 Task: Look for space in Århus, Denmark from 5th September, 2023 to 13th September, 2023 for 6 adults in price range Rs.15000 to Rs.20000. Place can be entire place with 3 bedrooms having 3 beds and 3 bathrooms. Property type can be house, flat, guest house. Amenities needed are: washing machine. Booking option can be shelf check-in. Required host language is English.
Action: Mouse moved to (686, 97)
Screenshot: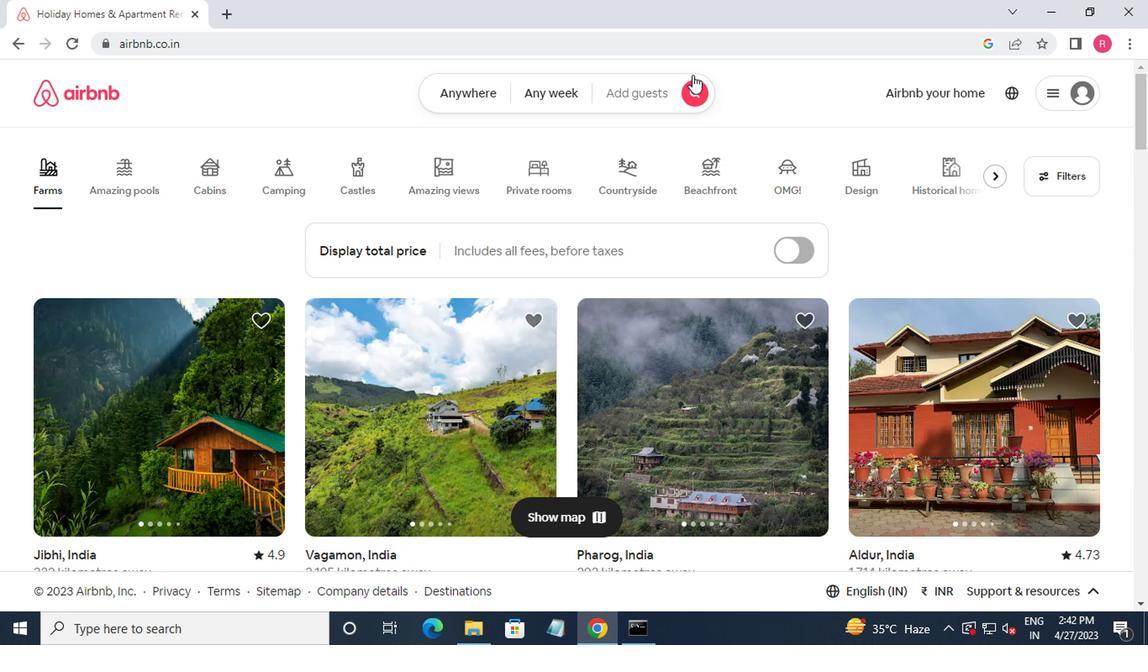 
Action: Mouse pressed left at (686, 97)
Screenshot: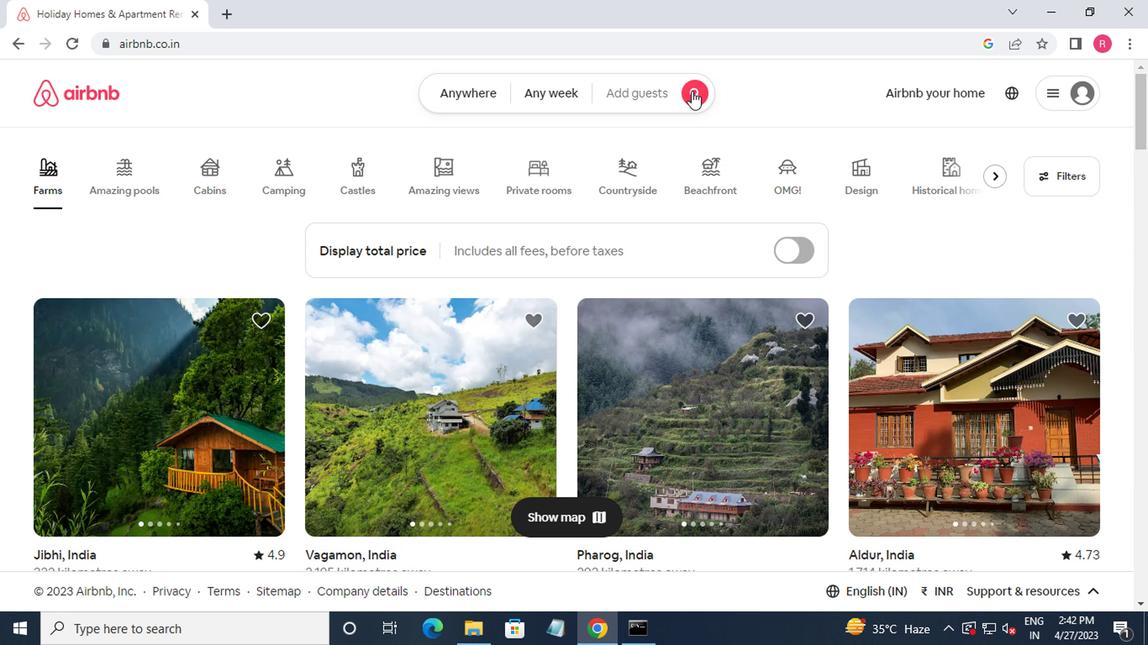 
Action: Mouse moved to (316, 166)
Screenshot: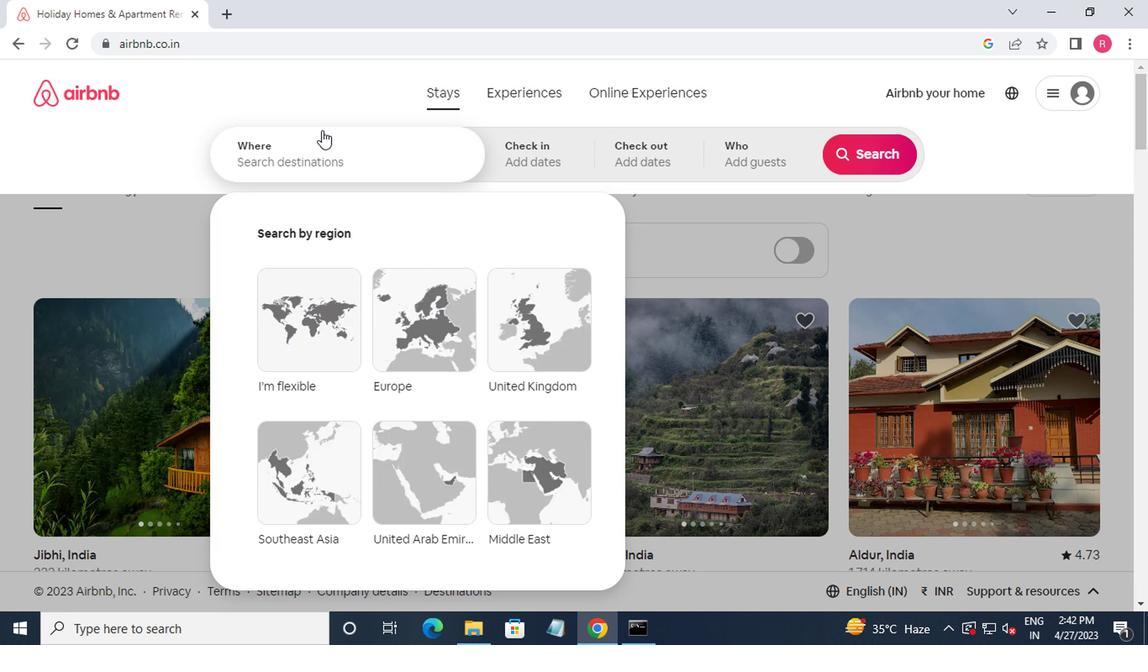 
Action: Mouse pressed left at (316, 166)
Screenshot: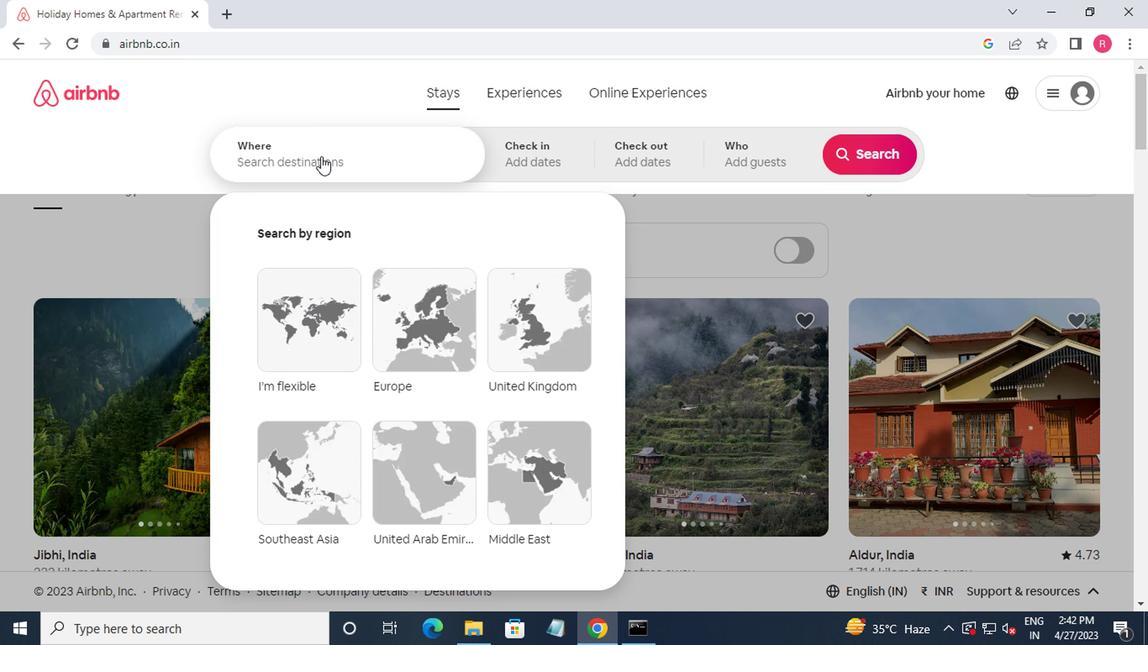 
Action: Mouse moved to (385, 120)
Screenshot: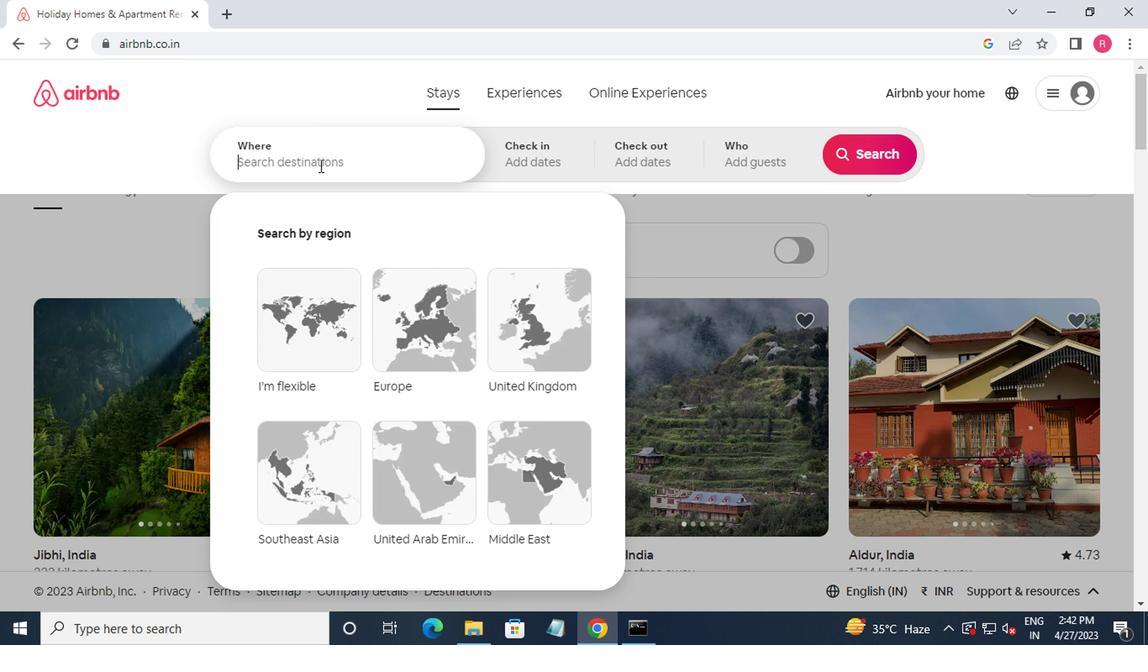 
Action: Key pressed arhus,da<Key.backspace>en<Key.down><Key.enter>
Screenshot: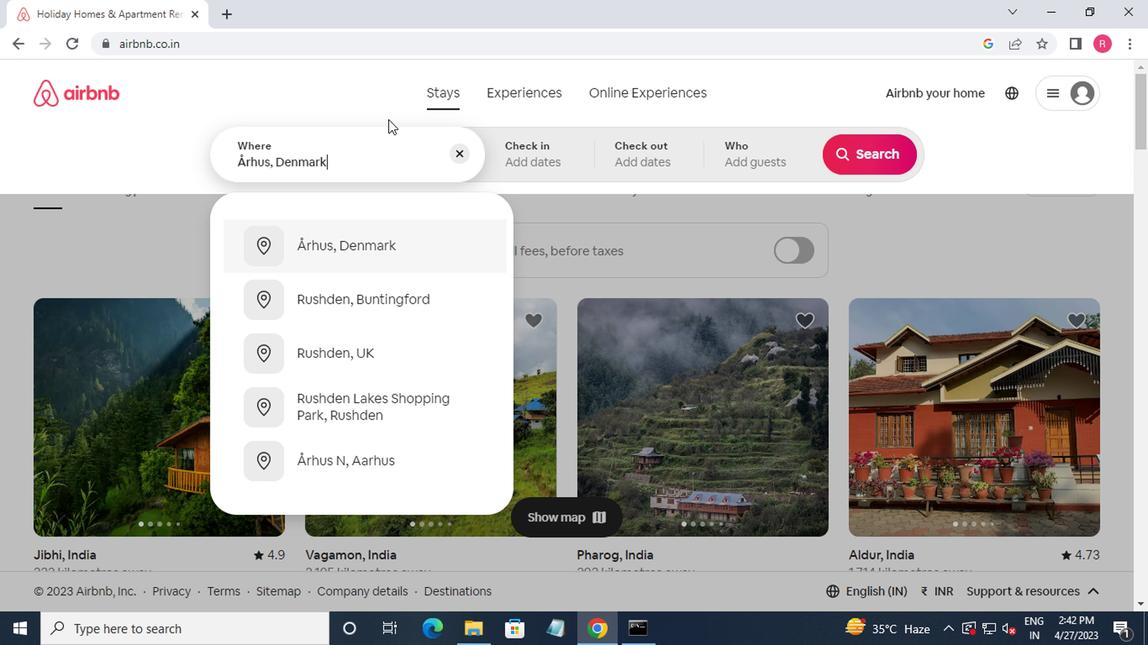 
Action: Mouse moved to (852, 290)
Screenshot: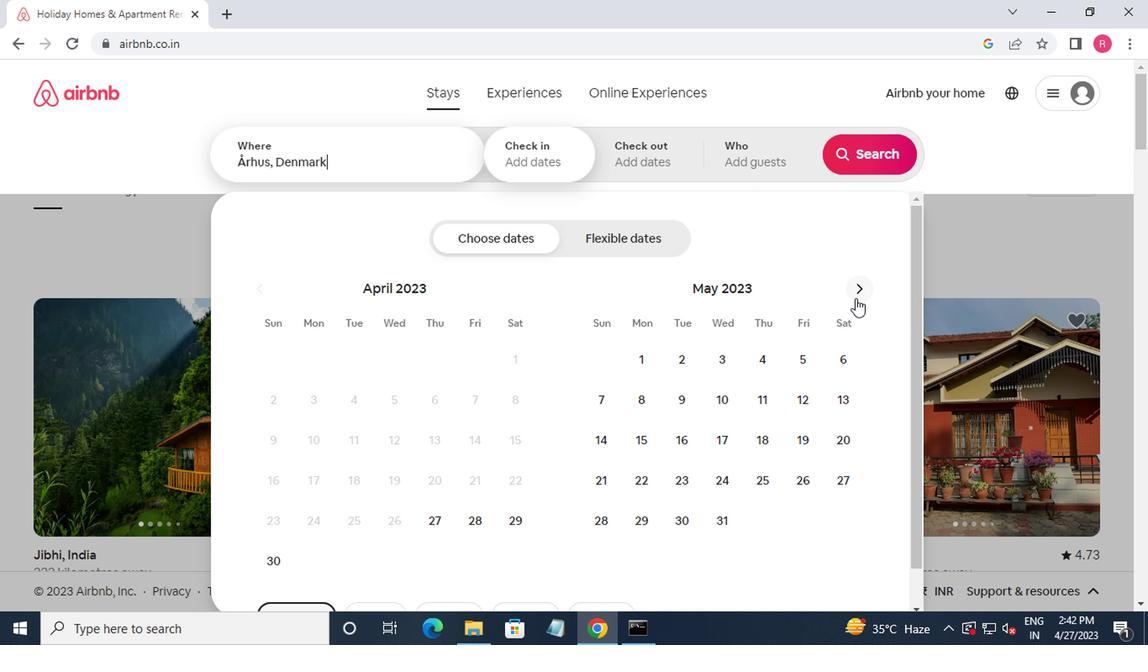 
Action: Mouse pressed left at (852, 290)
Screenshot: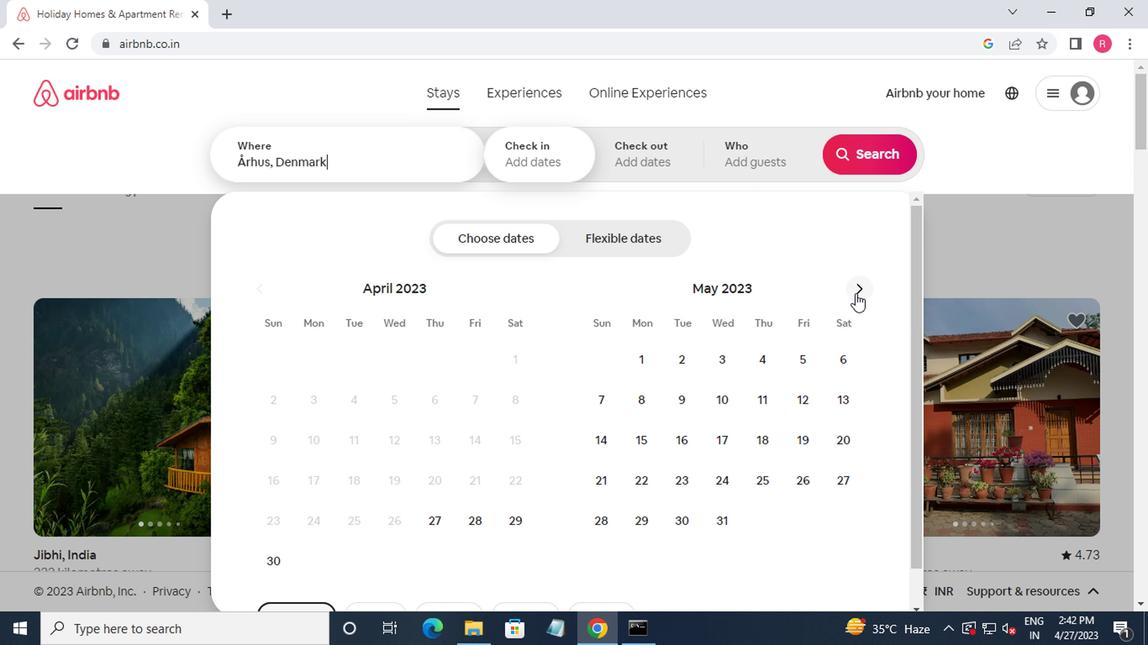 
Action: Mouse moved to (855, 279)
Screenshot: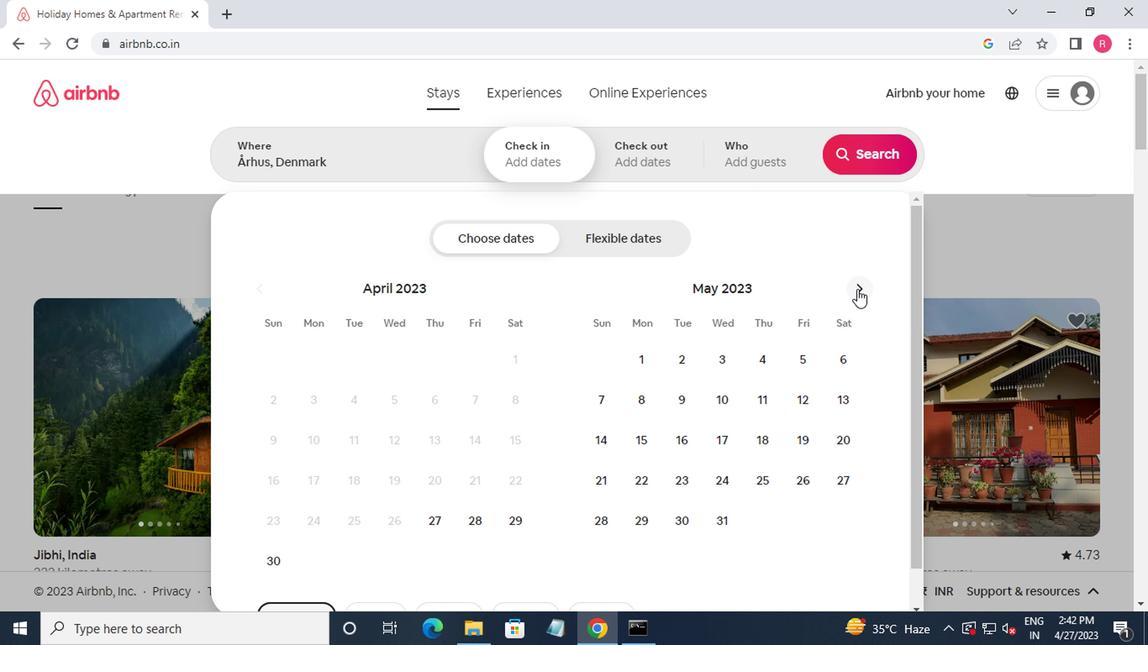 
Action: Mouse pressed left at (855, 279)
Screenshot: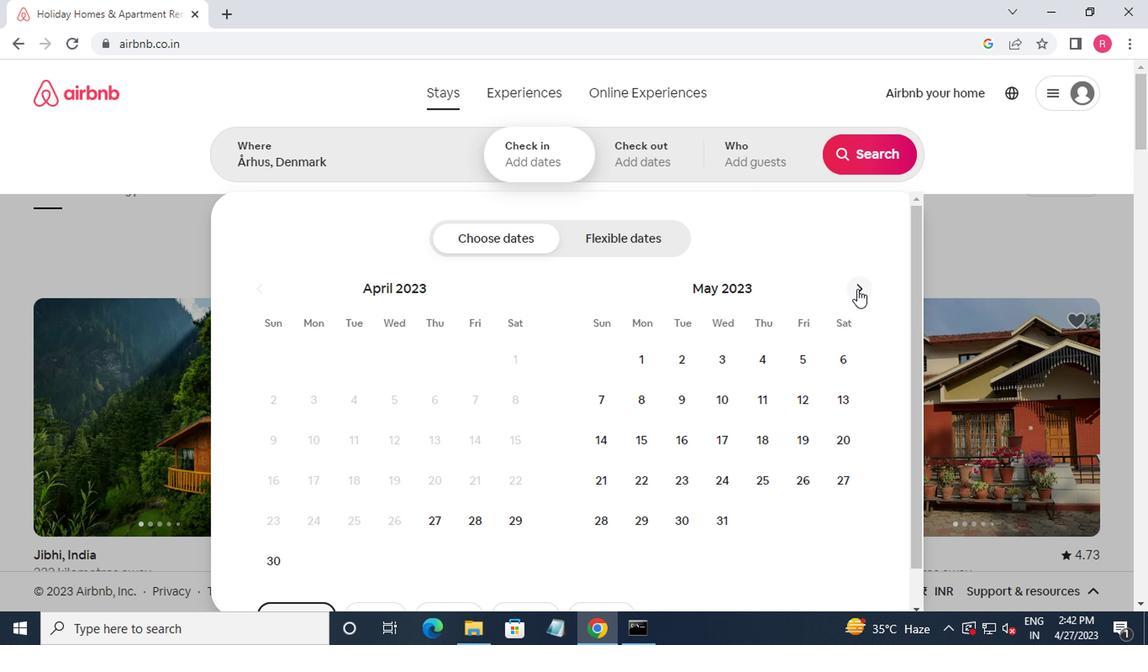 
Action: Mouse moved to (855, 279)
Screenshot: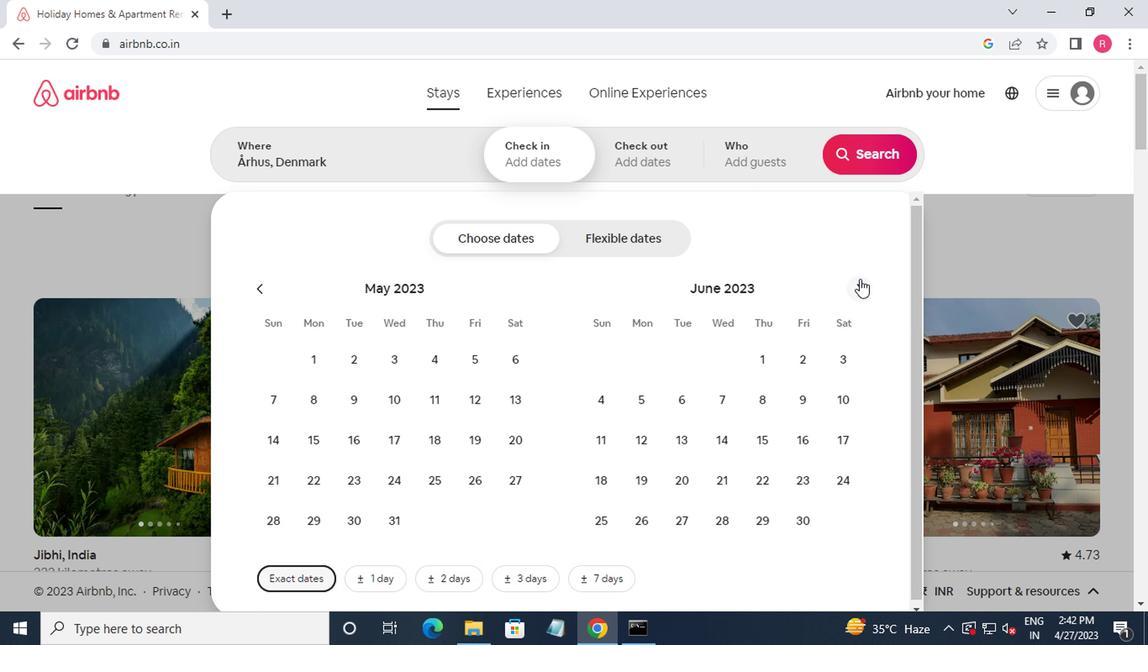 
Action: Mouse pressed left at (855, 279)
Screenshot: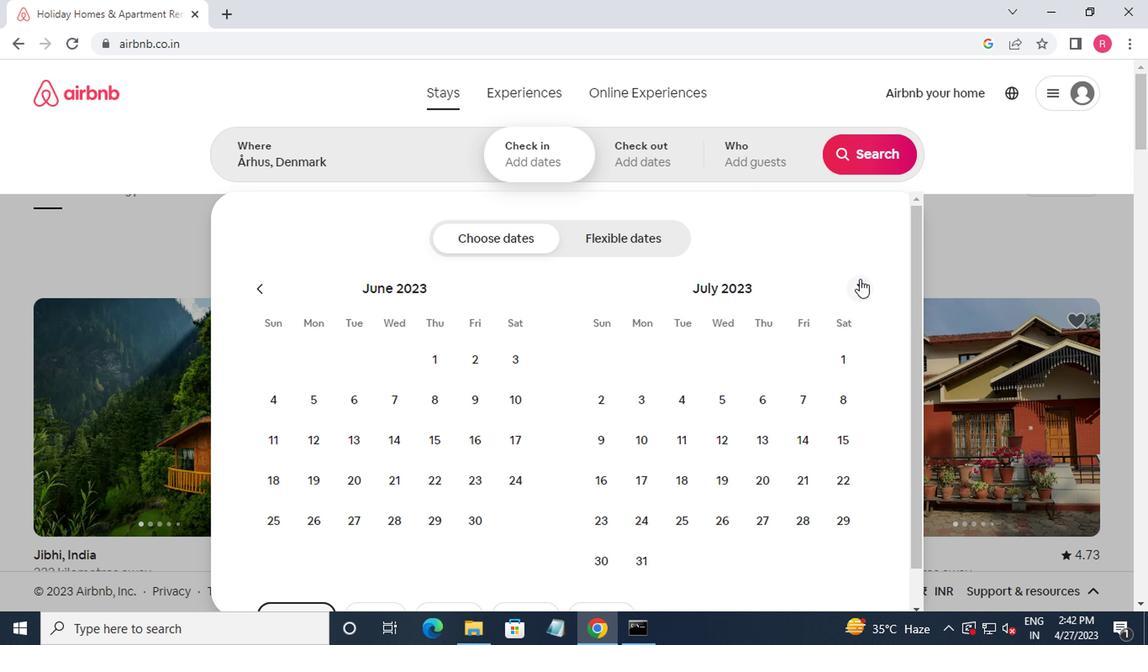 
Action: Mouse pressed left at (855, 279)
Screenshot: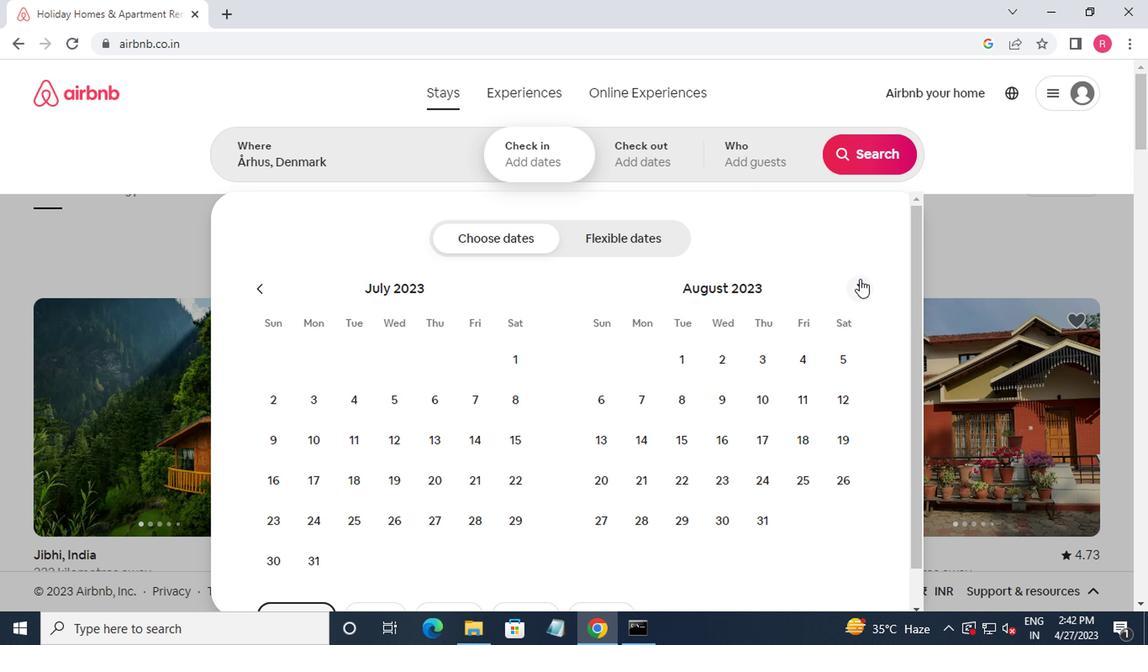 
Action: Mouse moved to (684, 403)
Screenshot: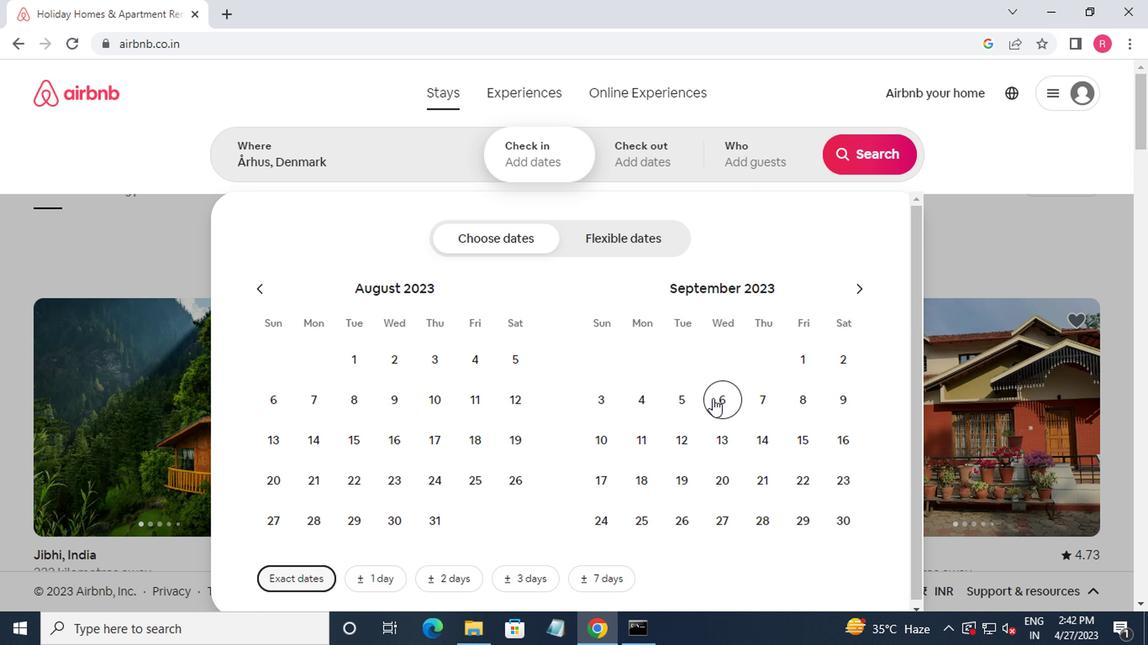 
Action: Mouse pressed left at (684, 403)
Screenshot: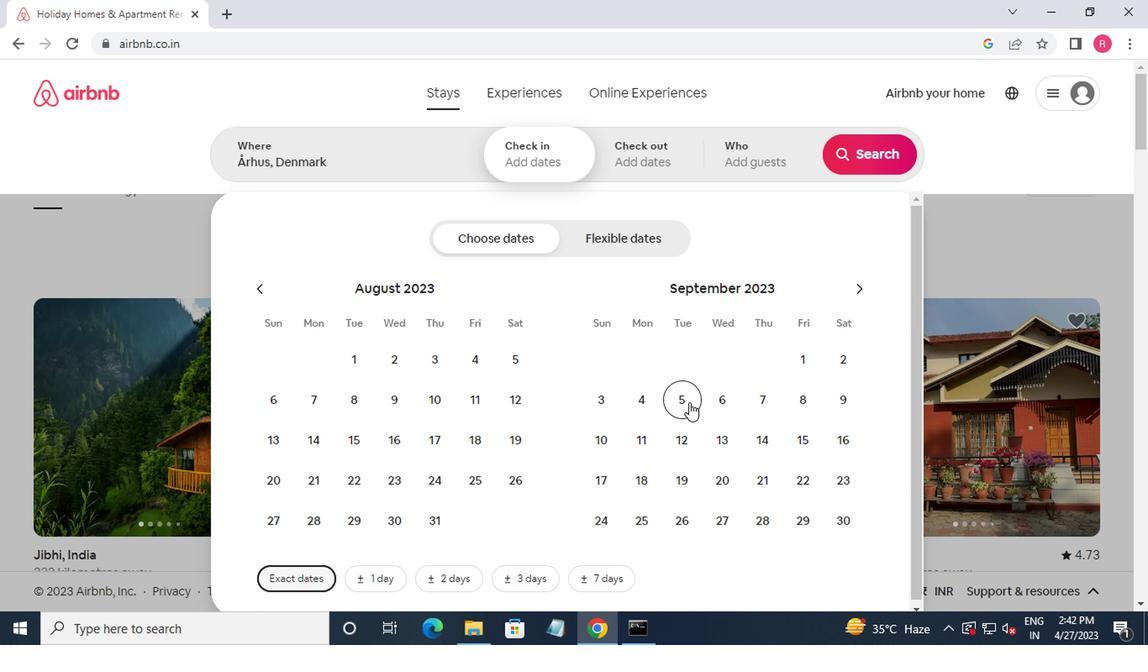 
Action: Mouse moved to (701, 431)
Screenshot: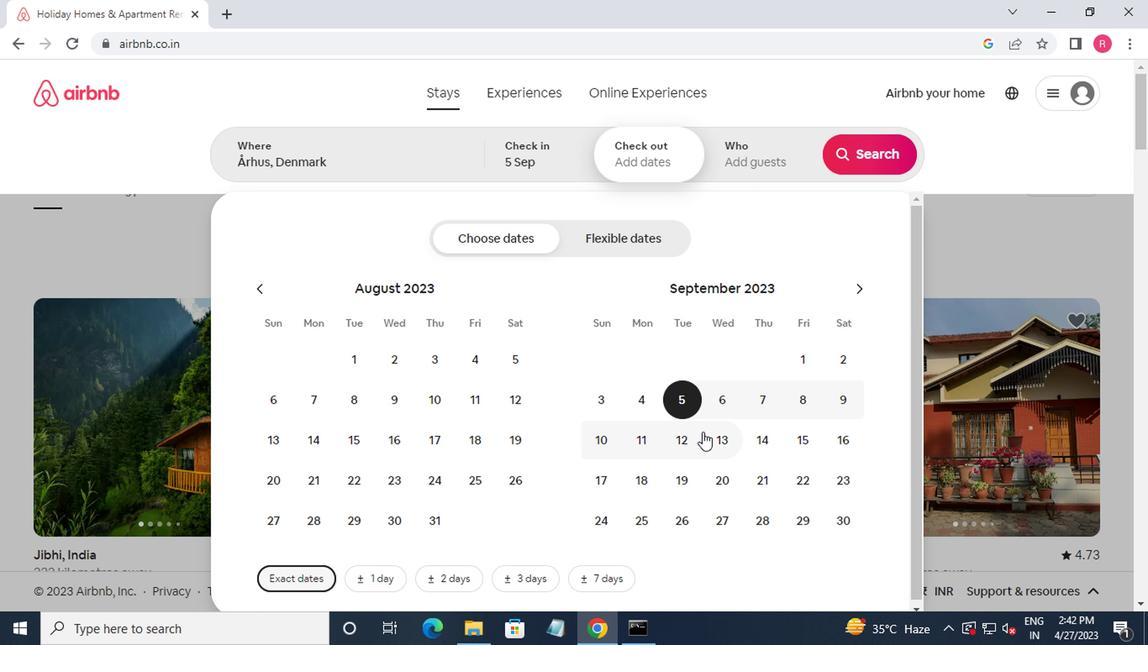 
Action: Mouse pressed left at (701, 431)
Screenshot: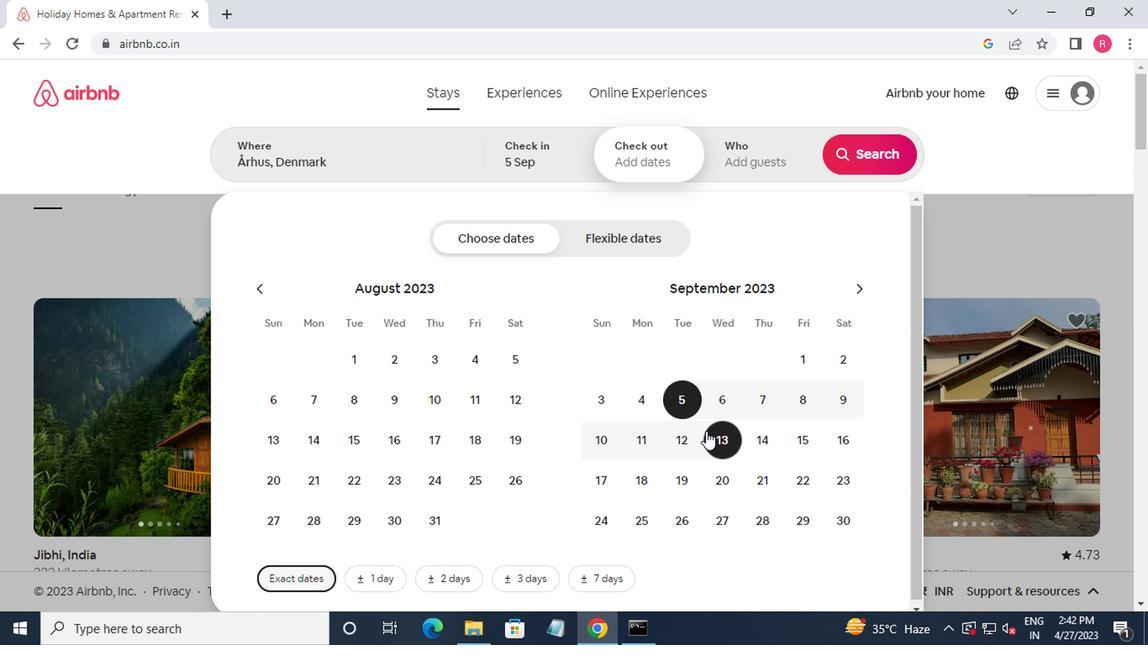 
Action: Mouse moved to (751, 172)
Screenshot: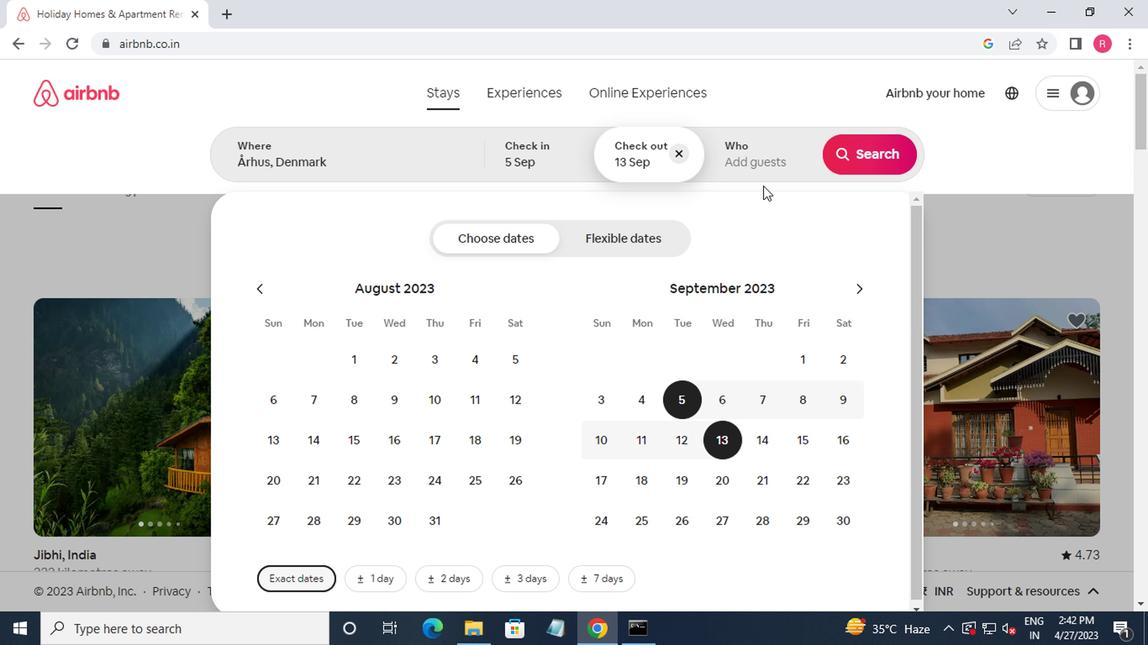 
Action: Mouse pressed left at (751, 172)
Screenshot: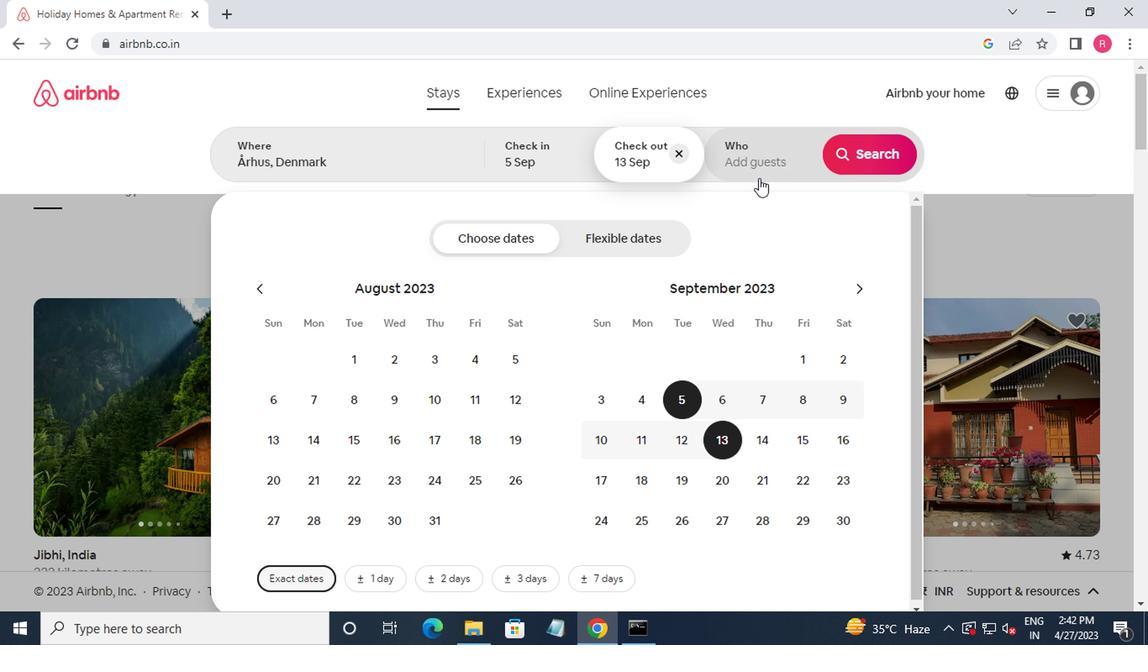 
Action: Mouse moved to (870, 235)
Screenshot: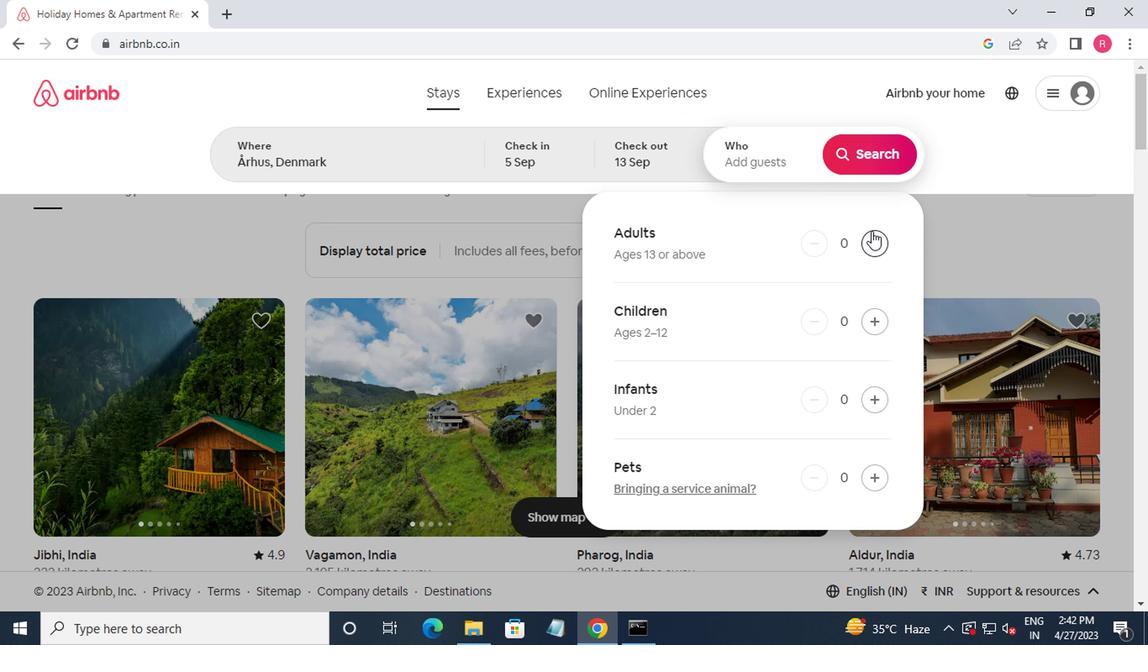 
Action: Mouse pressed left at (870, 235)
Screenshot: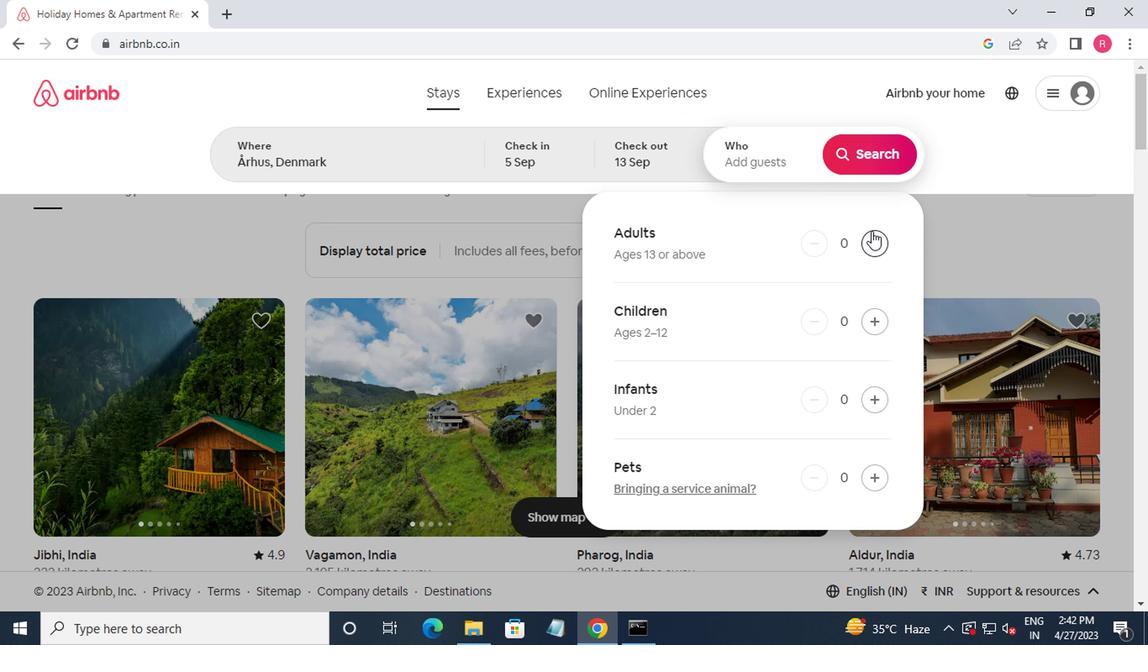 
Action: Mouse pressed left at (870, 235)
Screenshot: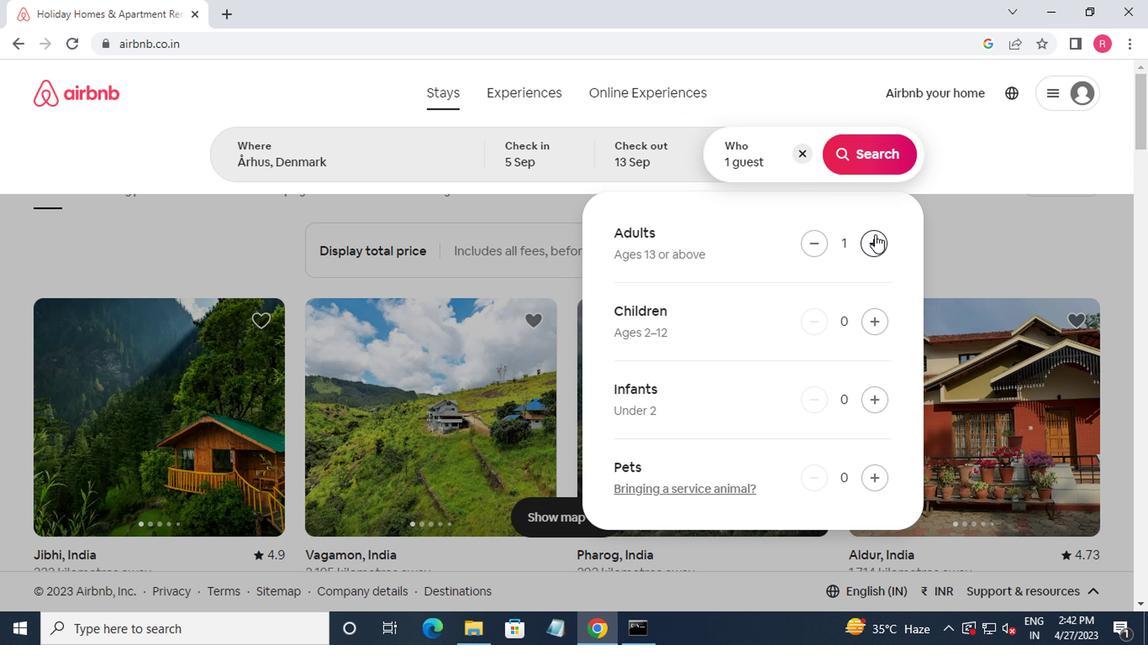 
Action: Mouse pressed left at (870, 235)
Screenshot: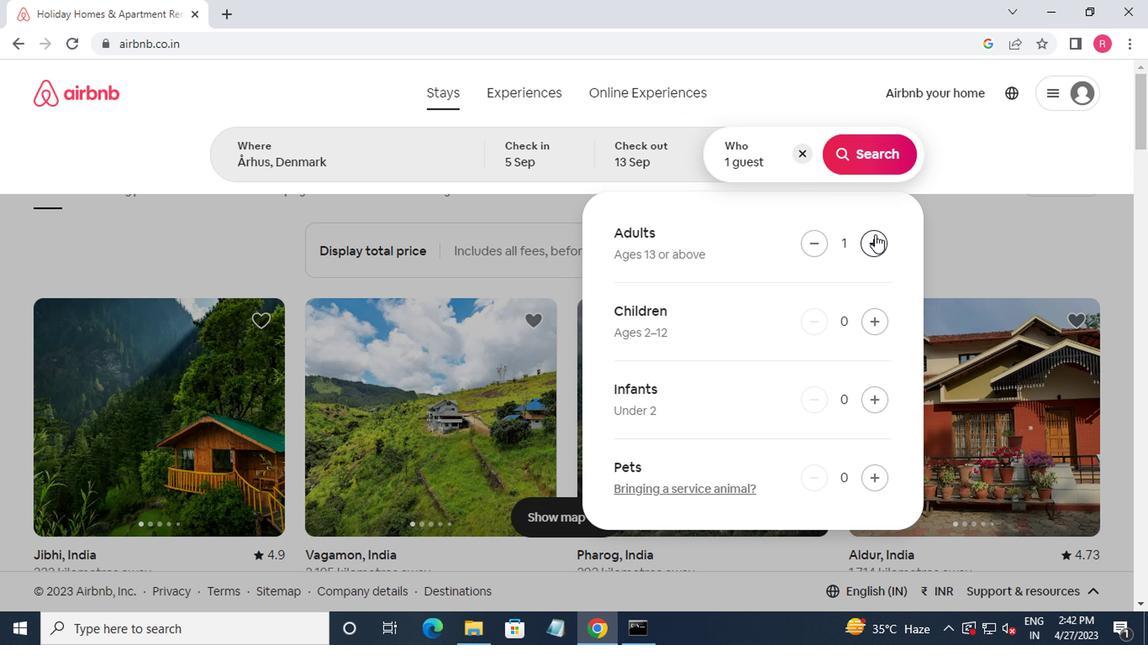 
Action: Mouse pressed left at (870, 235)
Screenshot: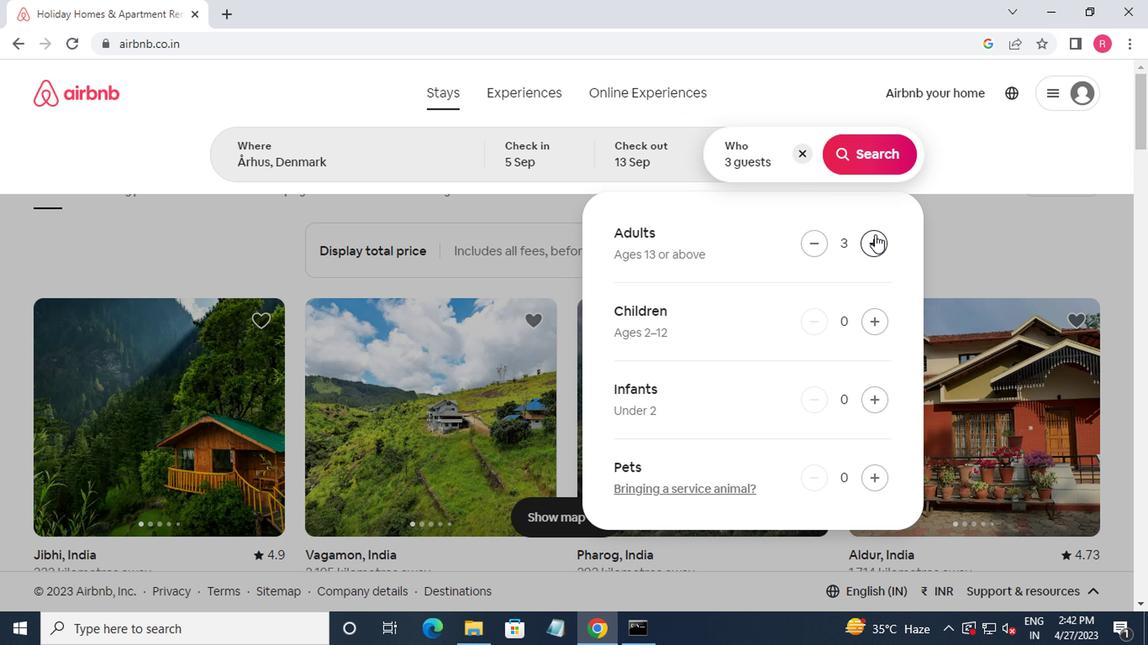
Action: Mouse pressed left at (870, 235)
Screenshot: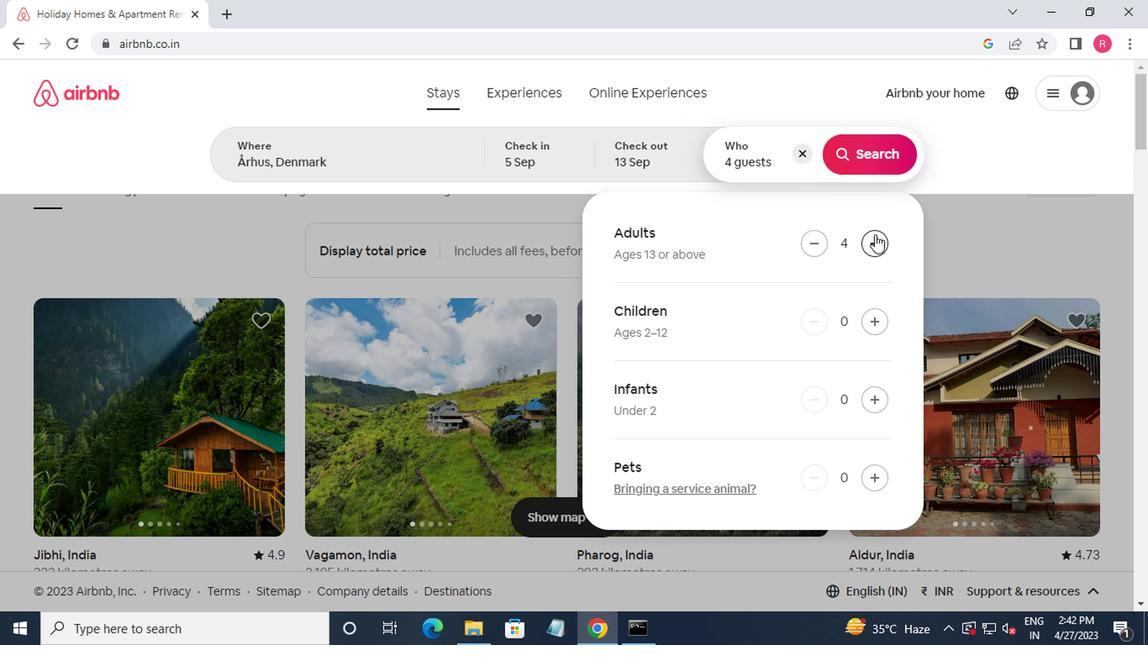 
Action: Mouse pressed left at (870, 235)
Screenshot: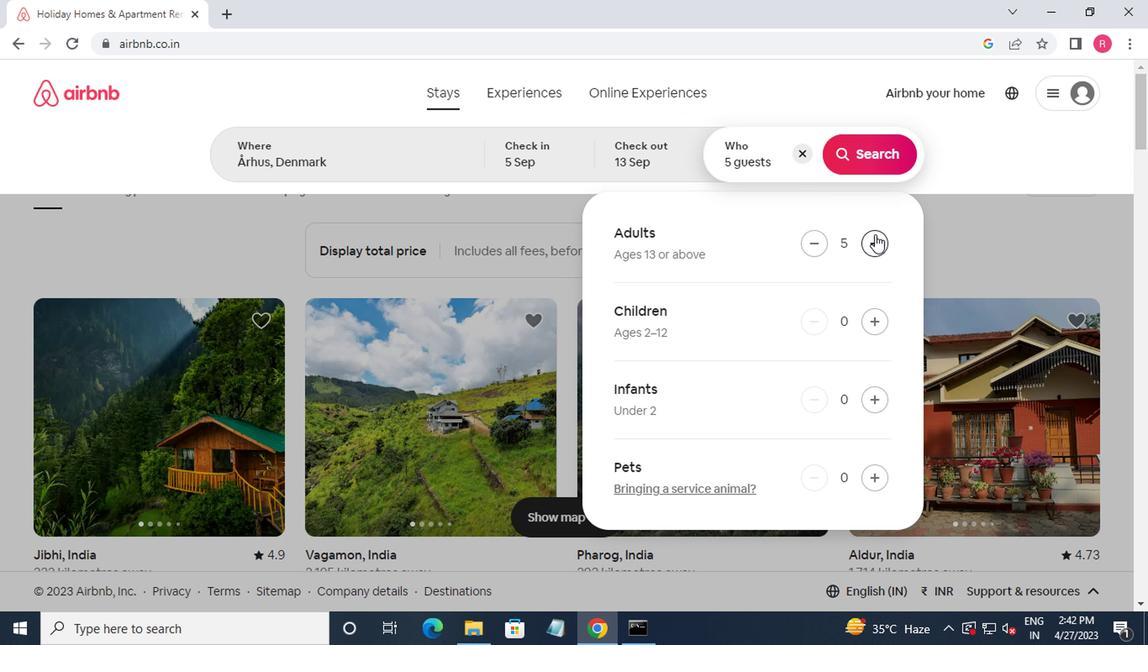 
Action: Mouse moved to (861, 177)
Screenshot: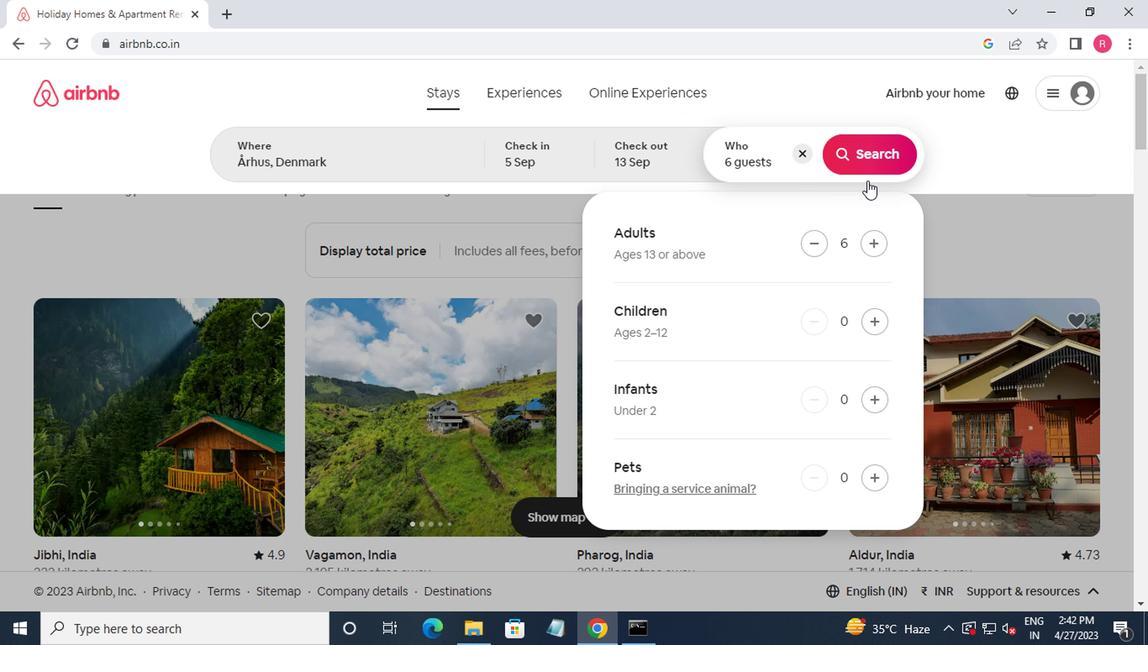 
Action: Mouse pressed left at (861, 177)
Screenshot: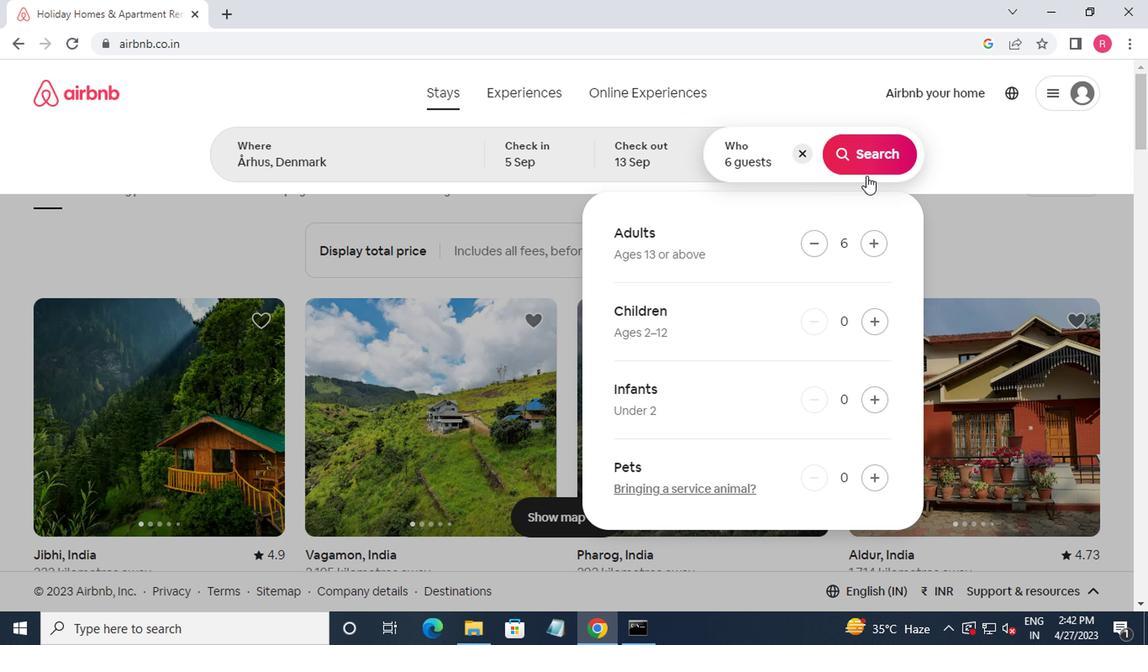 
Action: Mouse moved to (852, 158)
Screenshot: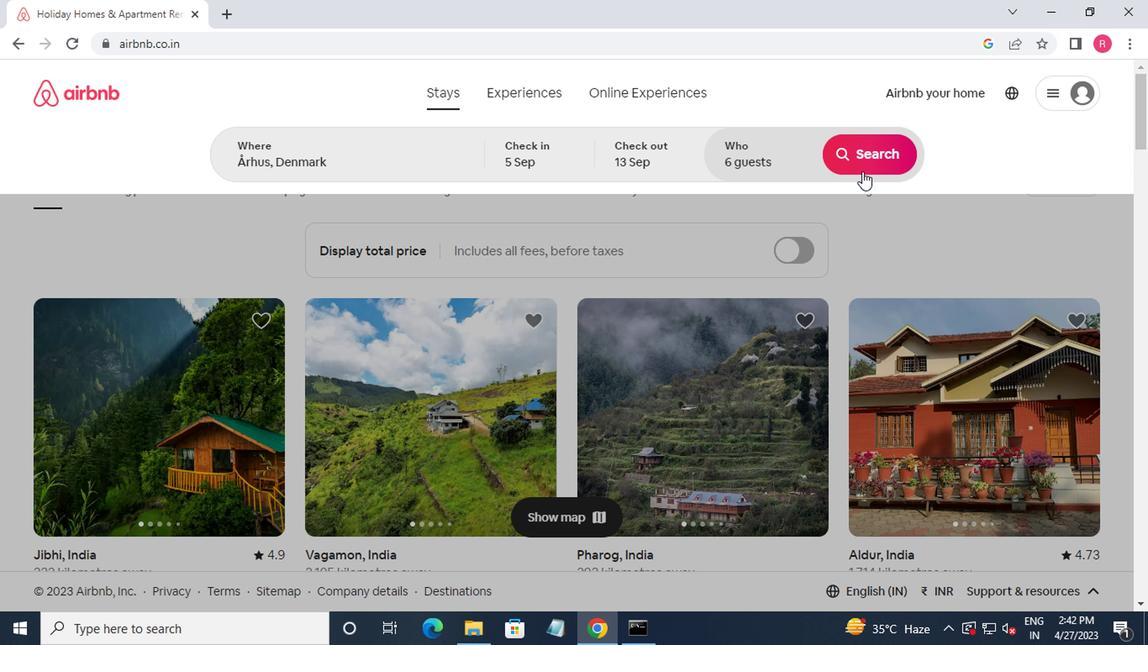 
Action: Mouse pressed left at (852, 158)
Screenshot: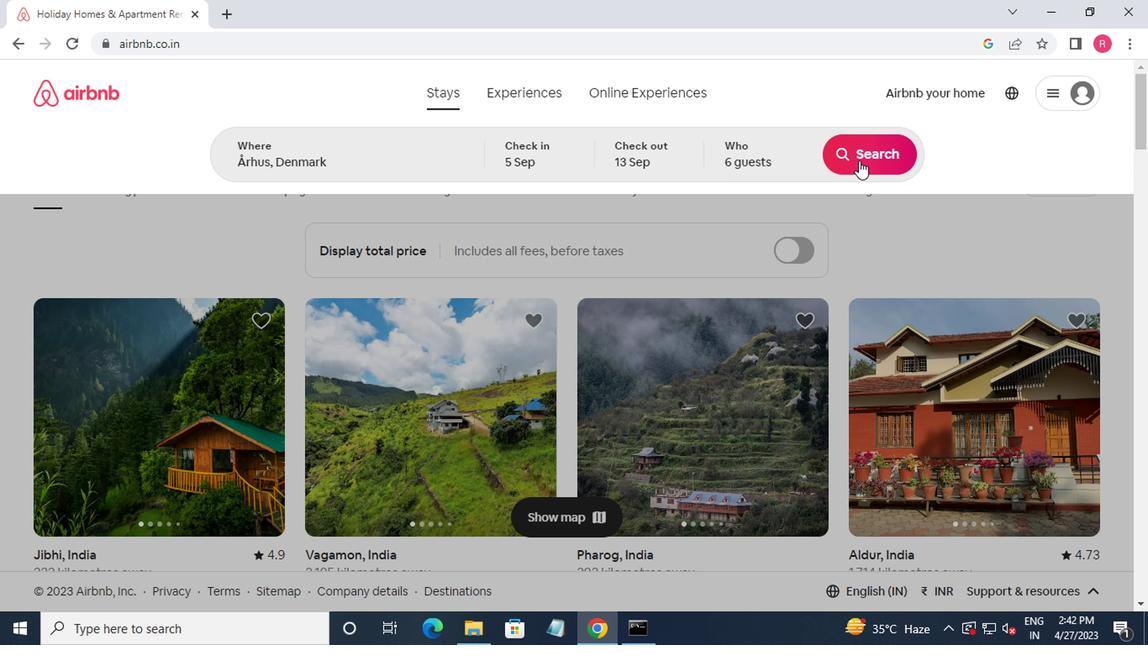 
Action: Mouse moved to (1077, 168)
Screenshot: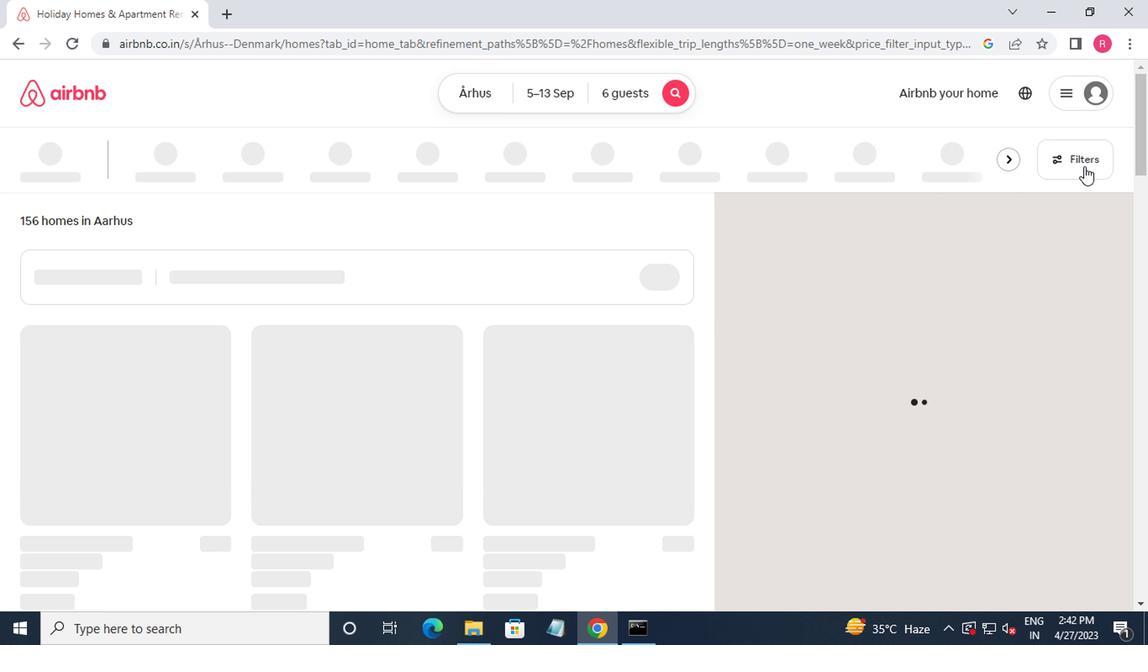 
Action: Mouse pressed left at (1077, 168)
Screenshot: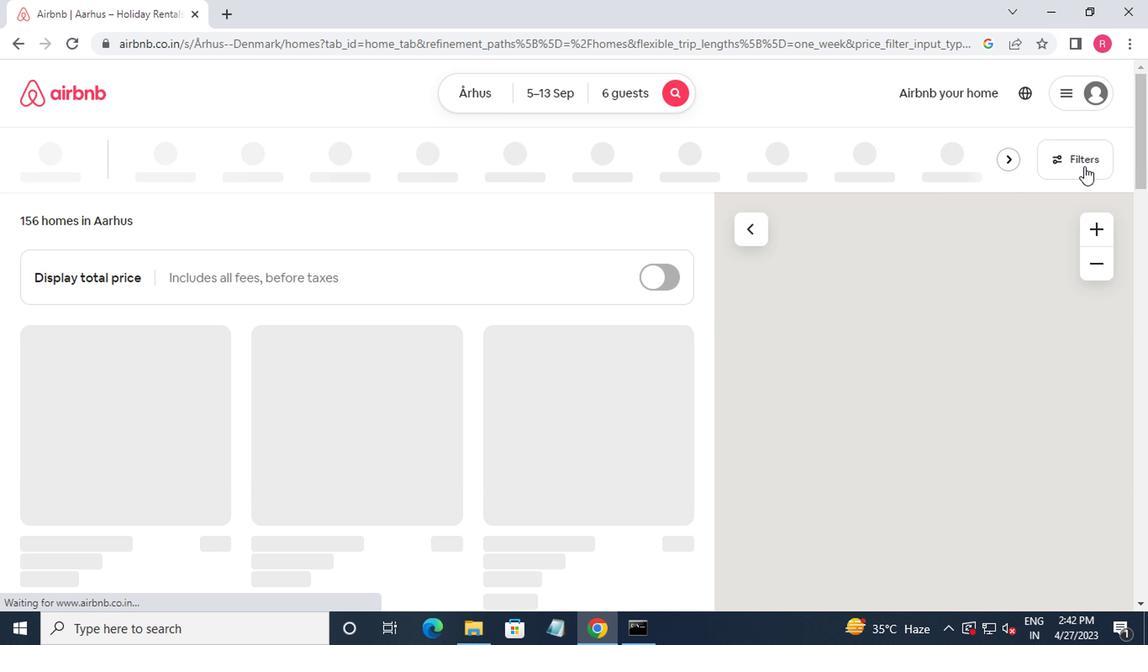 
Action: Mouse moved to (373, 367)
Screenshot: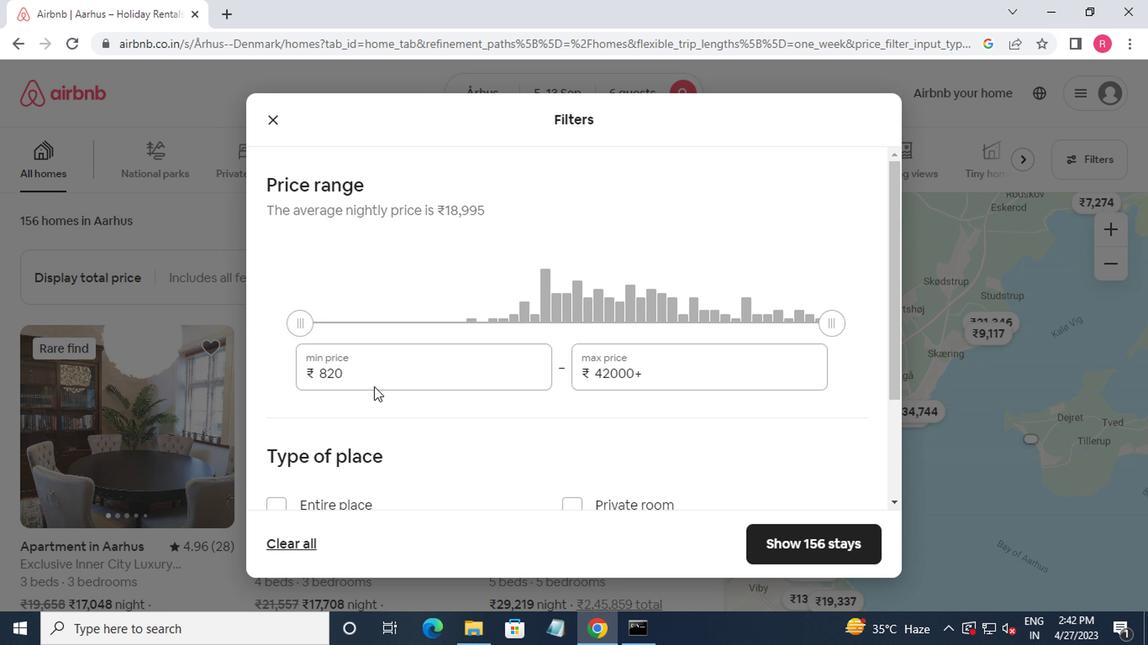 
Action: Mouse pressed left at (373, 367)
Screenshot: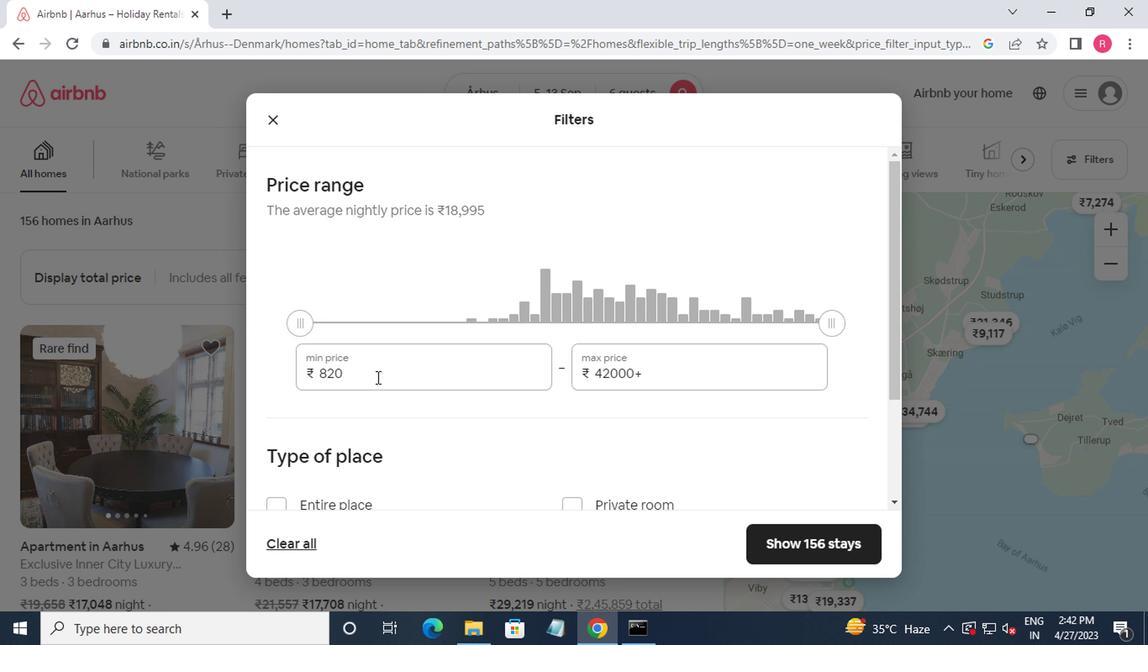 
Action: Mouse moved to (373, 372)
Screenshot: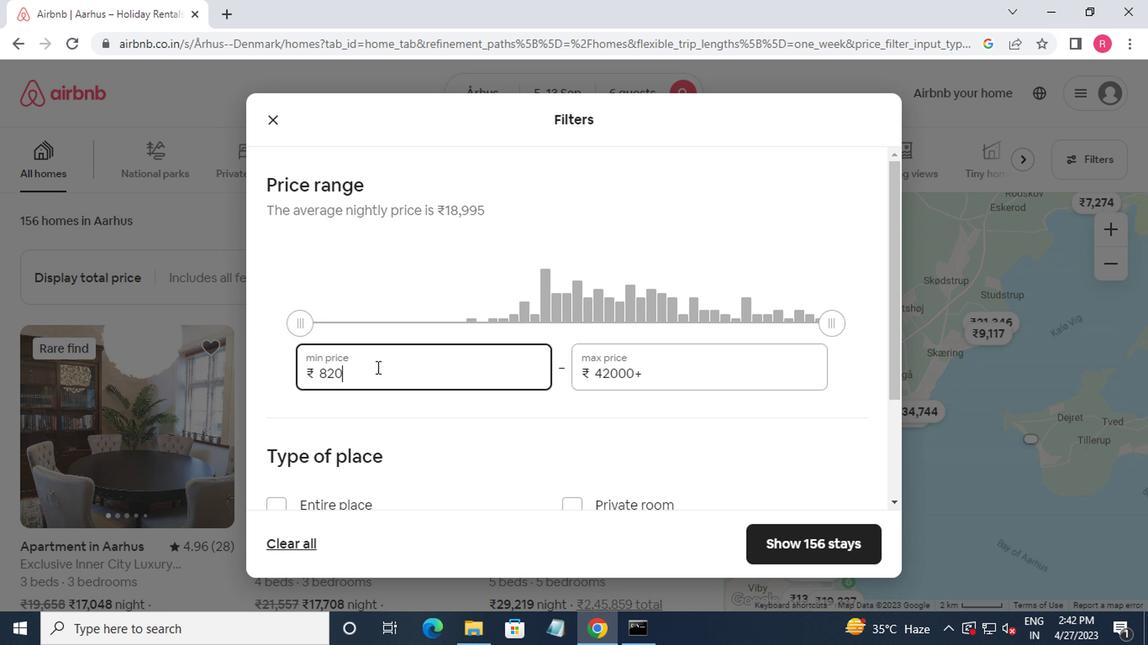 
Action: Key pressed <Key.backspace><Key.backspace><Key.backspace><Key.backspace>15000<Key.tab>20000
Screenshot: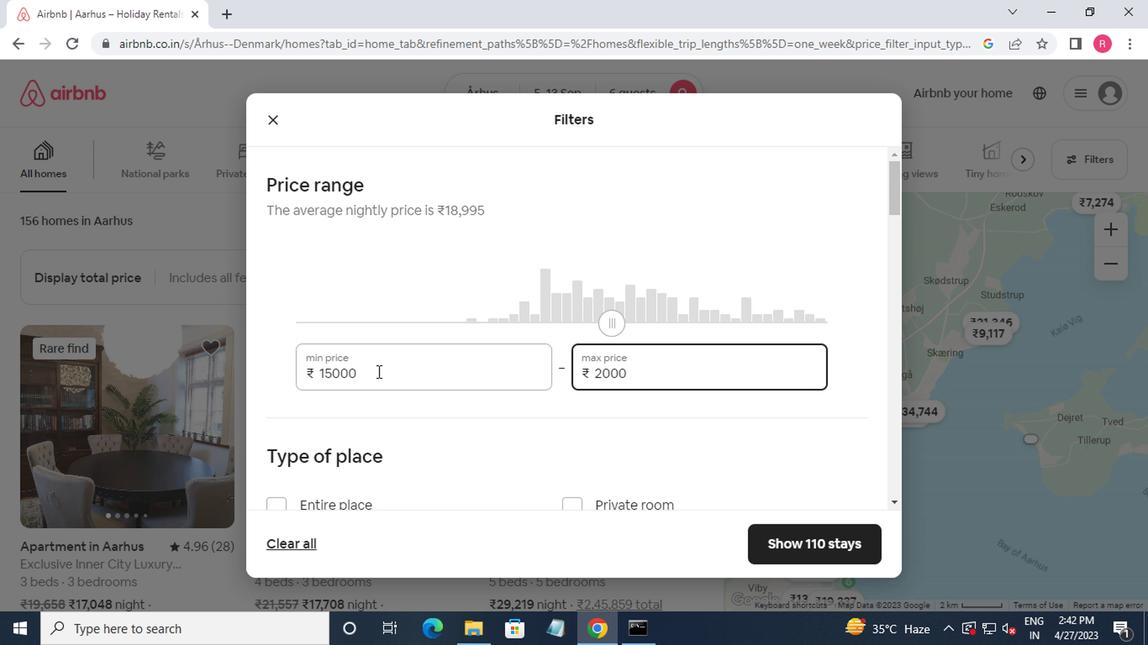 
Action: Mouse moved to (339, 357)
Screenshot: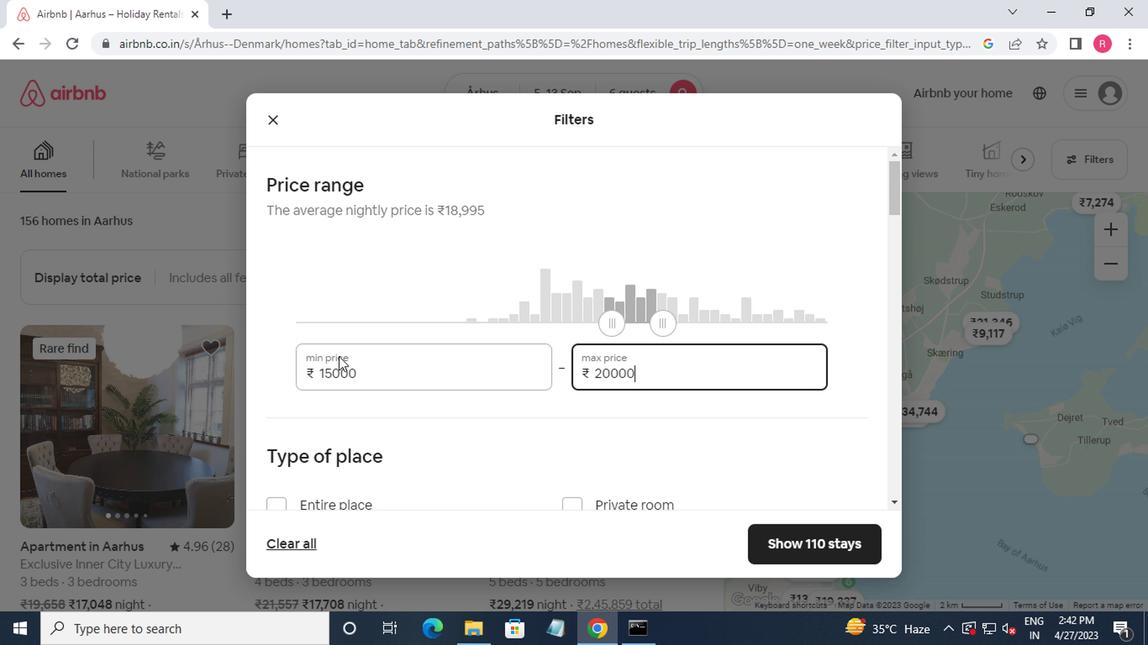 
Action: Mouse scrolled (339, 355) with delta (0, -1)
Screenshot: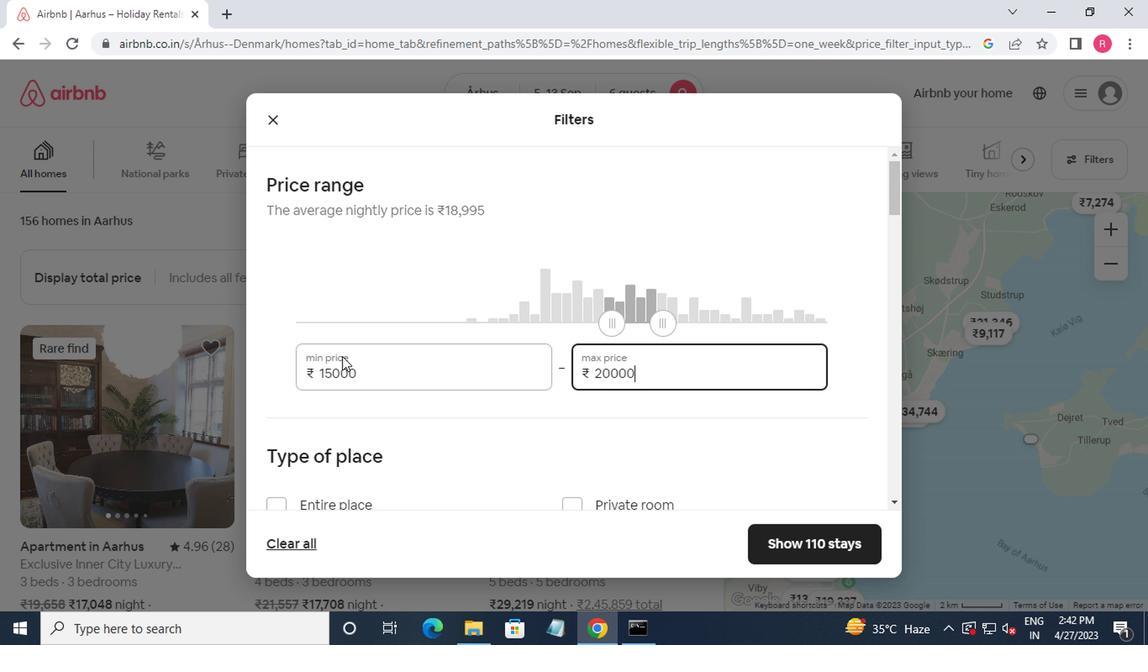 
Action: Mouse moved to (276, 424)
Screenshot: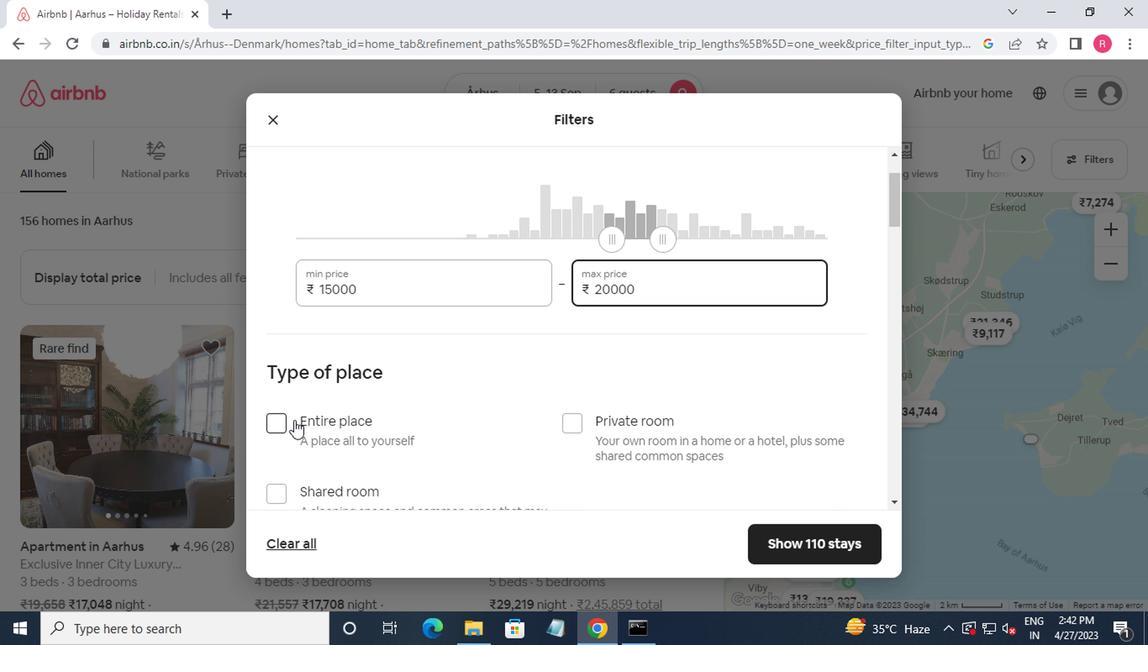 
Action: Mouse pressed left at (276, 424)
Screenshot: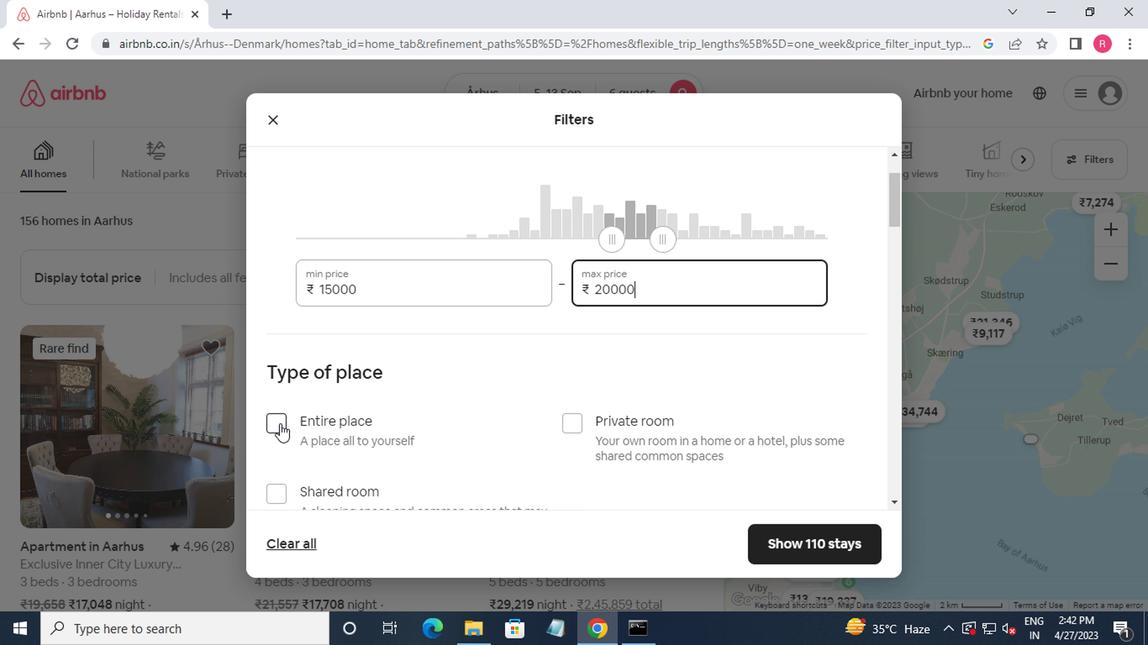 
Action: Mouse moved to (281, 407)
Screenshot: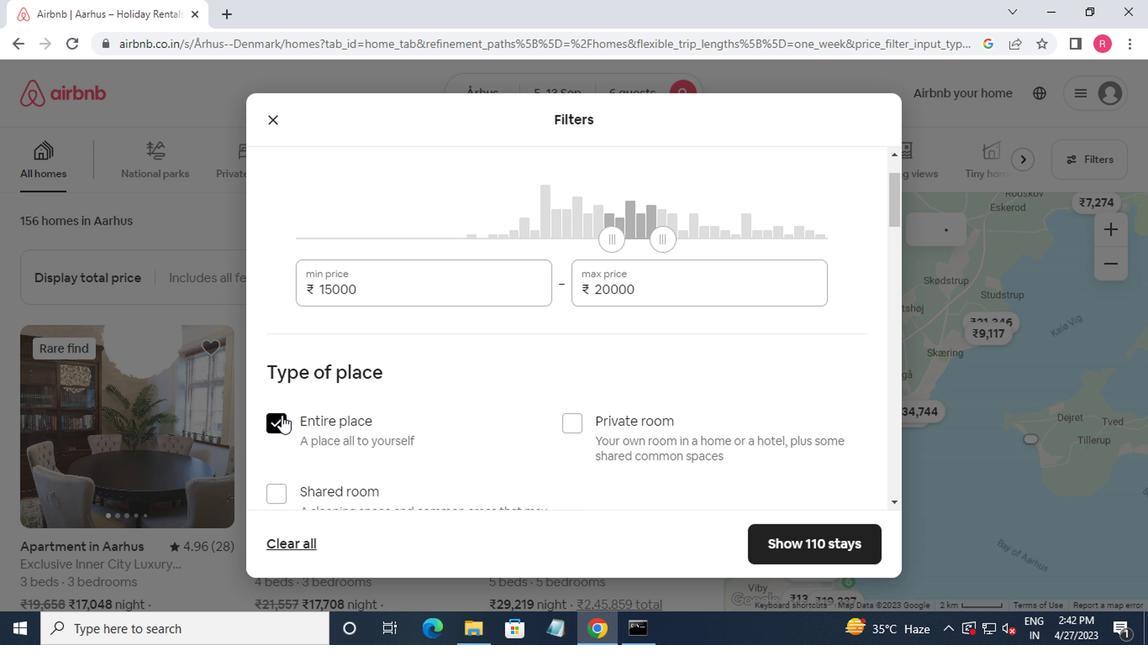 
Action: Mouse scrolled (281, 406) with delta (0, -1)
Screenshot: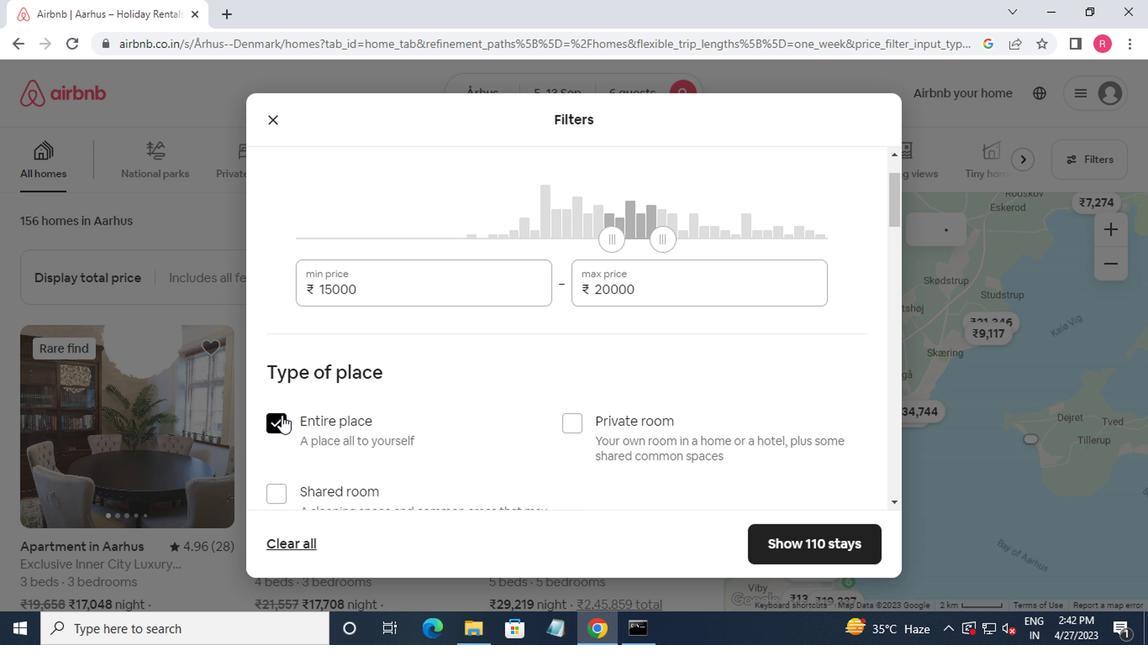 
Action: Mouse moved to (289, 397)
Screenshot: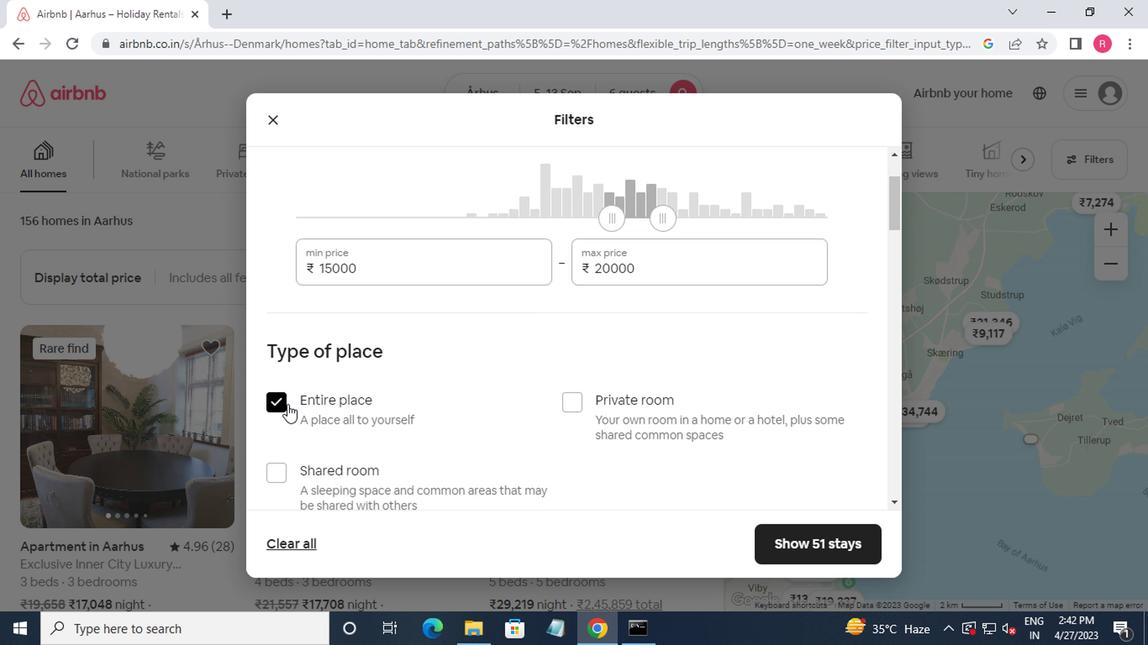 
Action: Mouse scrolled (289, 397) with delta (0, 0)
Screenshot: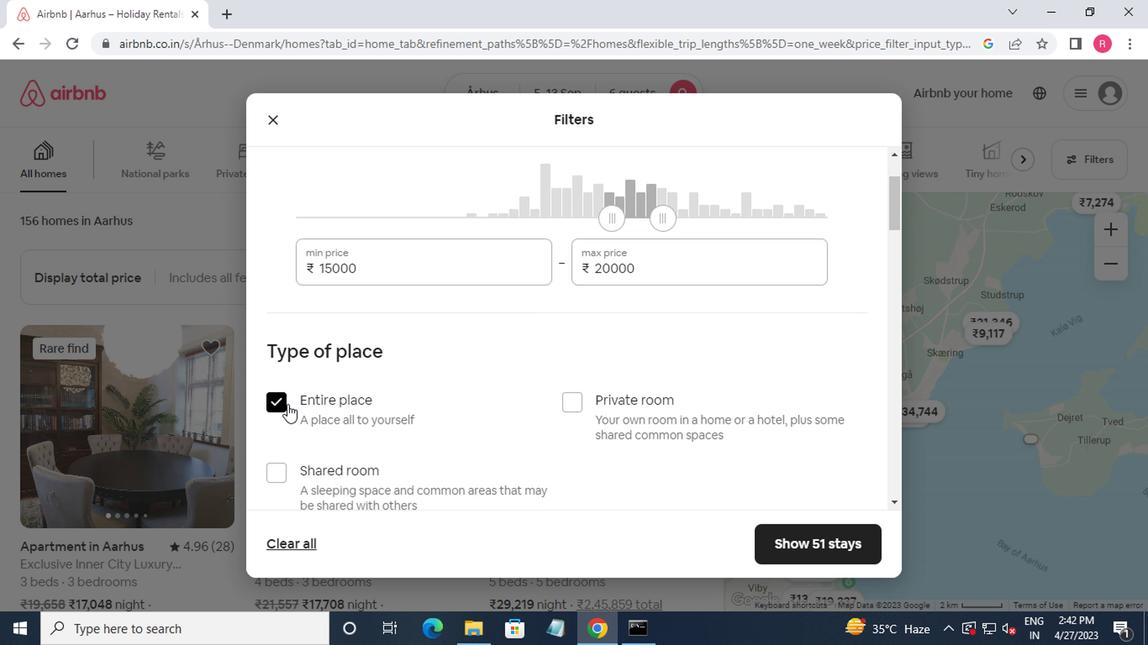 
Action: Mouse moved to (290, 395)
Screenshot: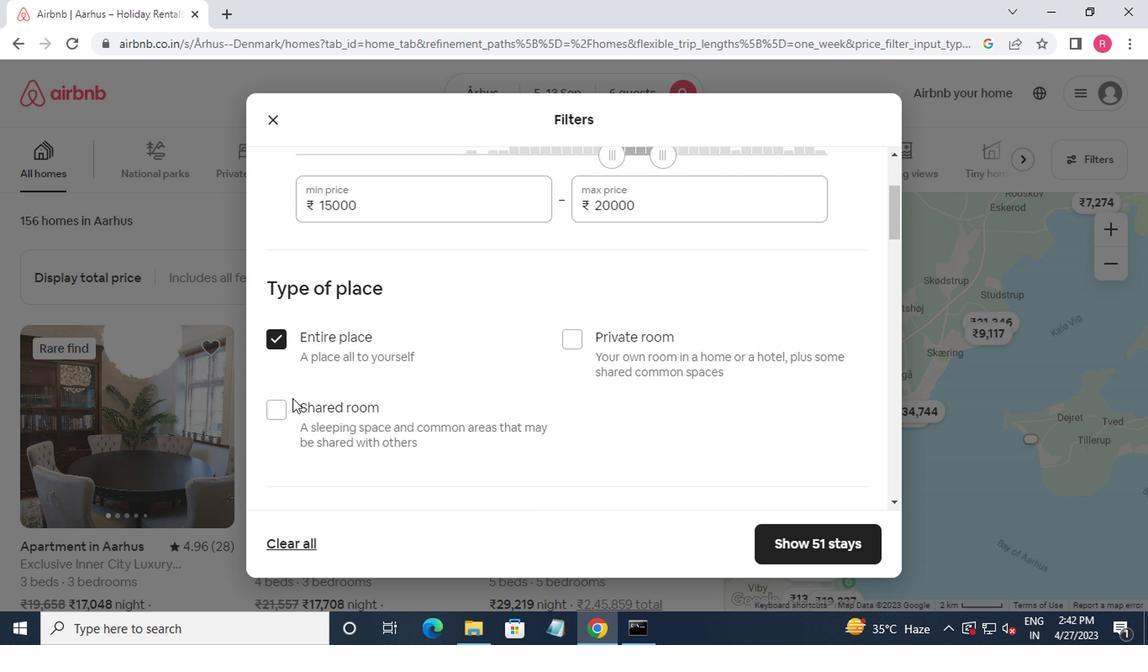 
Action: Mouse scrolled (290, 394) with delta (0, 0)
Screenshot: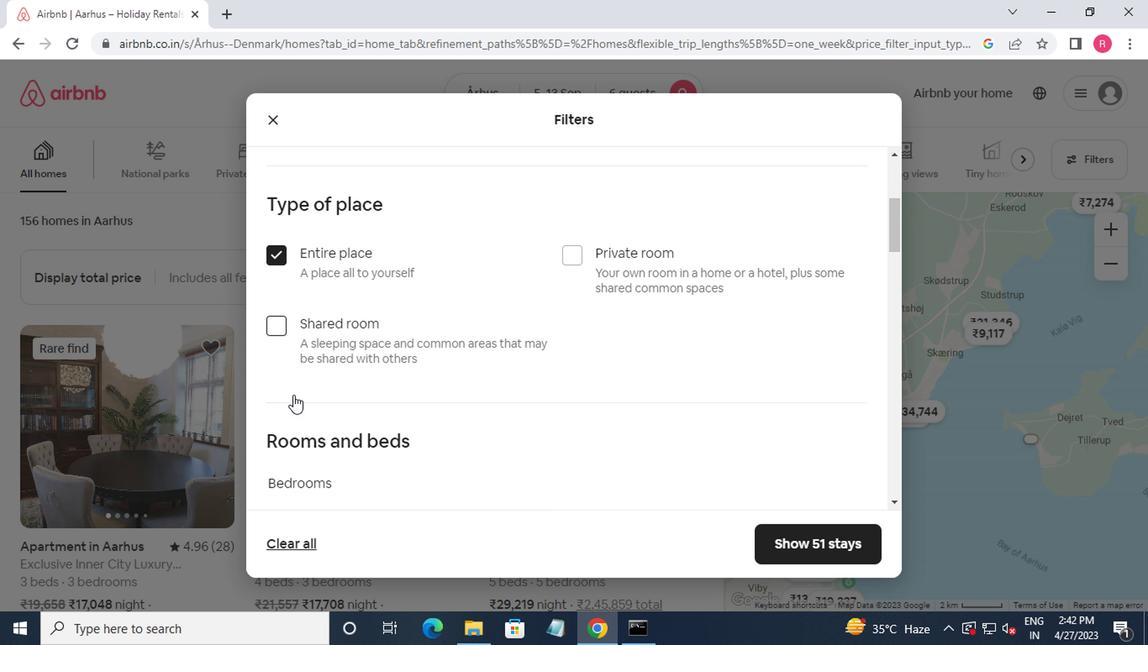 
Action: Mouse moved to (393, 400)
Screenshot: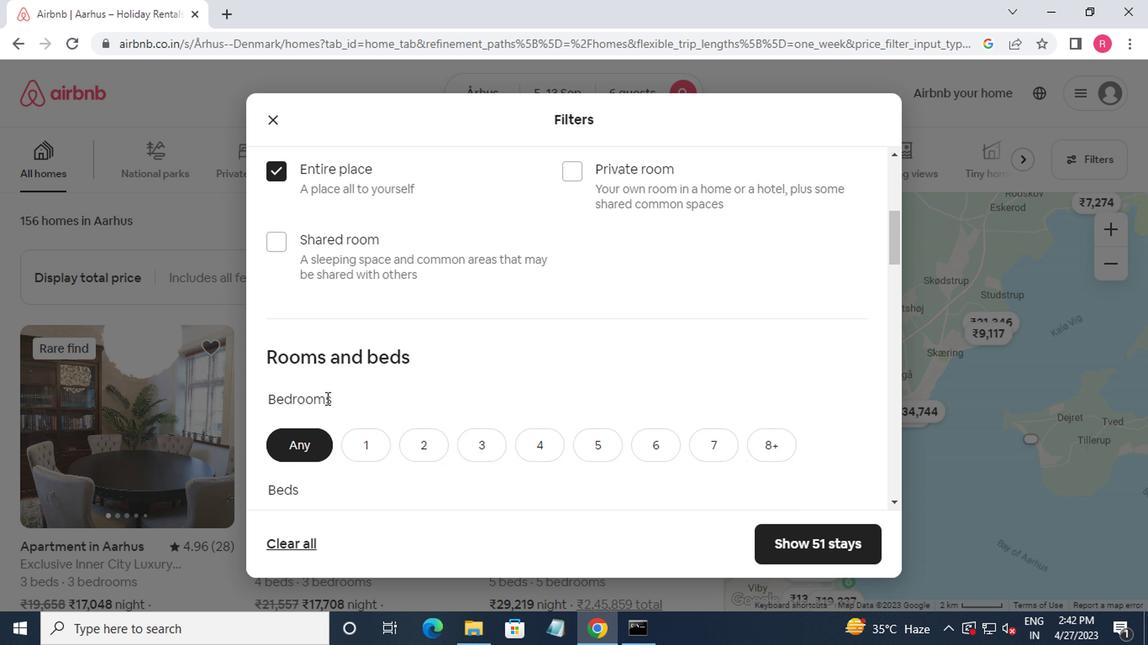 
Action: Mouse scrolled (393, 399) with delta (0, -1)
Screenshot: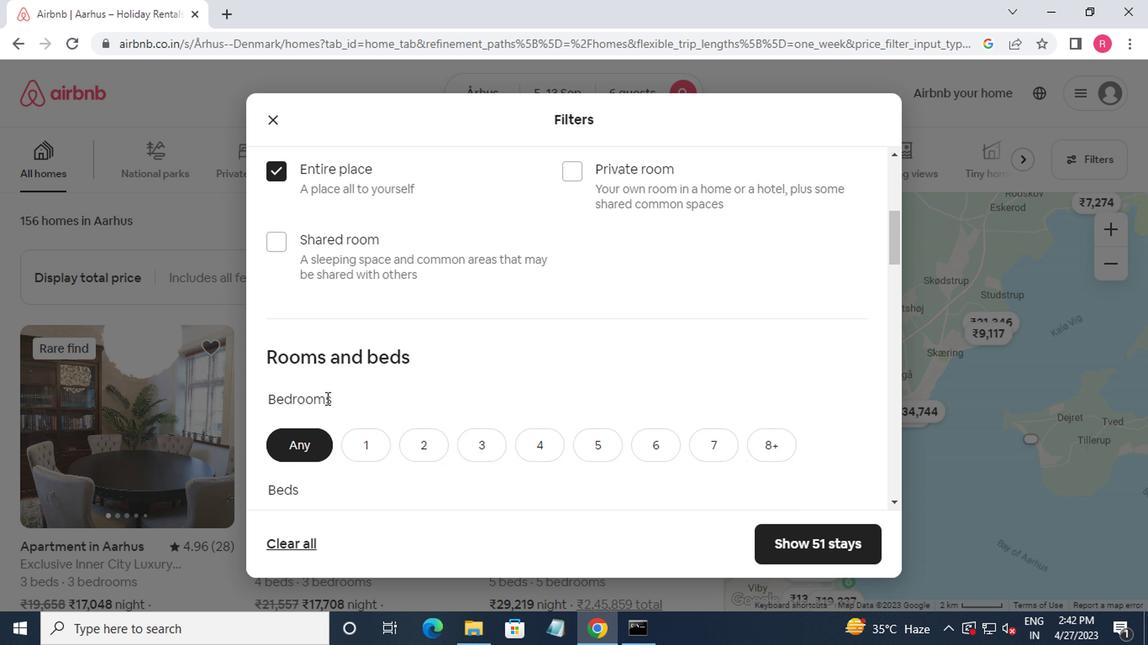
Action: Mouse moved to (468, 353)
Screenshot: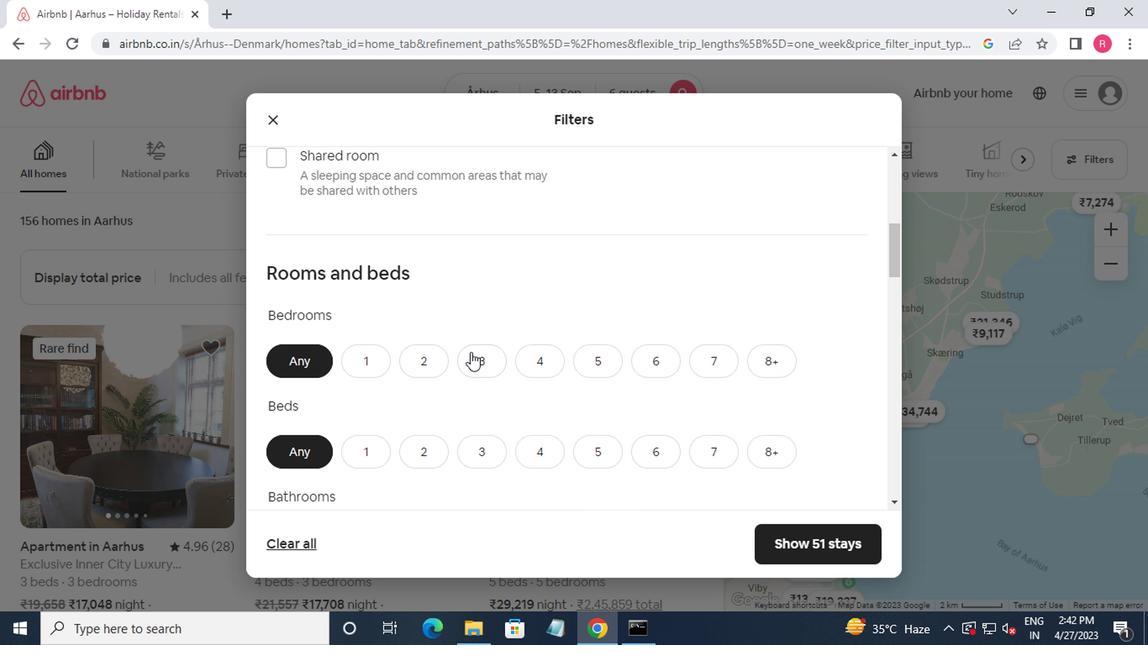 
Action: Mouse pressed left at (468, 353)
Screenshot: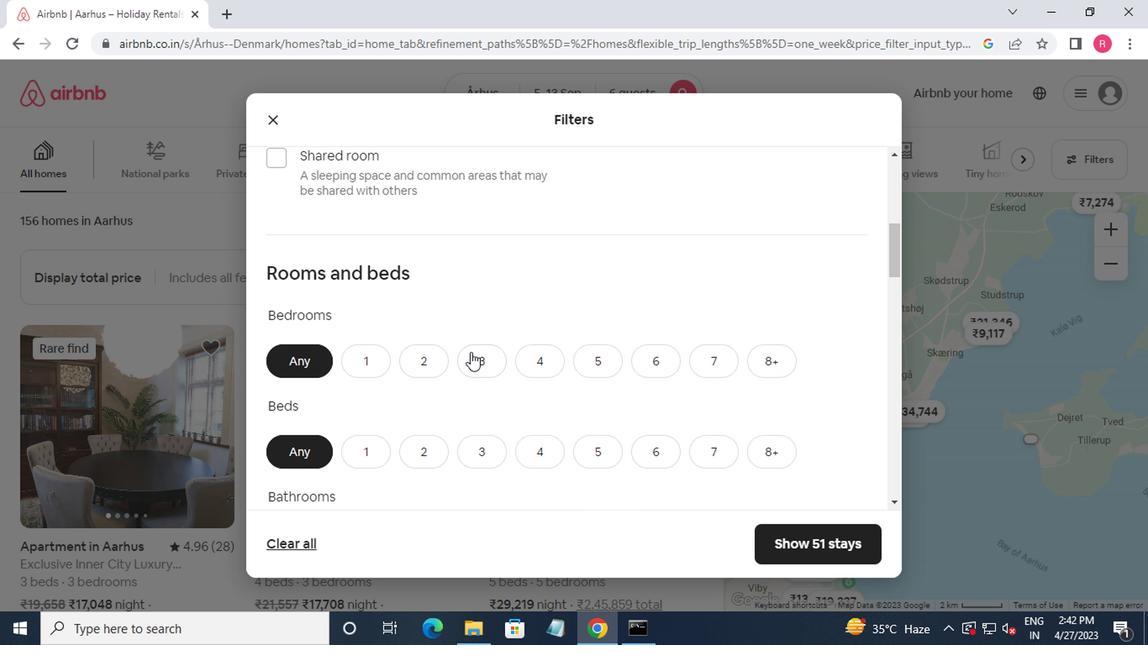 
Action: Mouse moved to (386, 264)
Screenshot: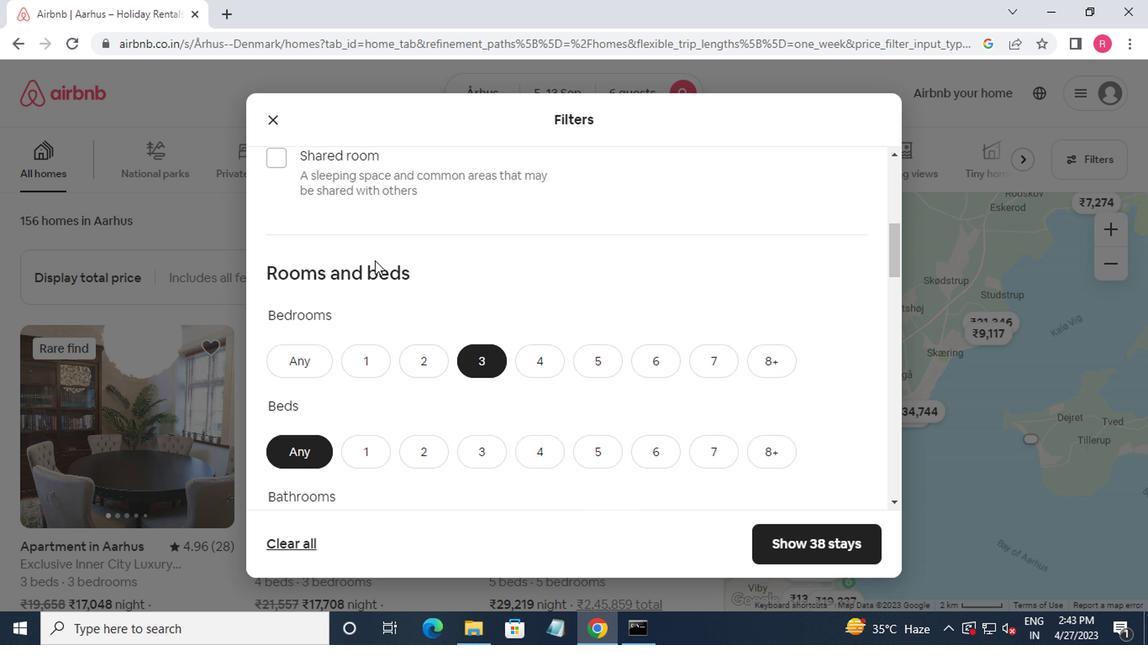 
Action: Mouse scrolled (386, 264) with delta (0, 0)
Screenshot: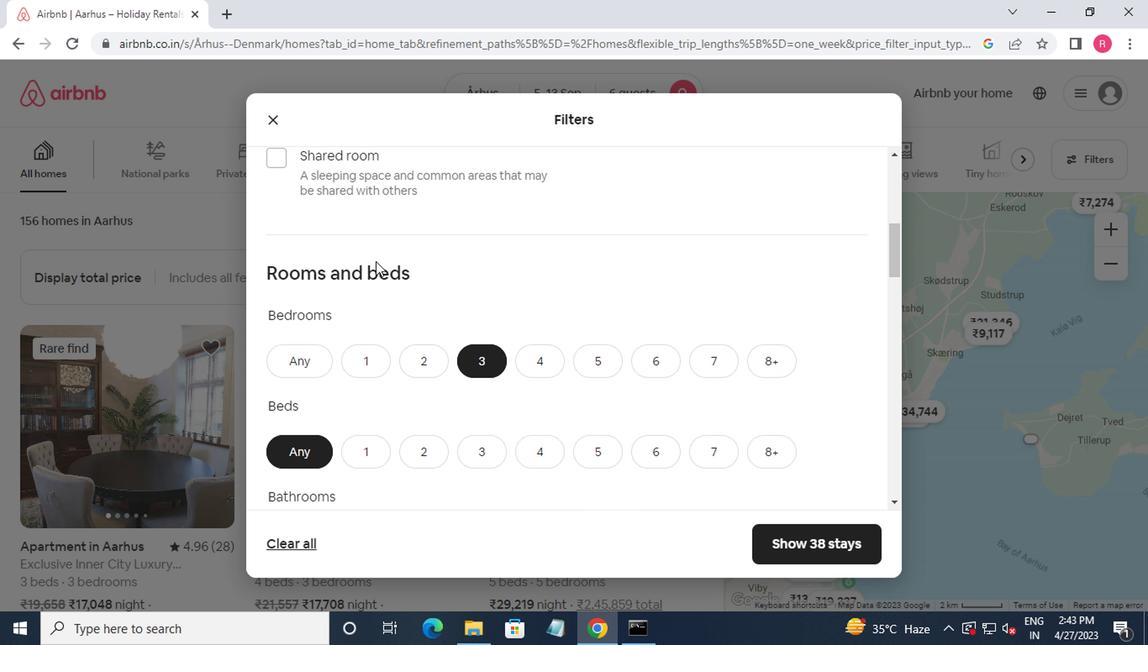 
Action: Mouse moved to (387, 264)
Screenshot: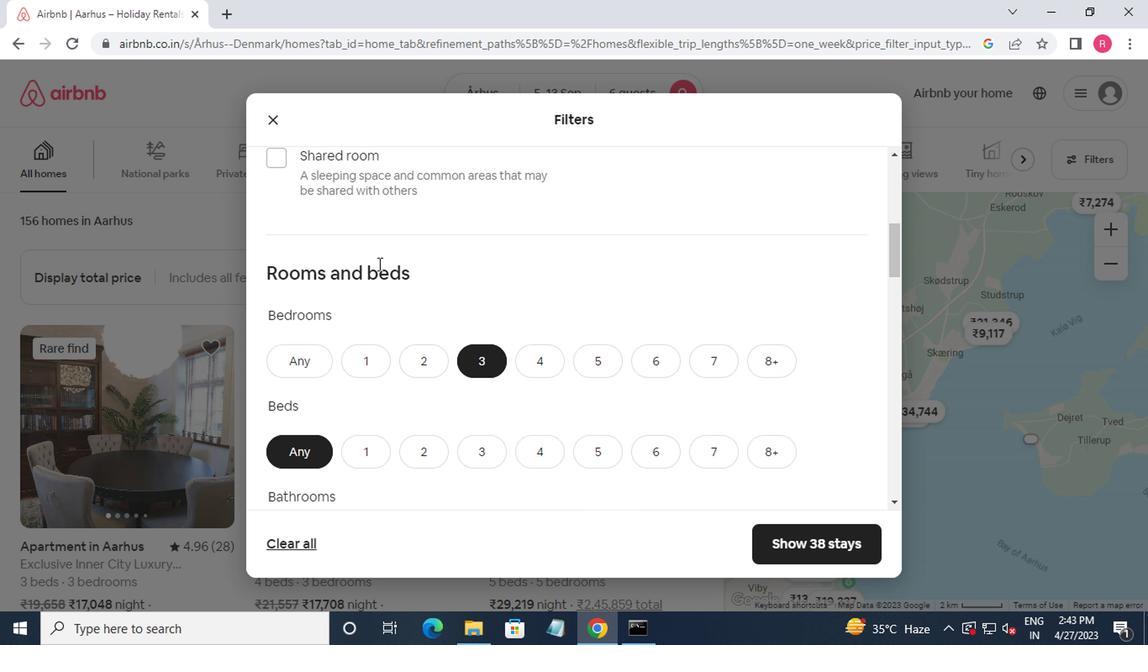 
Action: Mouse scrolled (387, 264) with delta (0, 0)
Screenshot: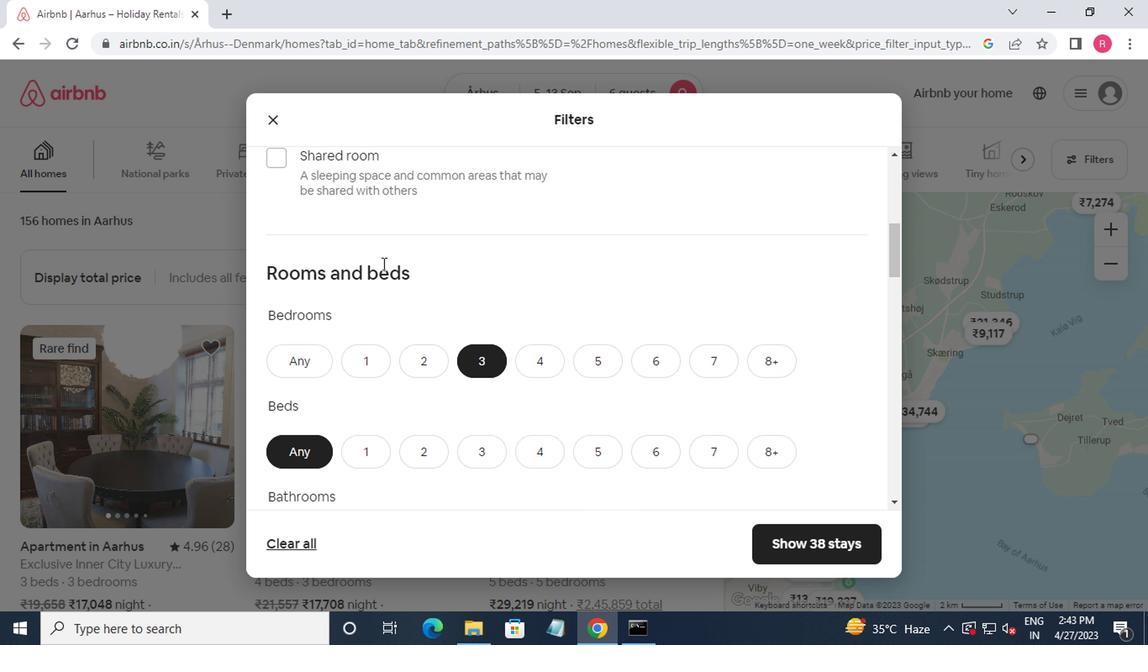 
Action: Mouse moved to (485, 273)
Screenshot: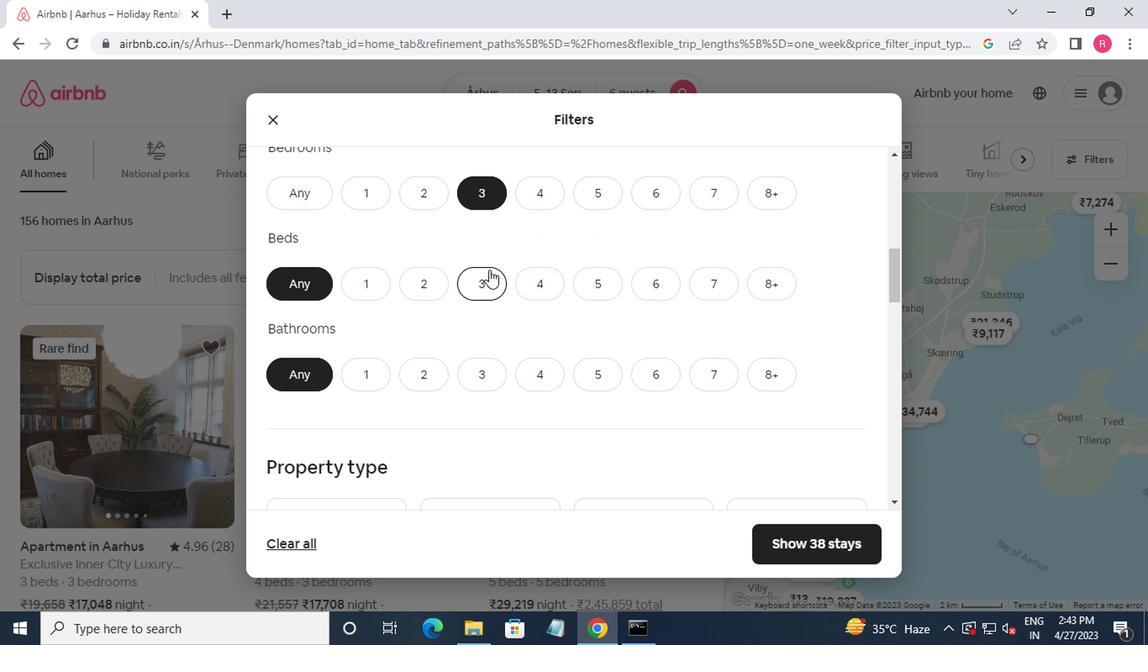 
Action: Mouse pressed left at (485, 273)
Screenshot: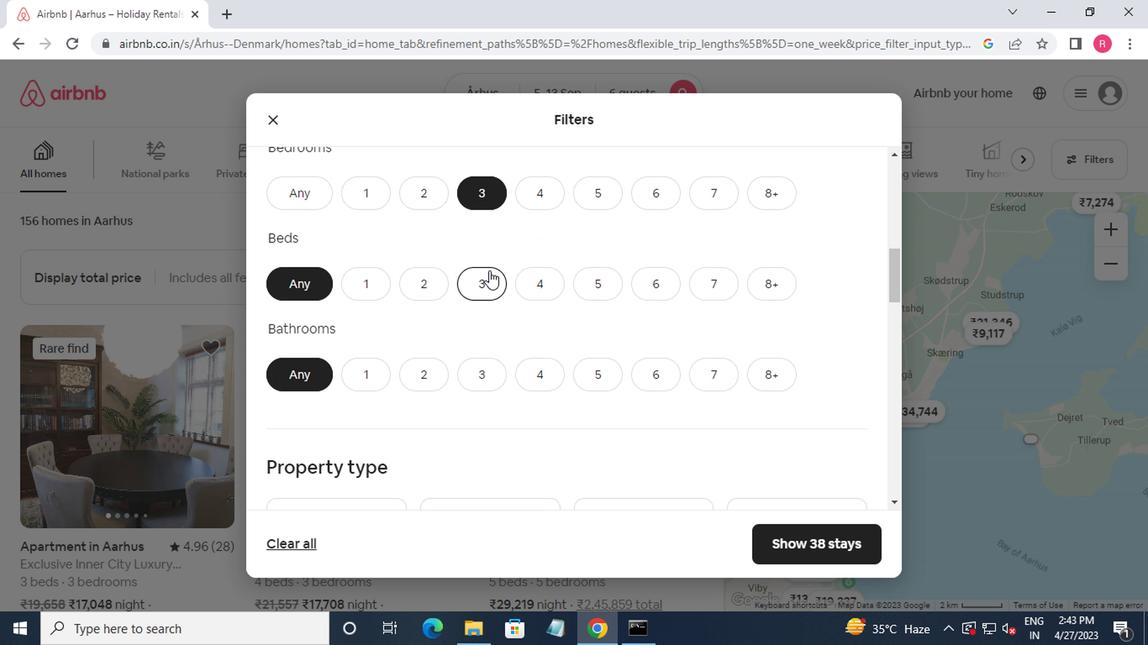 
Action: Mouse moved to (467, 300)
Screenshot: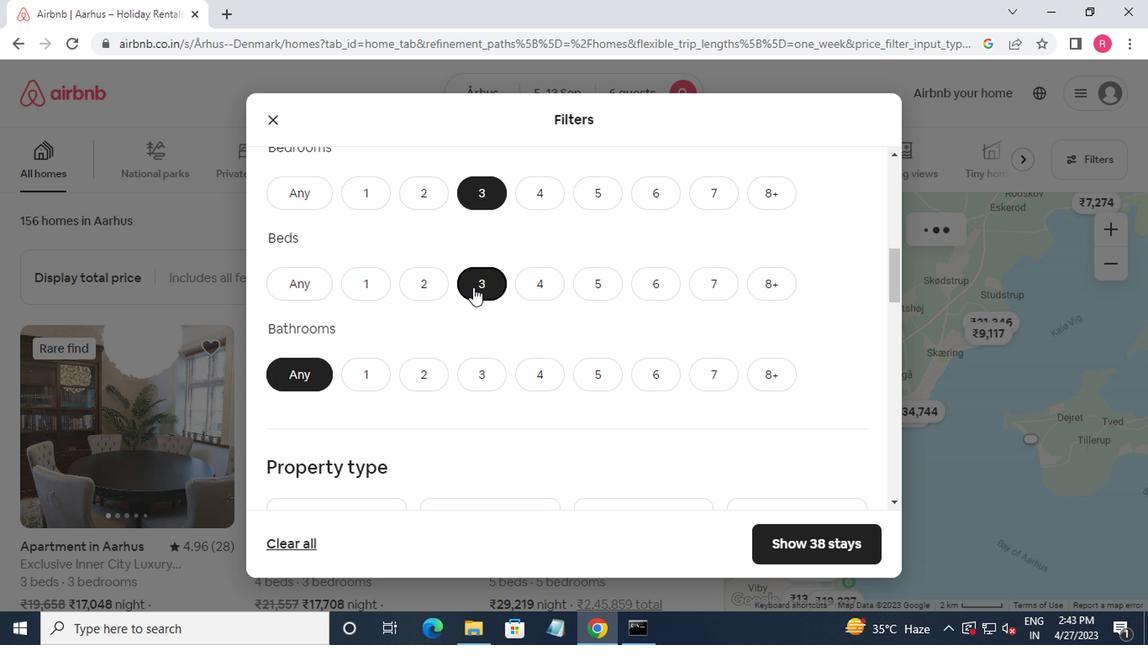 
Action: Mouse scrolled (467, 299) with delta (0, -1)
Screenshot: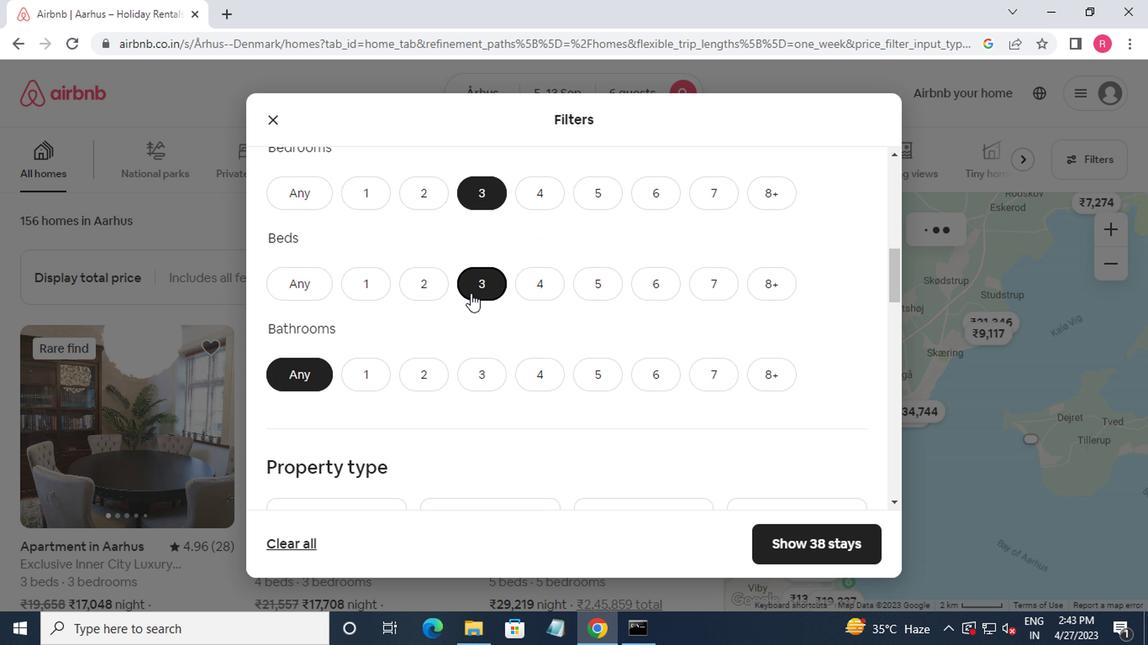 
Action: Mouse moved to (471, 300)
Screenshot: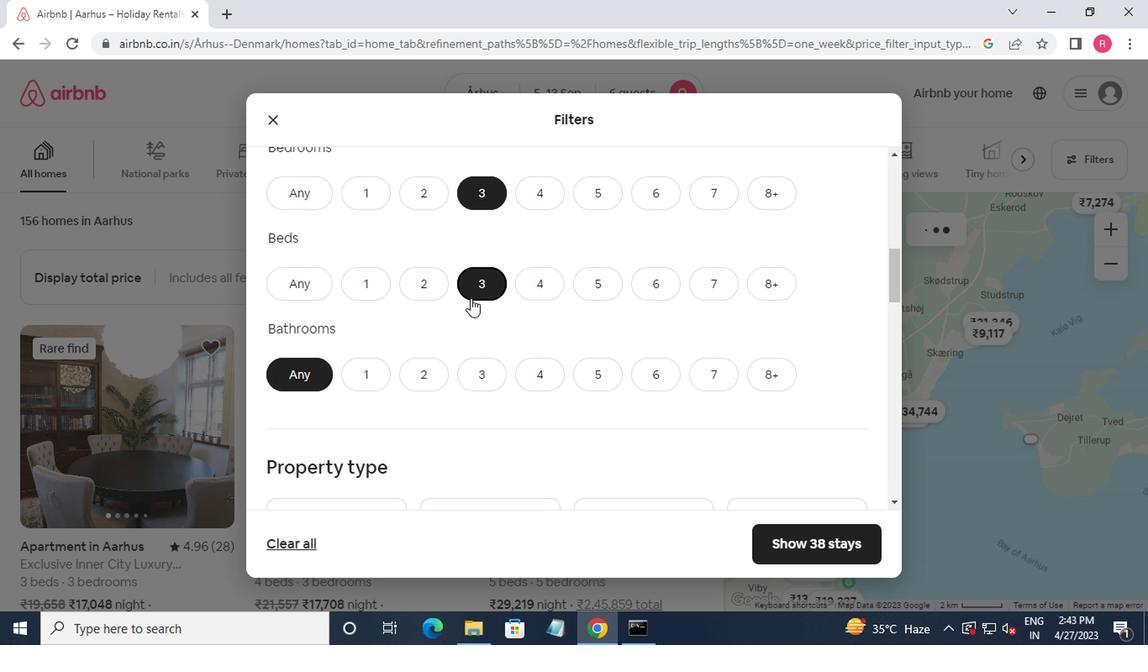 
Action: Mouse scrolled (471, 299) with delta (0, -1)
Screenshot: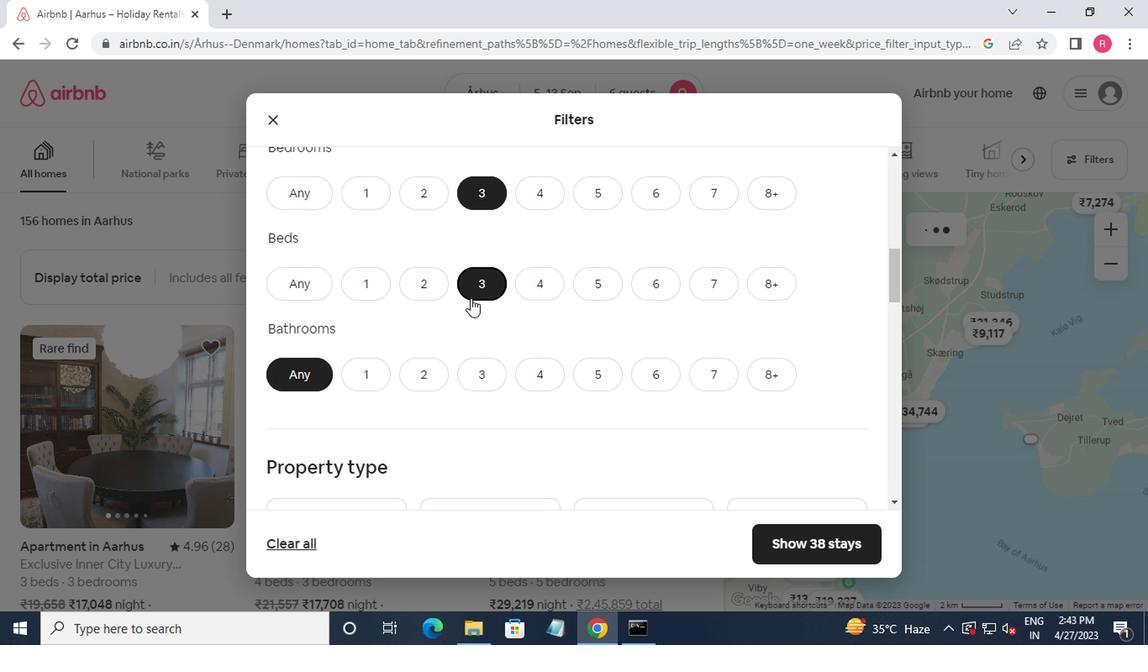 
Action: Mouse moved to (473, 208)
Screenshot: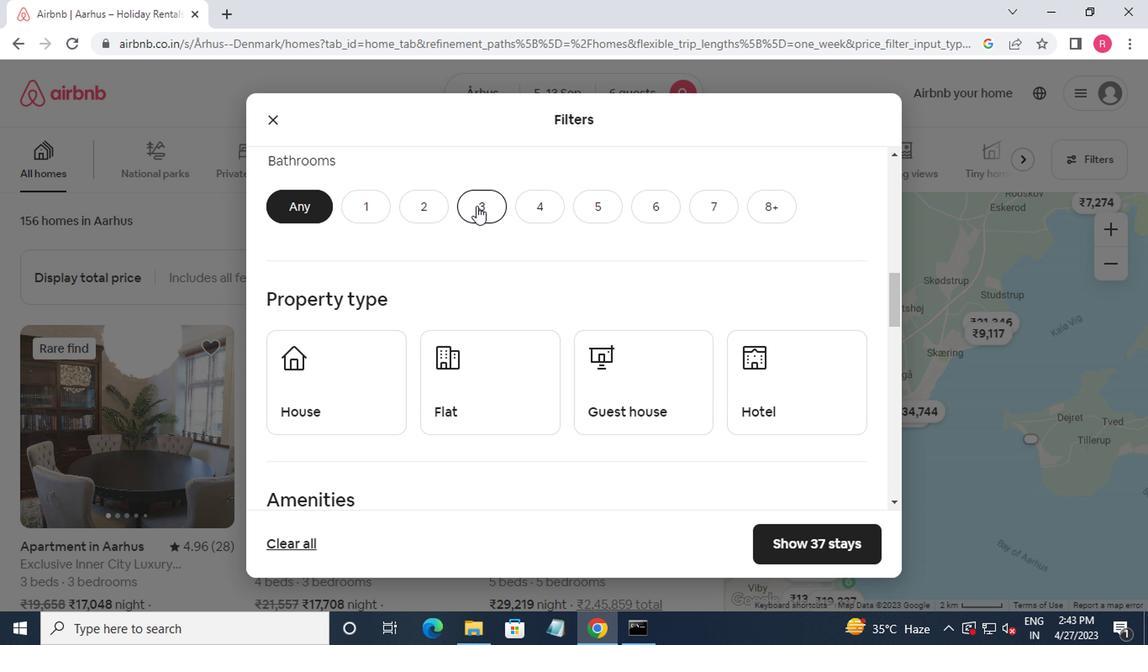 
Action: Mouse pressed left at (473, 208)
Screenshot: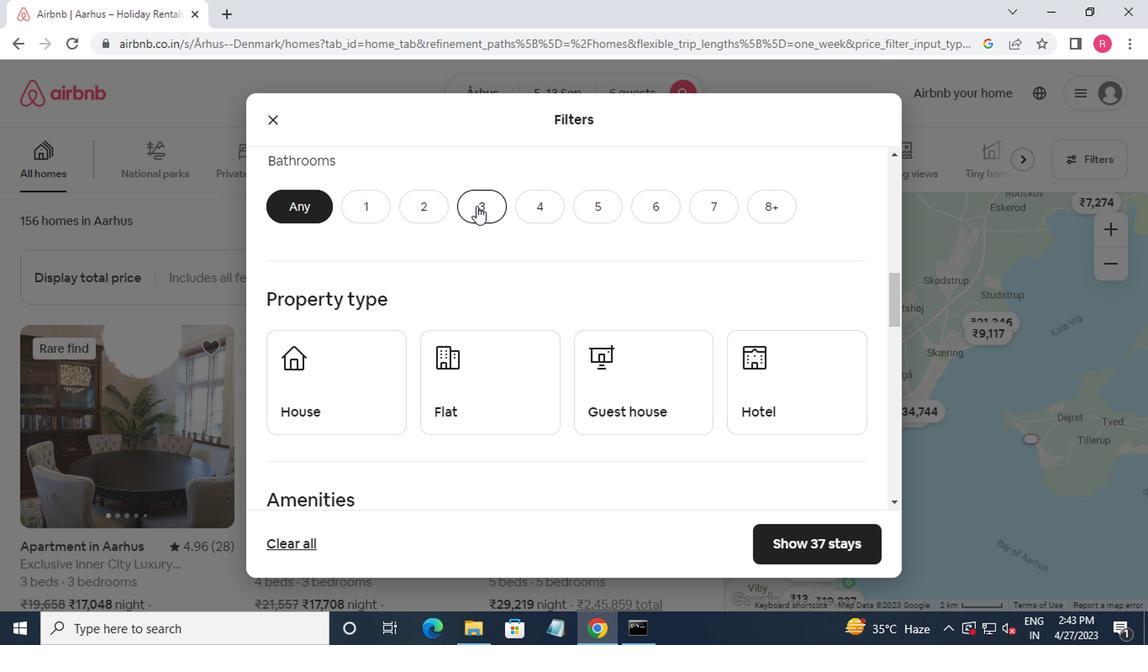 
Action: Mouse moved to (490, 212)
Screenshot: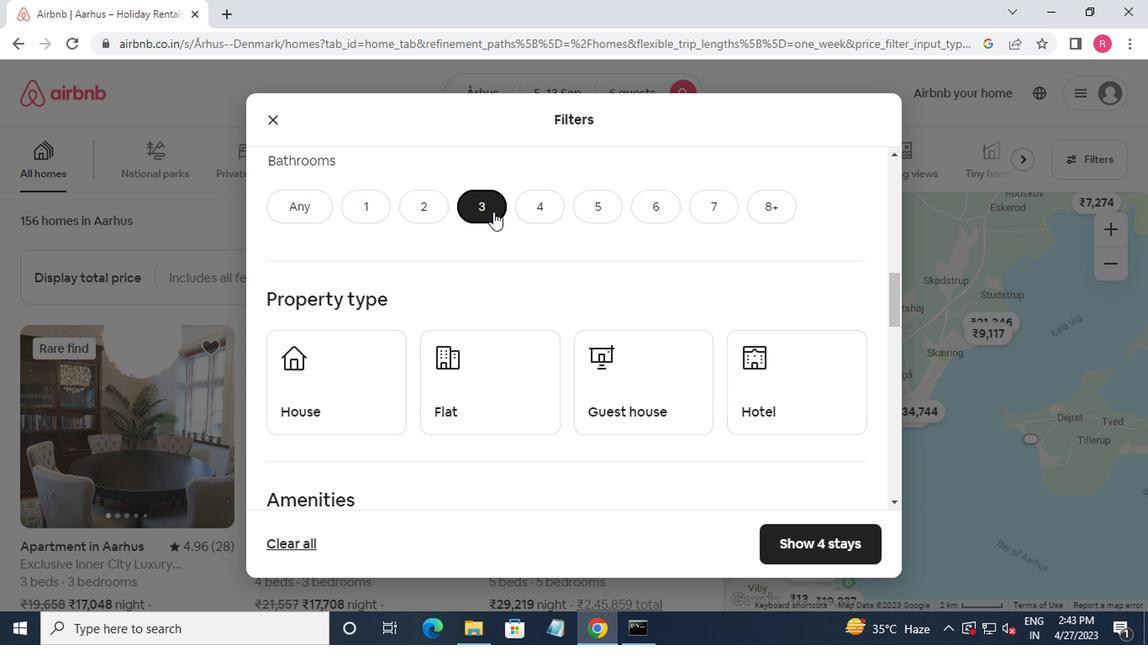 
Action: Mouse scrolled (490, 212) with delta (0, 0)
Screenshot: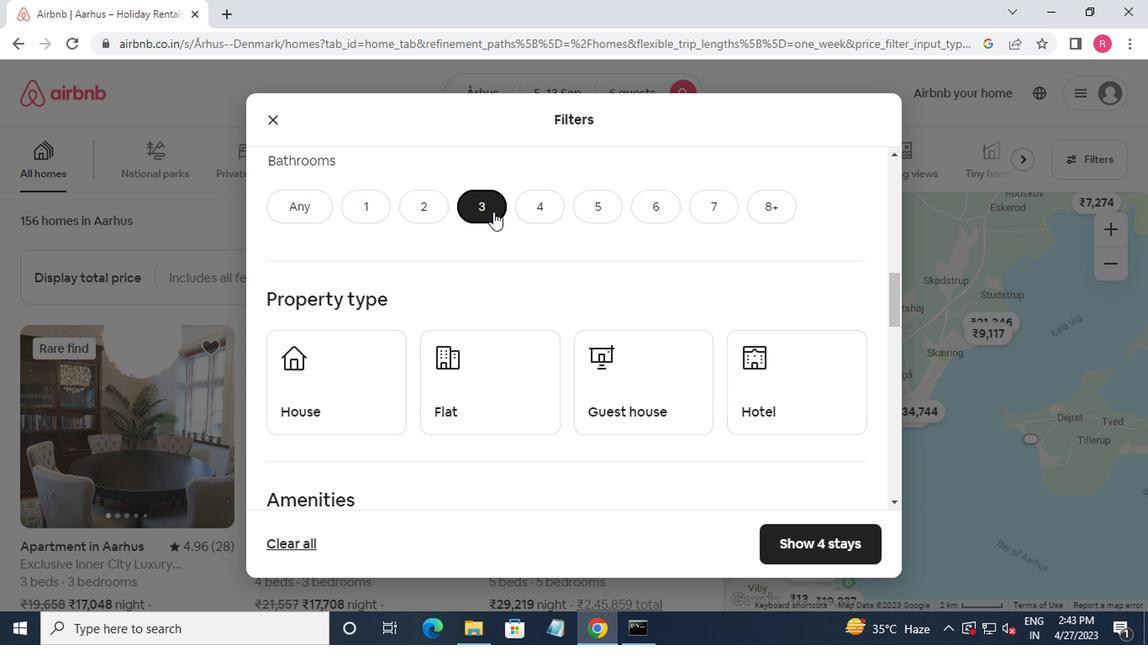 
Action: Mouse moved to (491, 214)
Screenshot: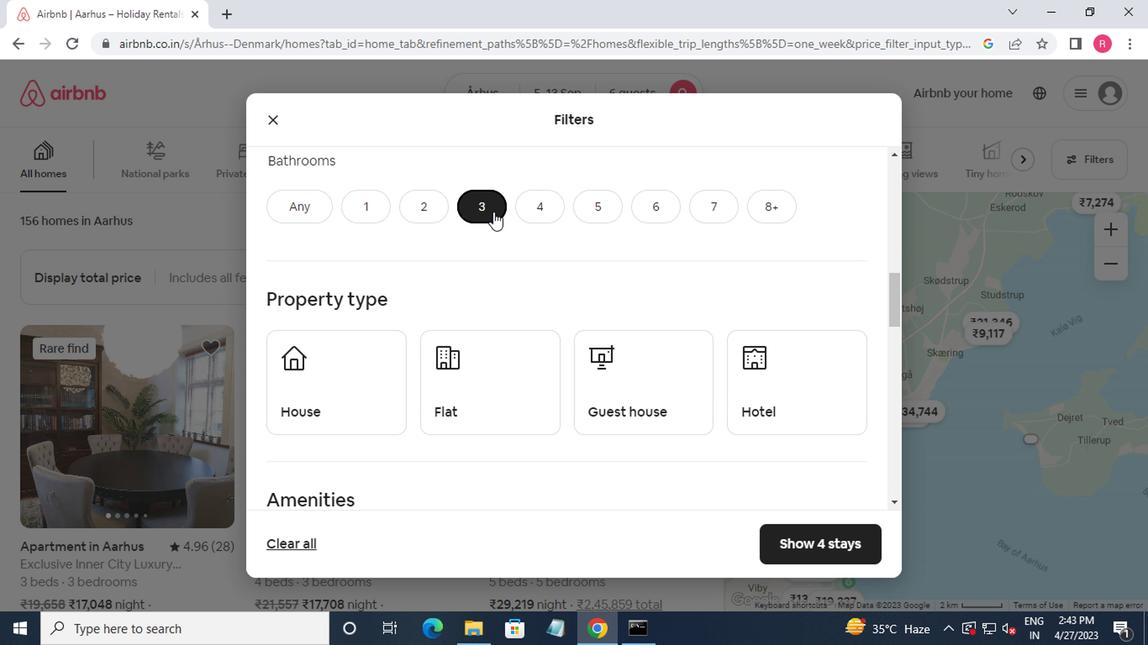 
Action: Mouse scrolled (491, 212) with delta (0, -1)
Screenshot: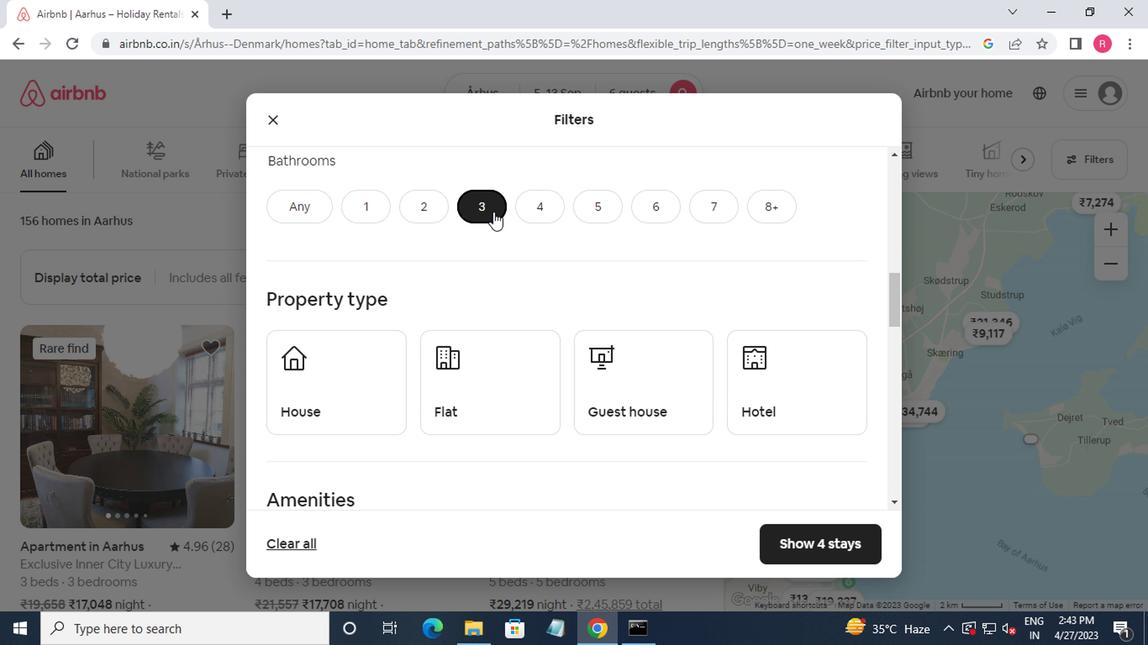 
Action: Mouse moved to (366, 205)
Screenshot: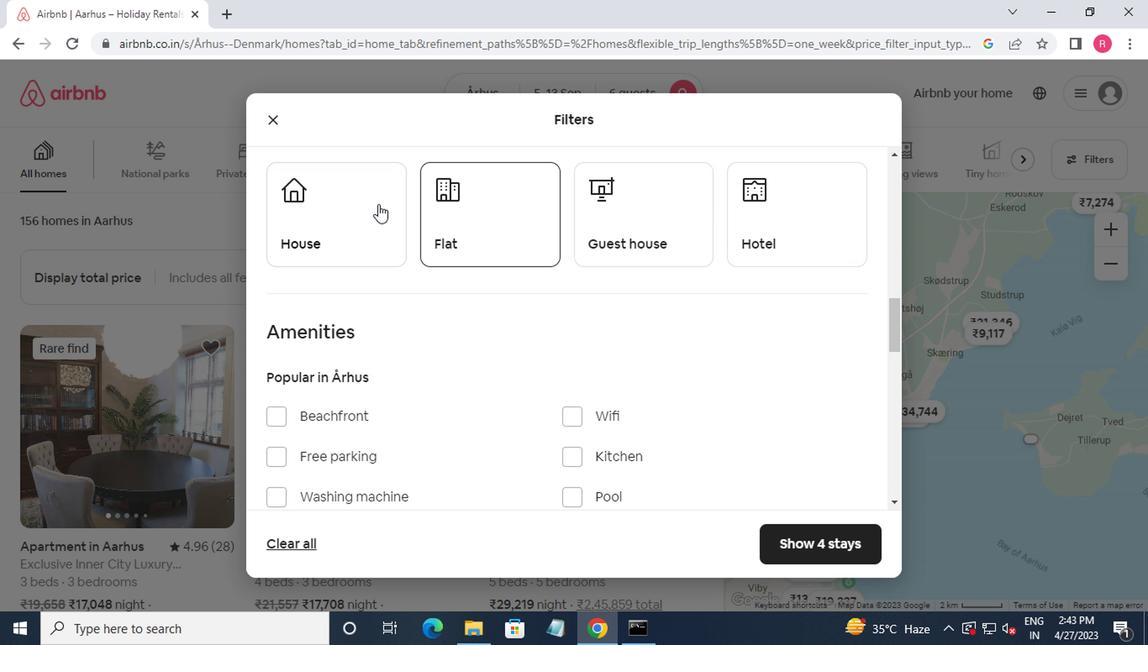 
Action: Mouse pressed left at (366, 205)
Screenshot: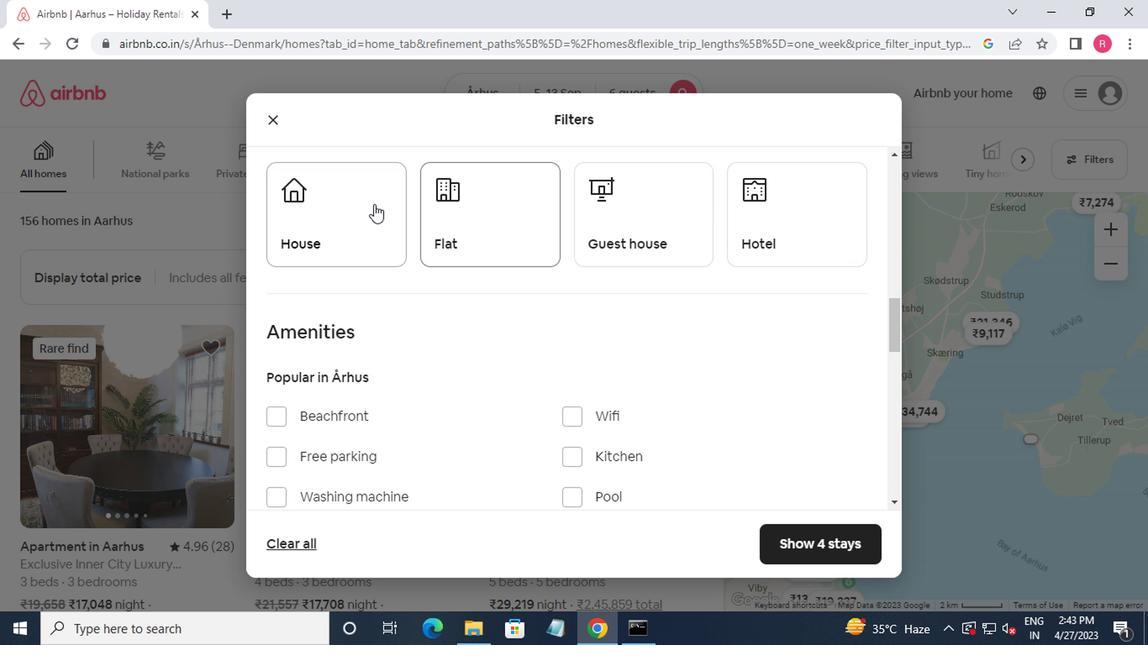 
Action: Mouse moved to (470, 217)
Screenshot: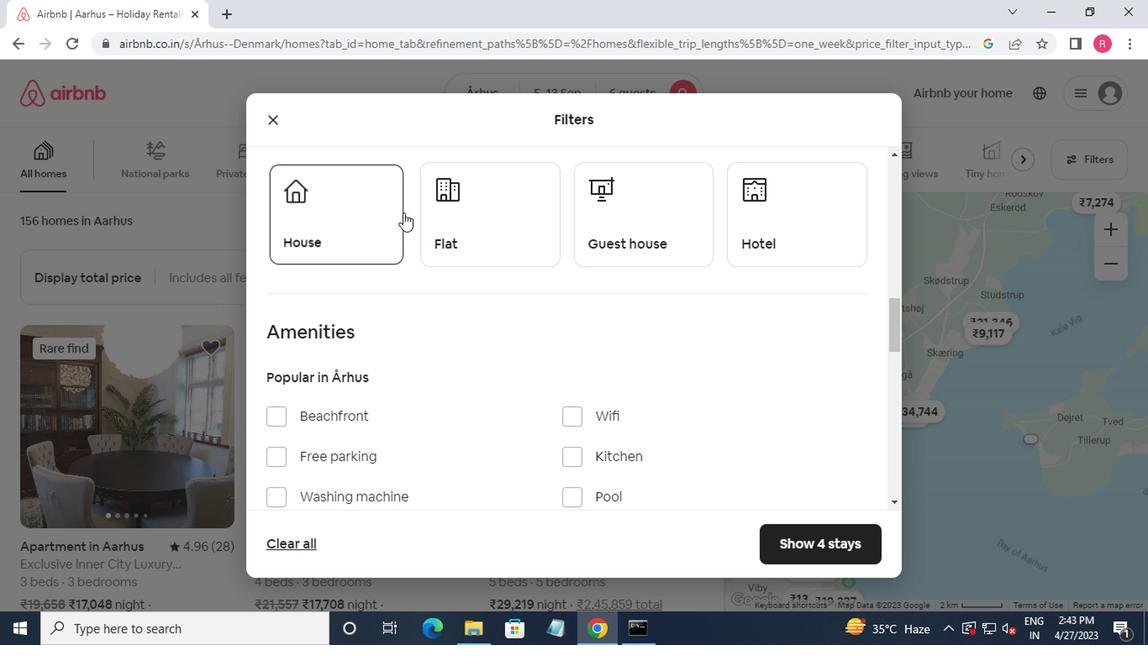 
Action: Mouse pressed left at (470, 217)
Screenshot: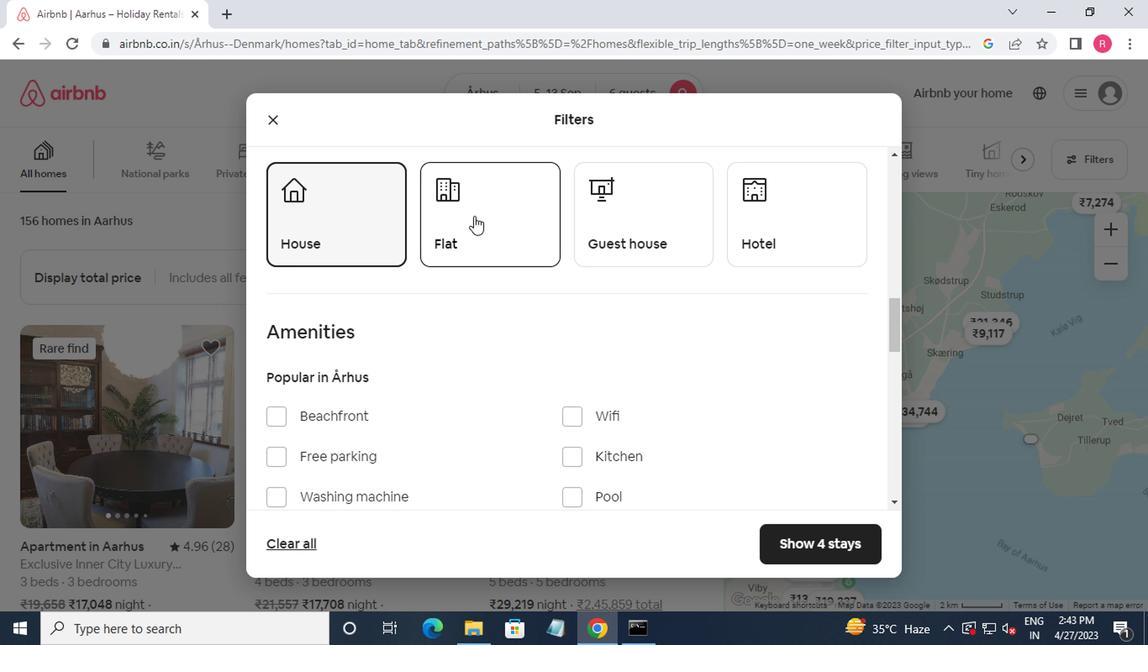 
Action: Mouse moved to (614, 238)
Screenshot: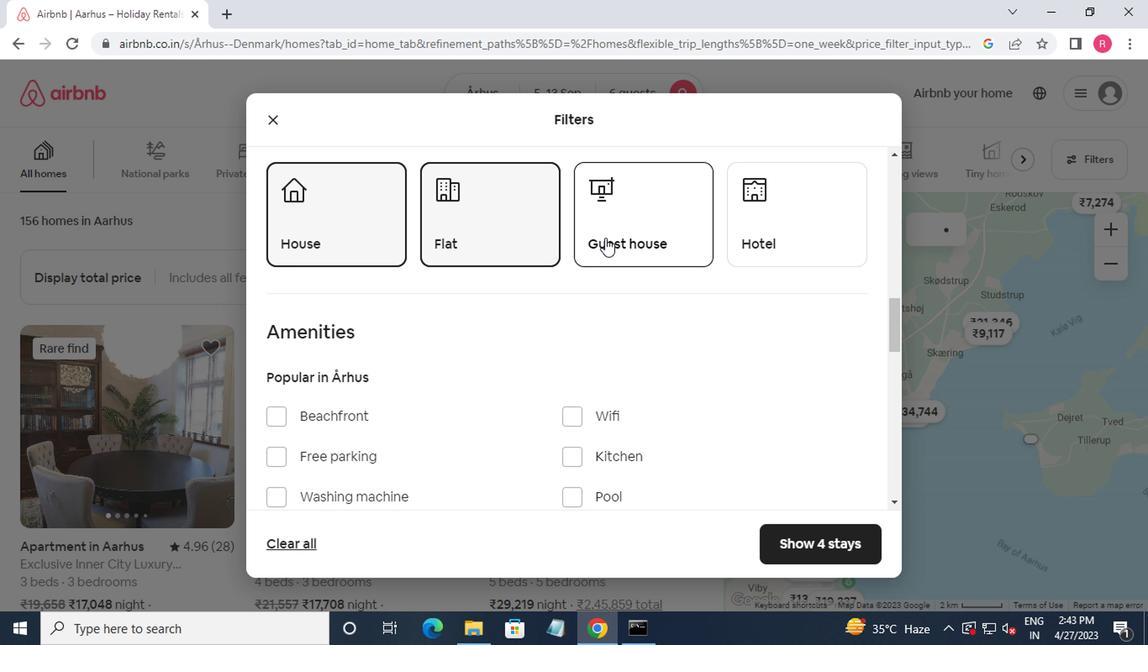 
Action: Mouse pressed left at (614, 238)
Screenshot: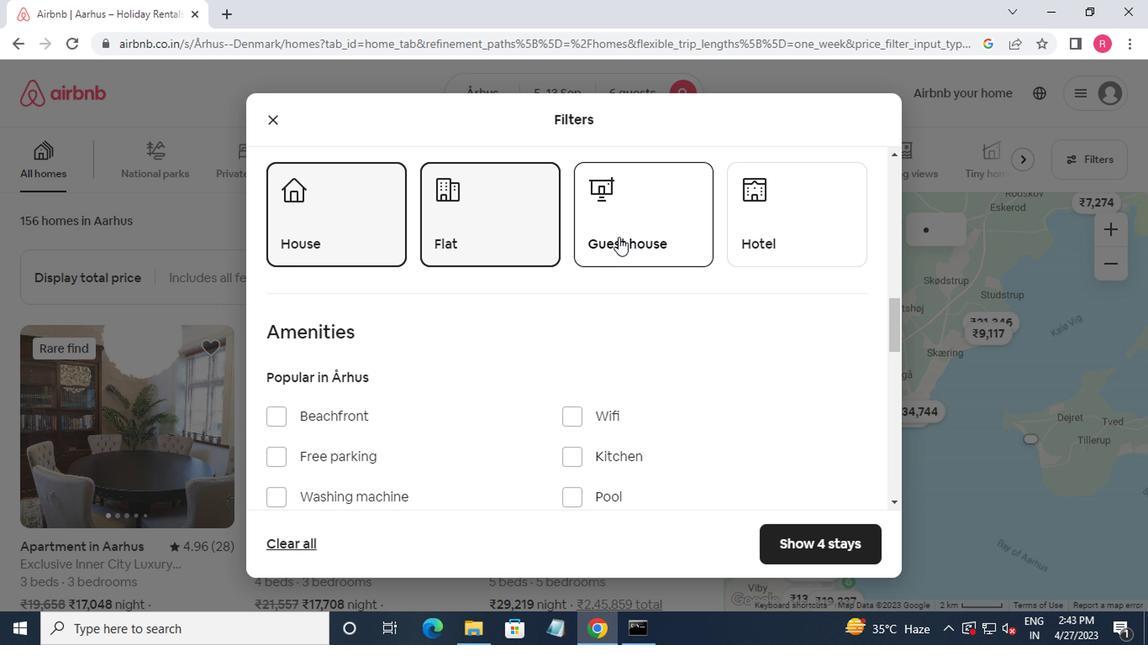 
Action: Mouse moved to (617, 237)
Screenshot: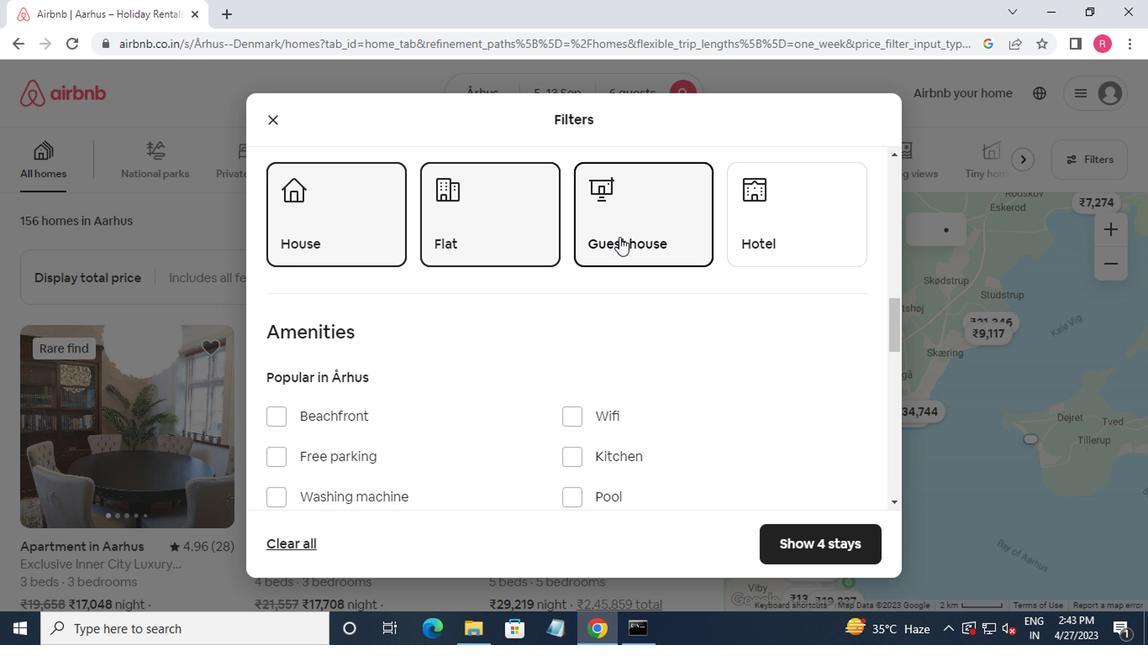 
Action: Mouse scrolled (617, 236) with delta (0, -1)
Screenshot: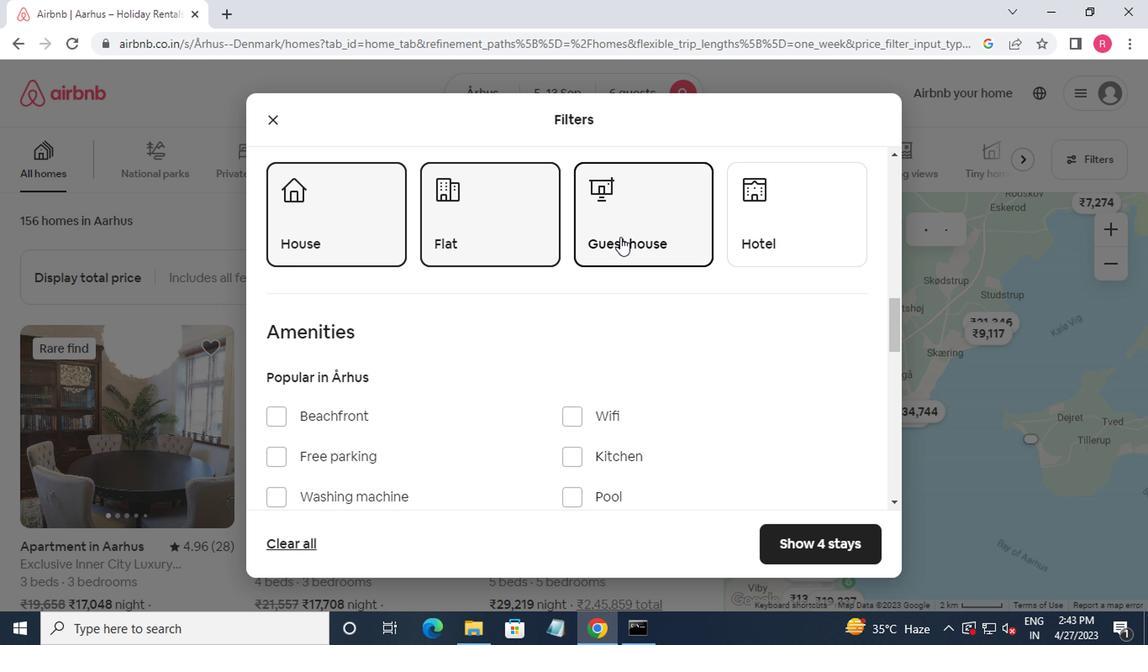 
Action: Mouse scrolled (617, 236) with delta (0, -1)
Screenshot: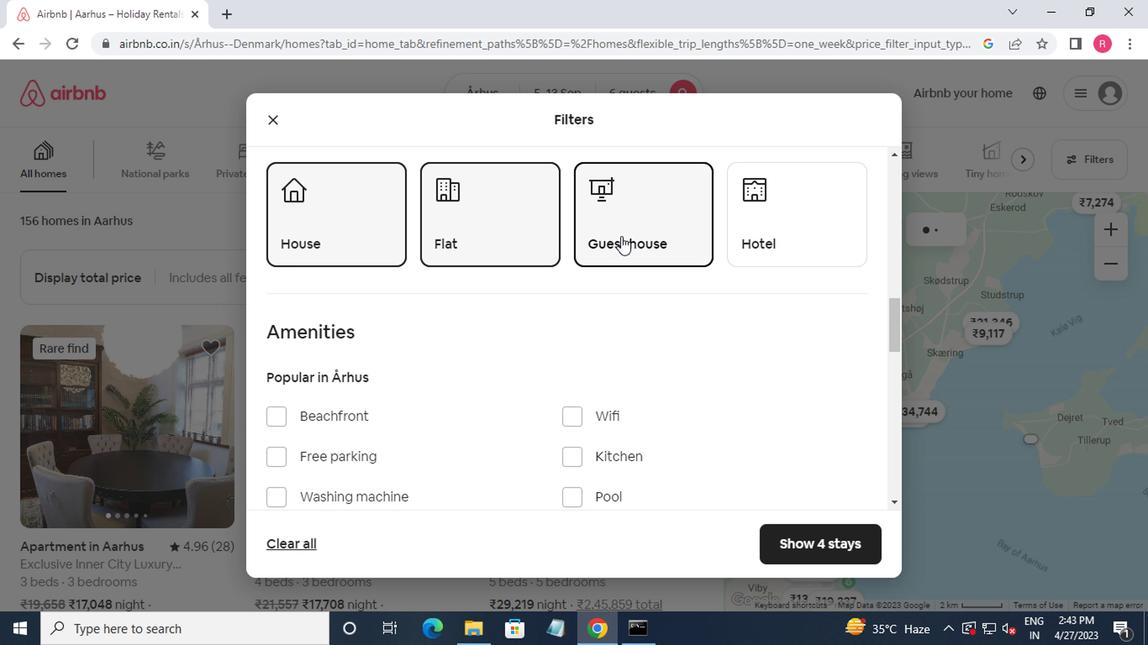 
Action: Mouse scrolled (617, 236) with delta (0, -1)
Screenshot: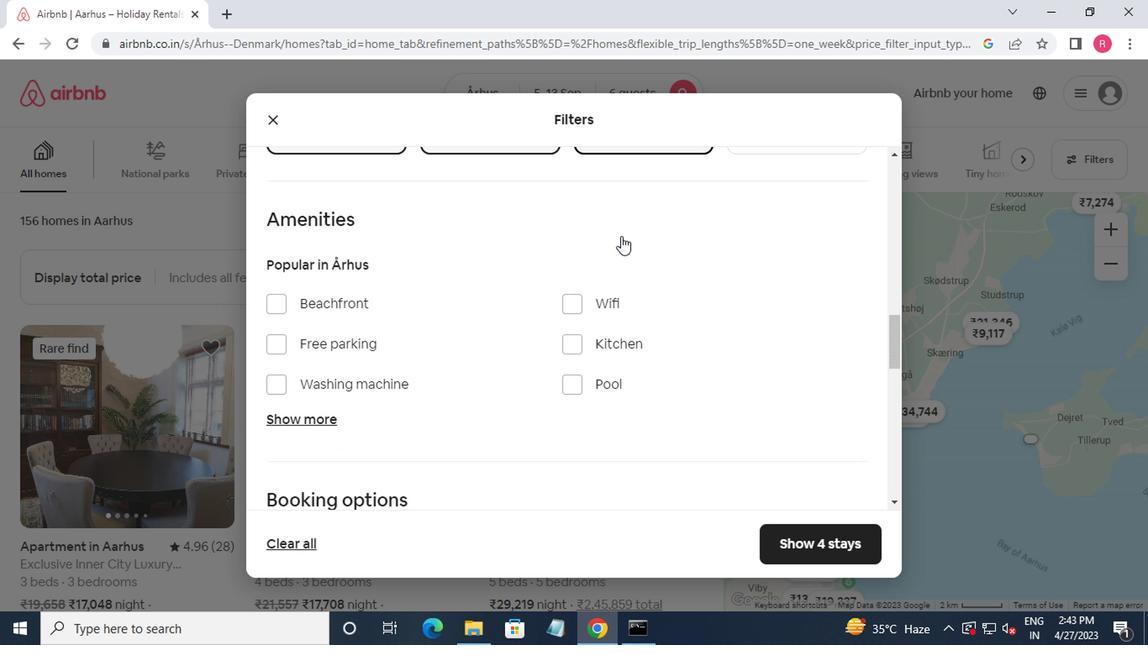 
Action: Mouse scrolled (617, 236) with delta (0, -1)
Screenshot: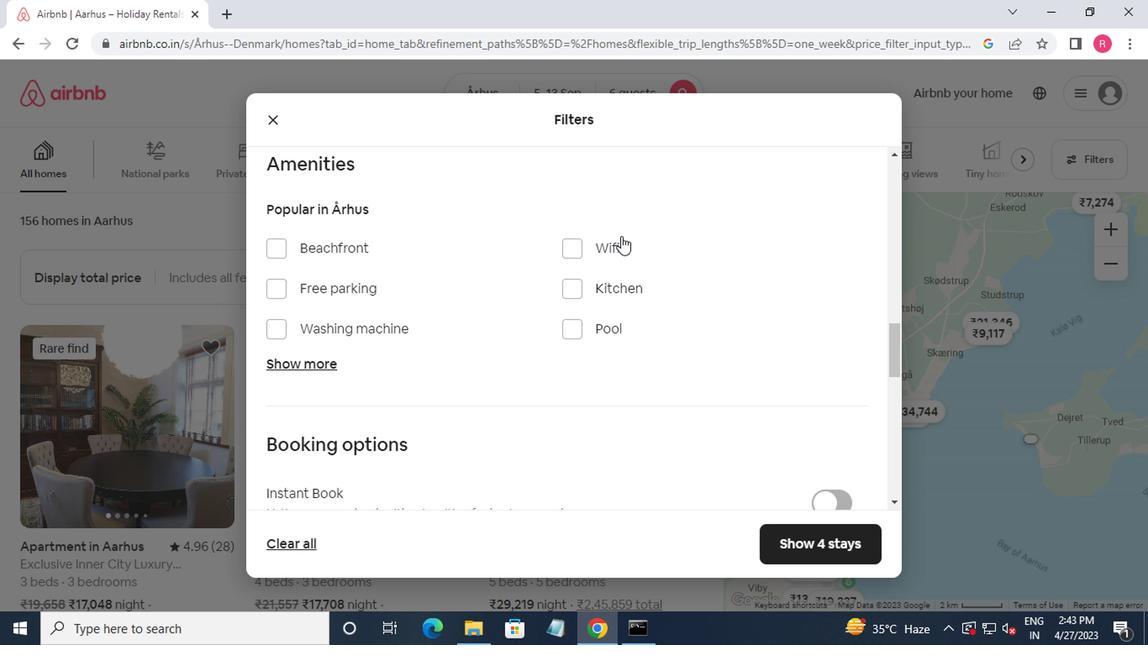 
Action: Mouse scrolled (617, 236) with delta (0, -1)
Screenshot: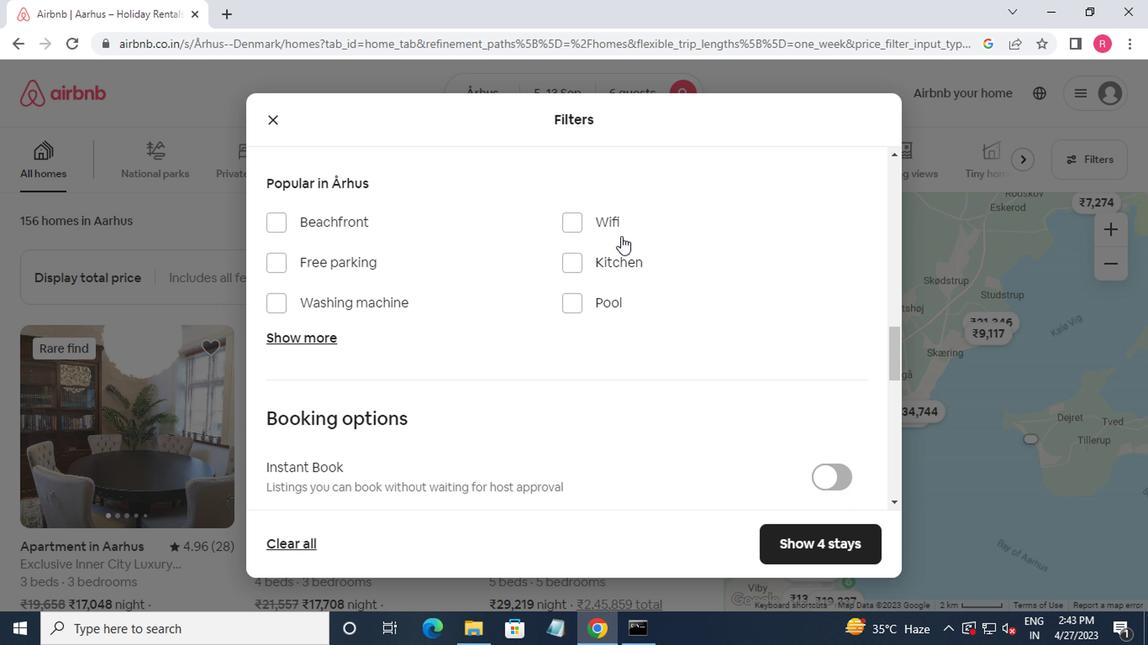 
Action: Mouse moved to (575, 237)
Screenshot: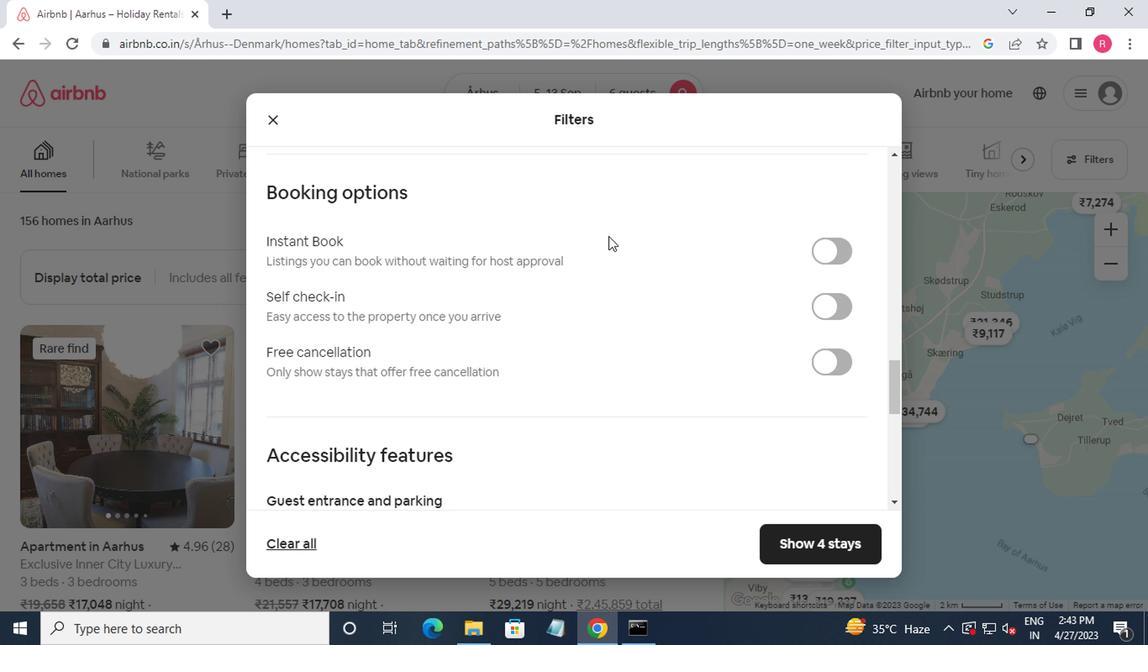 
Action: Mouse scrolled (575, 236) with delta (0, -1)
Screenshot: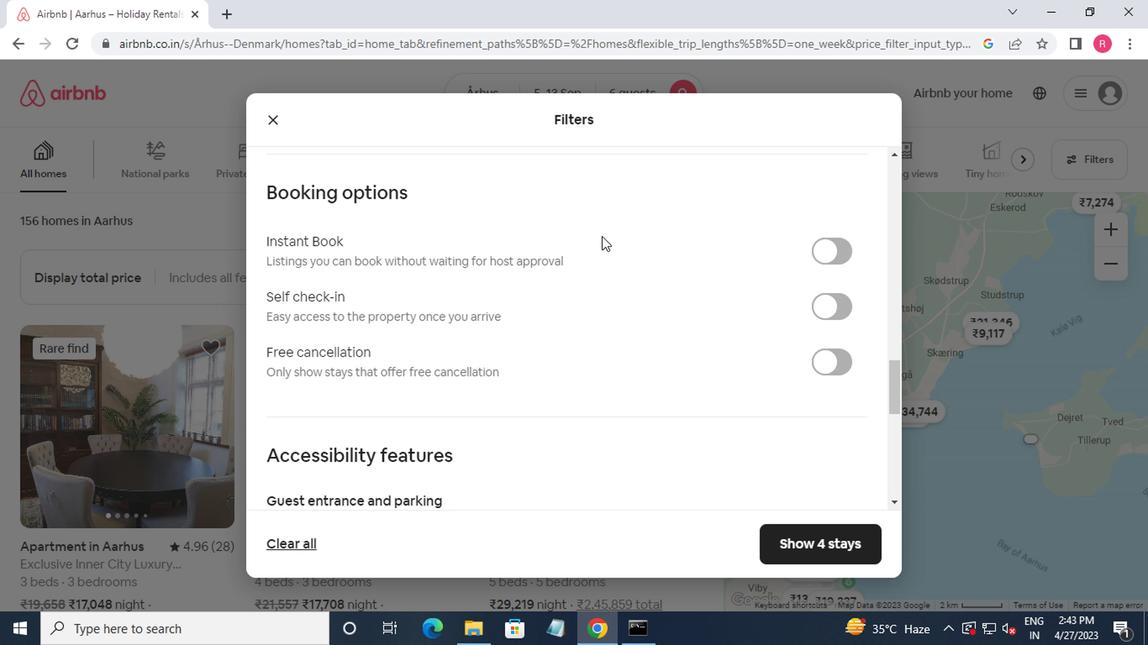 
Action: Mouse moved to (572, 238)
Screenshot: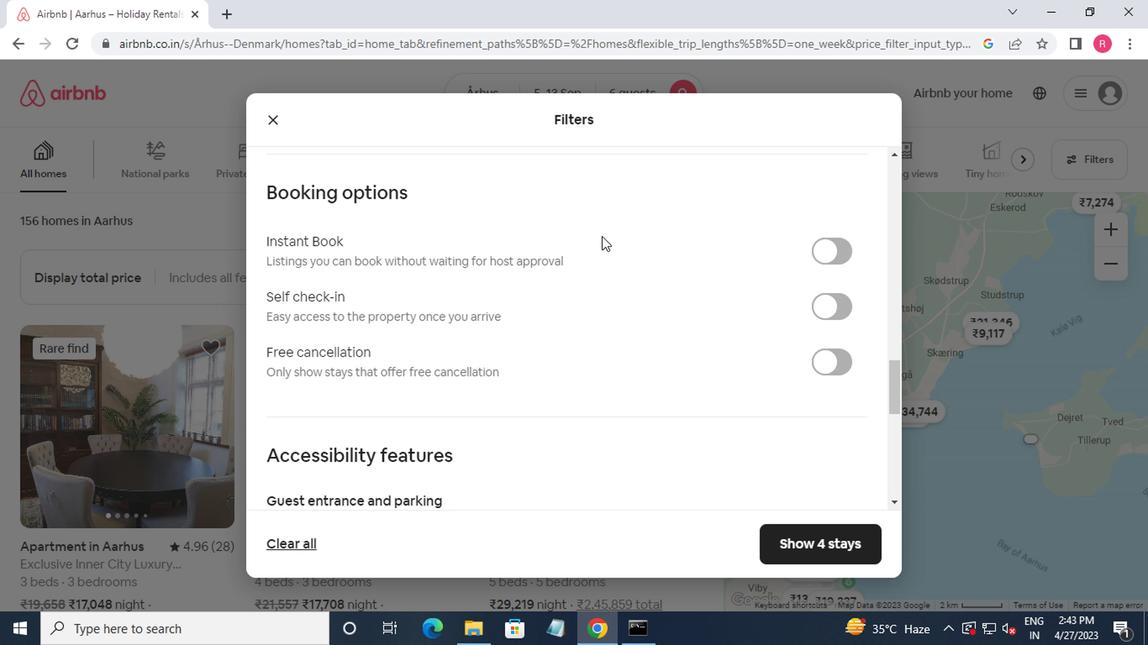 
Action: Mouse scrolled (572, 237) with delta (0, 0)
Screenshot: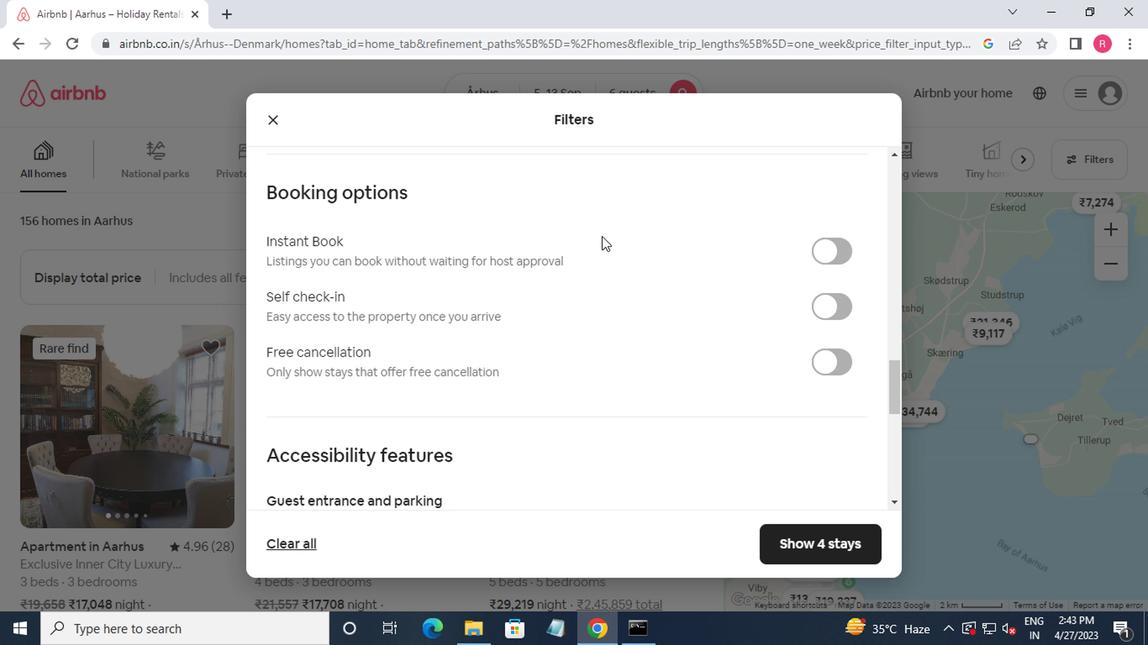 
Action: Mouse moved to (572, 238)
Screenshot: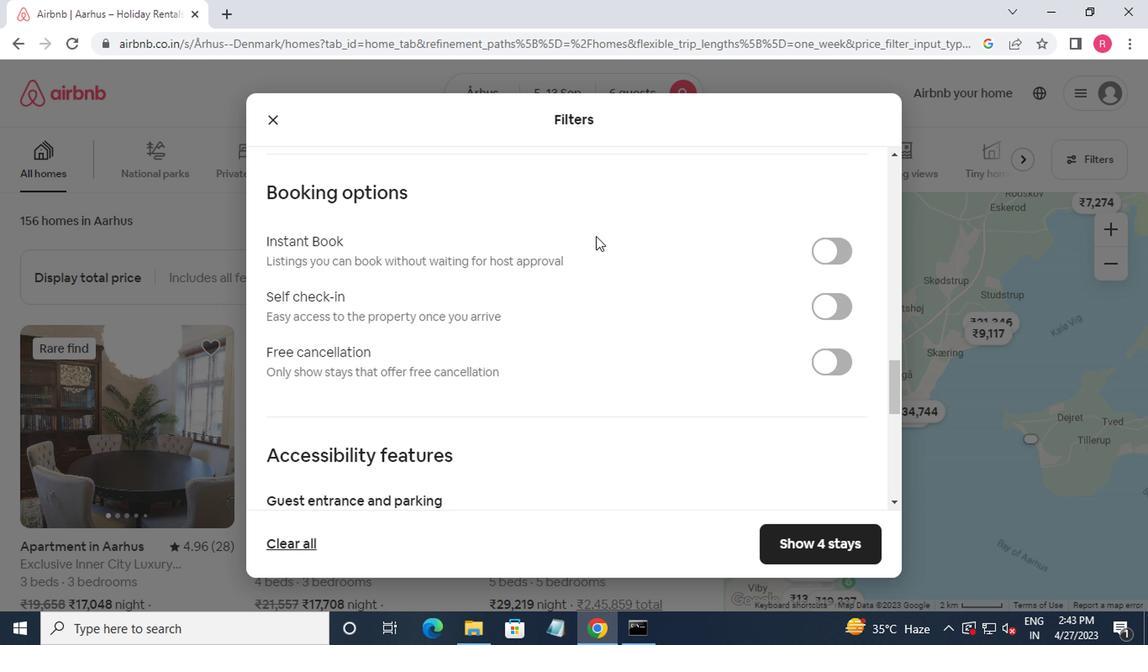 
Action: Mouse scrolled (572, 237) with delta (0, 0)
Screenshot: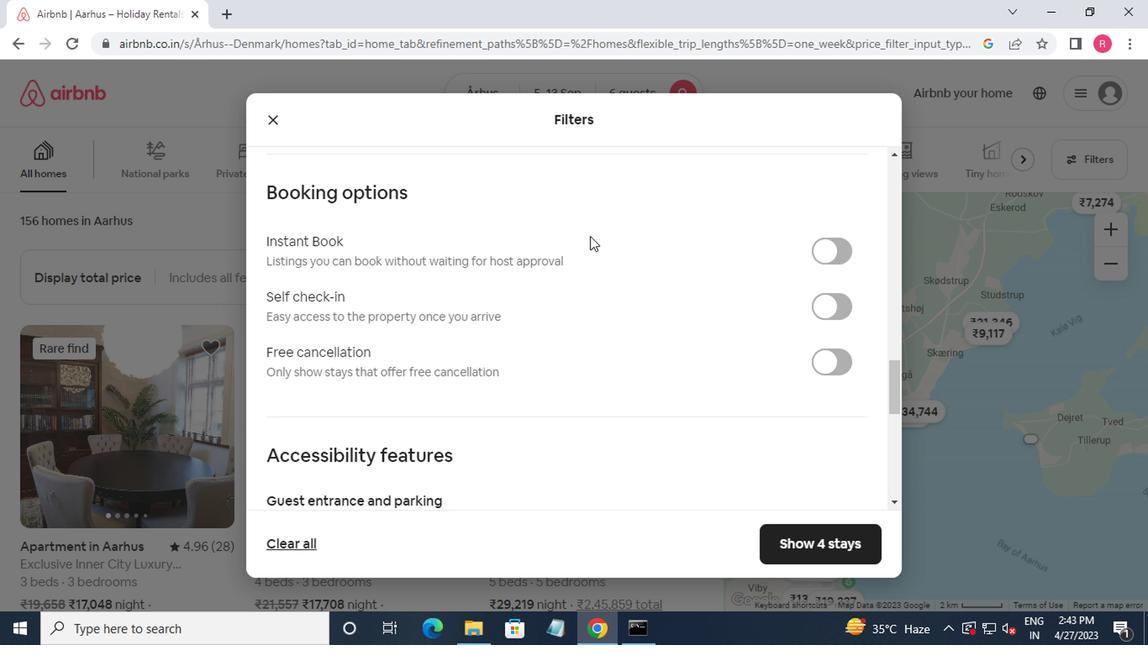 
Action: Mouse moved to (529, 240)
Screenshot: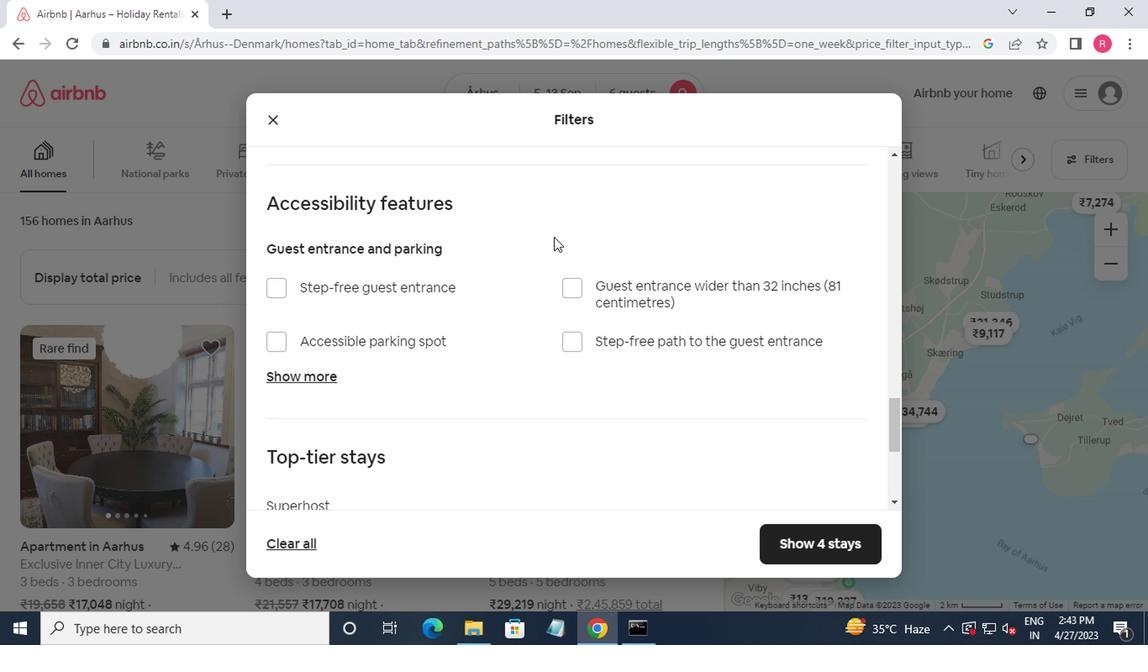 
Action: Mouse scrolled (529, 239) with delta (0, 0)
Screenshot: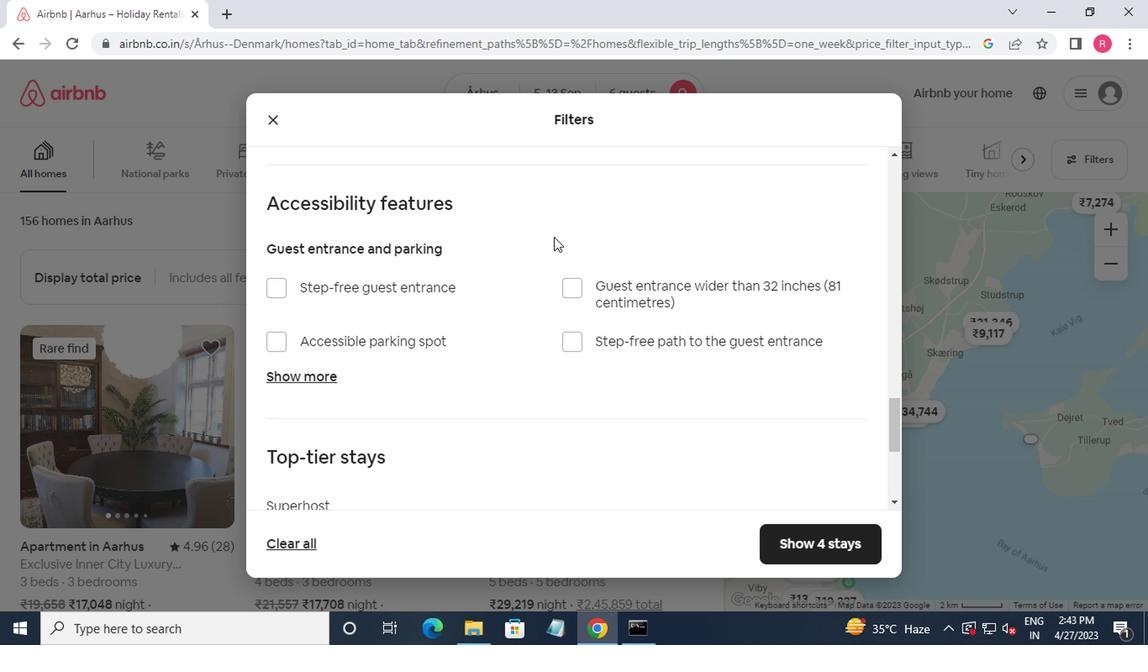 
Action: Mouse moved to (525, 241)
Screenshot: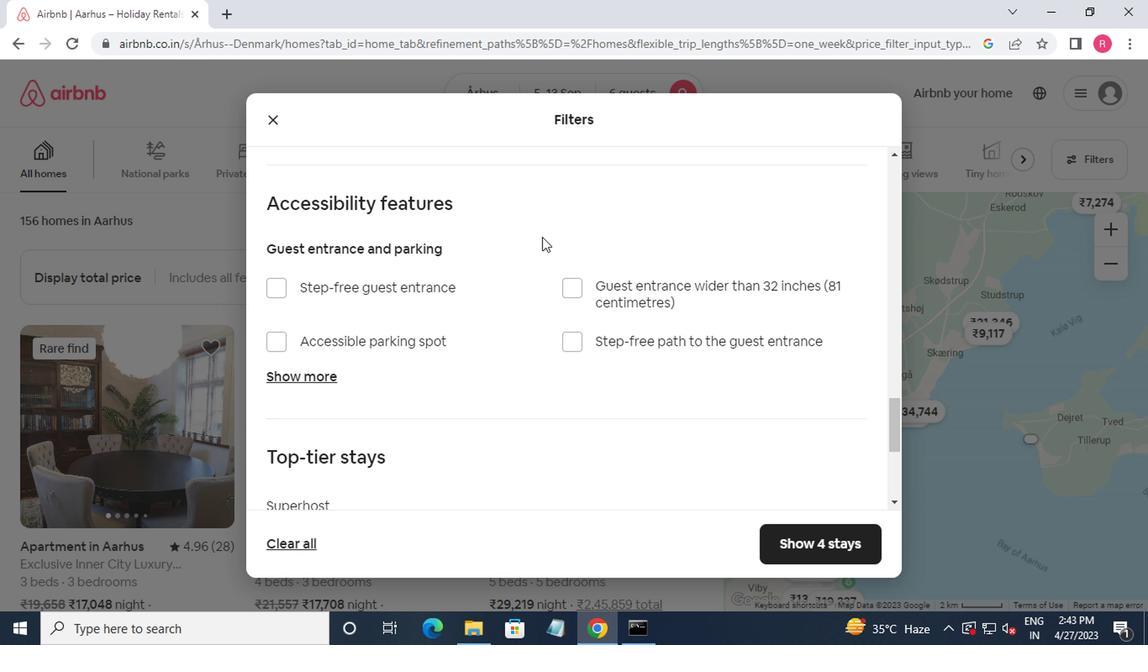 
Action: Mouse scrolled (525, 240) with delta (0, -1)
Screenshot: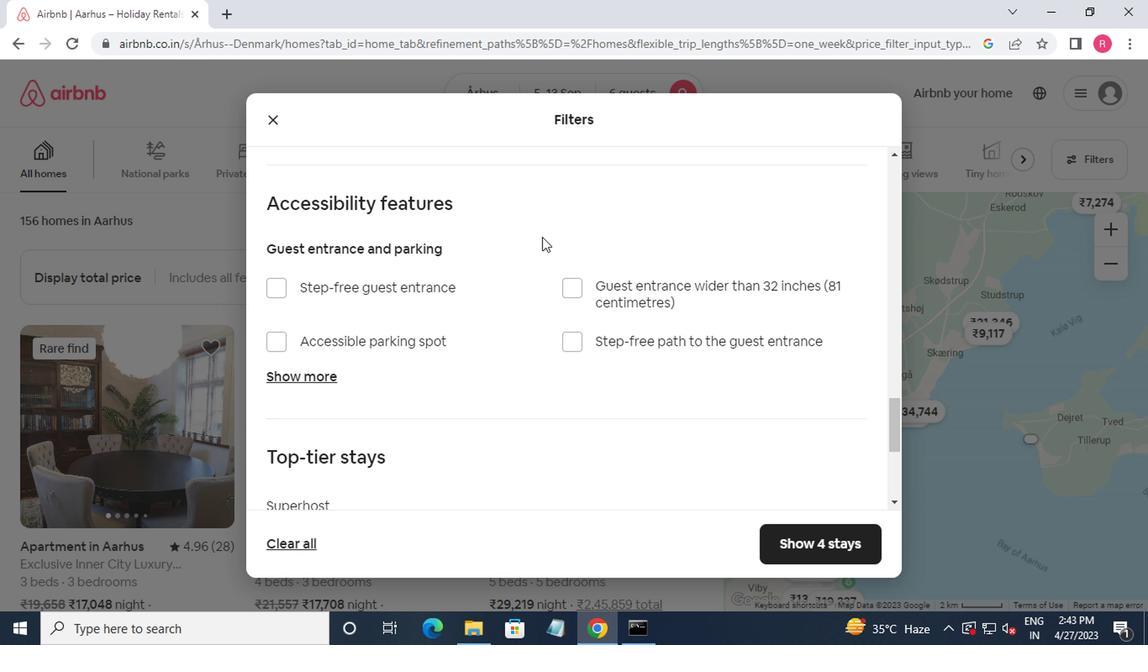 
Action: Mouse moved to (522, 241)
Screenshot: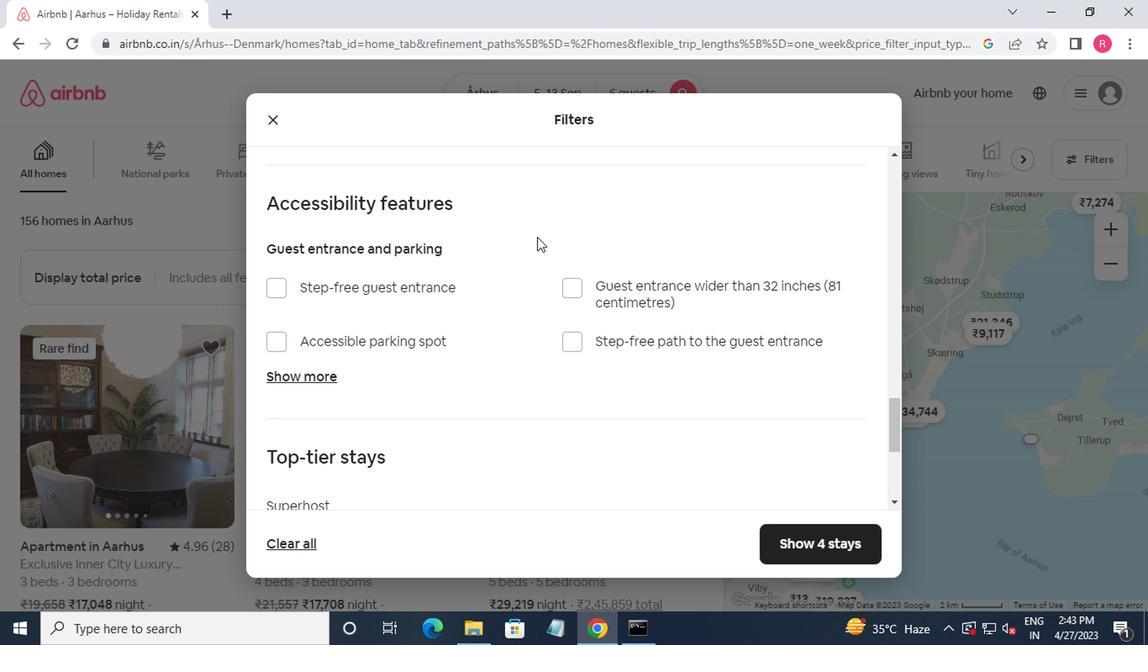 
Action: Mouse scrolled (522, 240) with delta (0, -1)
Screenshot: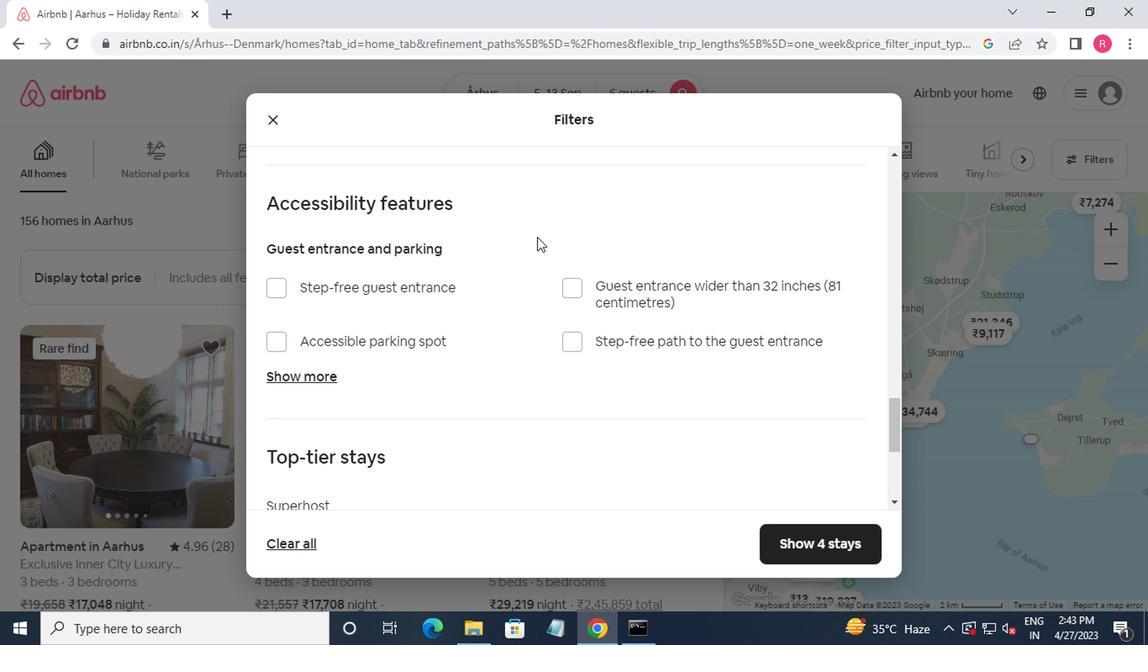 
Action: Mouse moved to (513, 235)
Screenshot: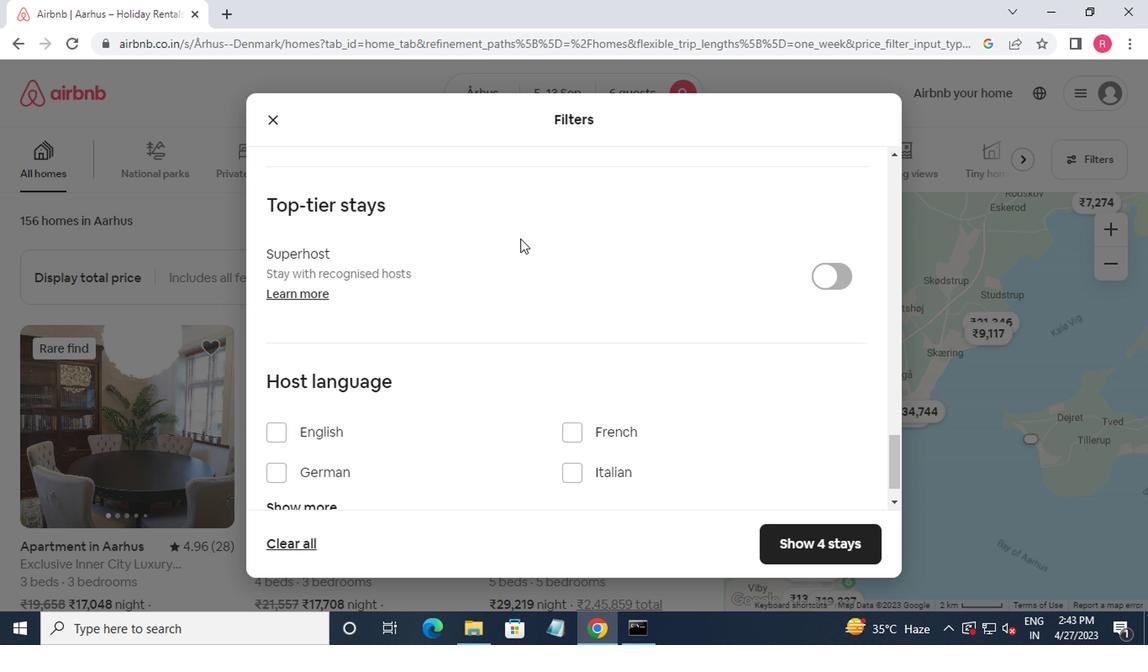 
Action: Mouse scrolled (513, 236) with delta (0, 0)
Screenshot: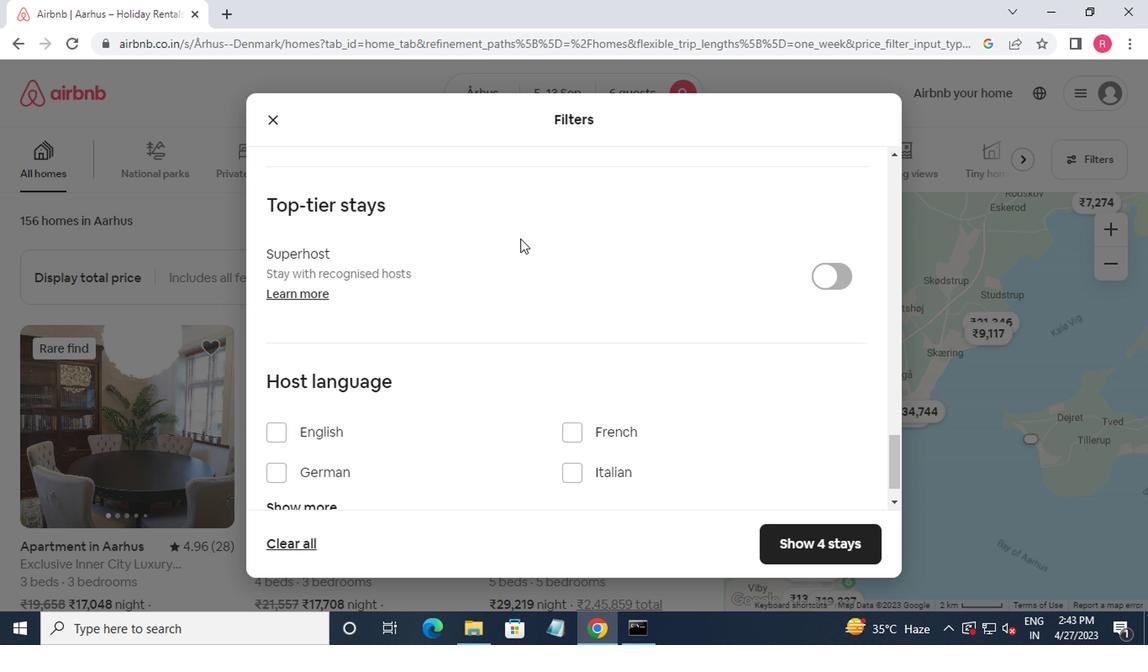 
Action: Mouse moved to (511, 233)
Screenshot: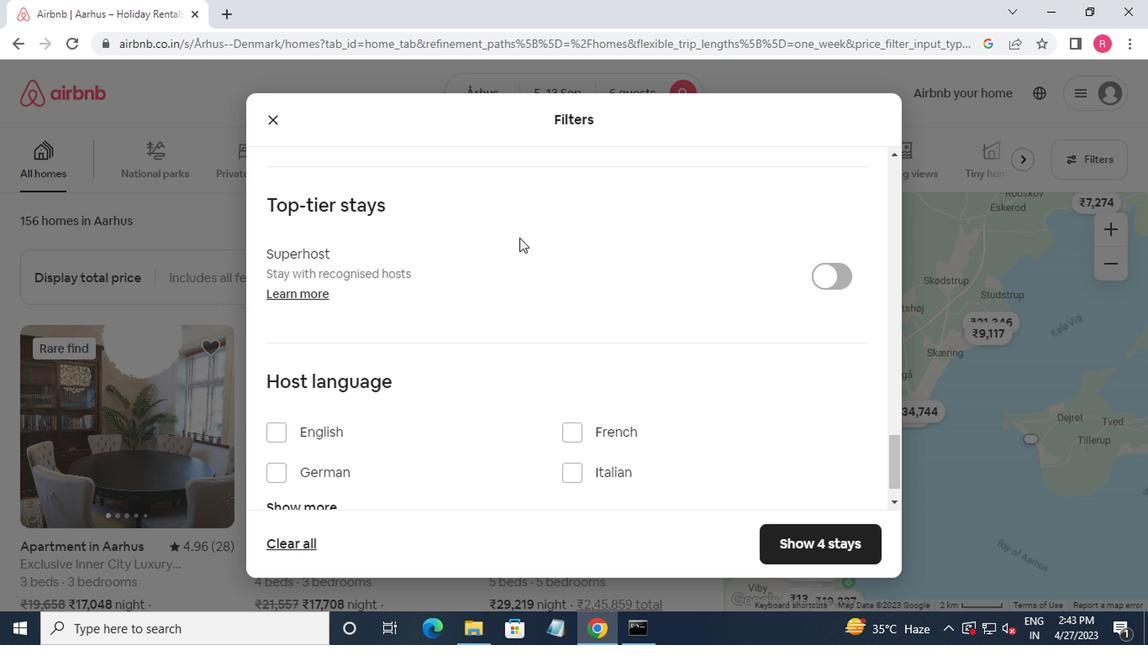 
Action: Mouse scrolled (511, 233) with delta (0, 0)
Screenshot: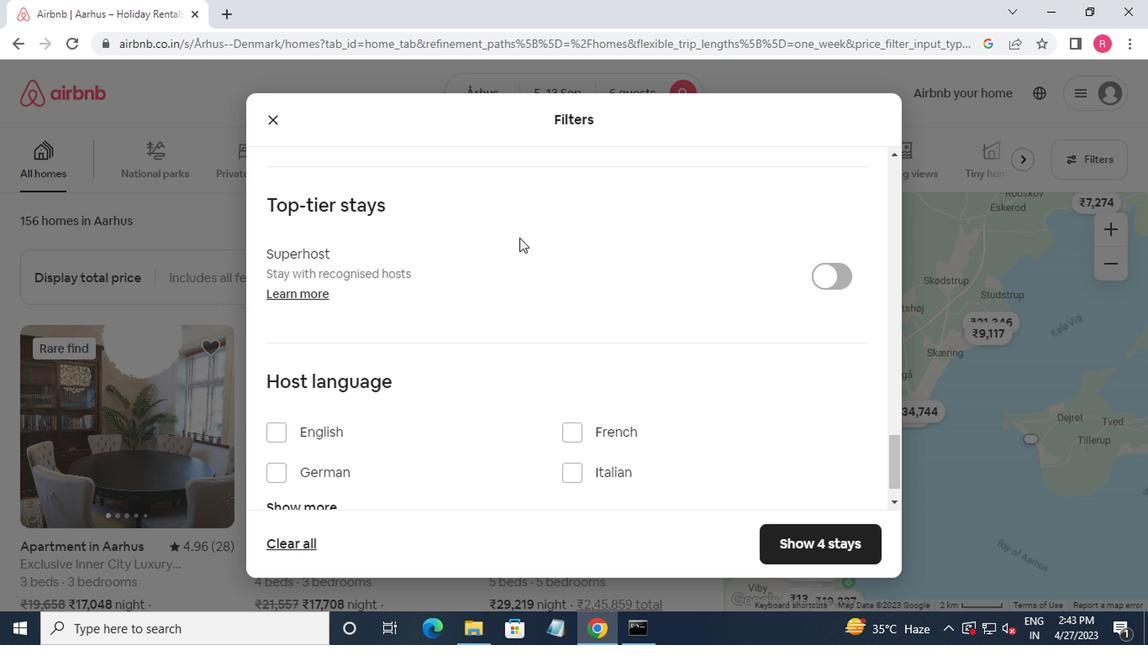 
Action: Mouse moved to (510, 230)
Screenshot: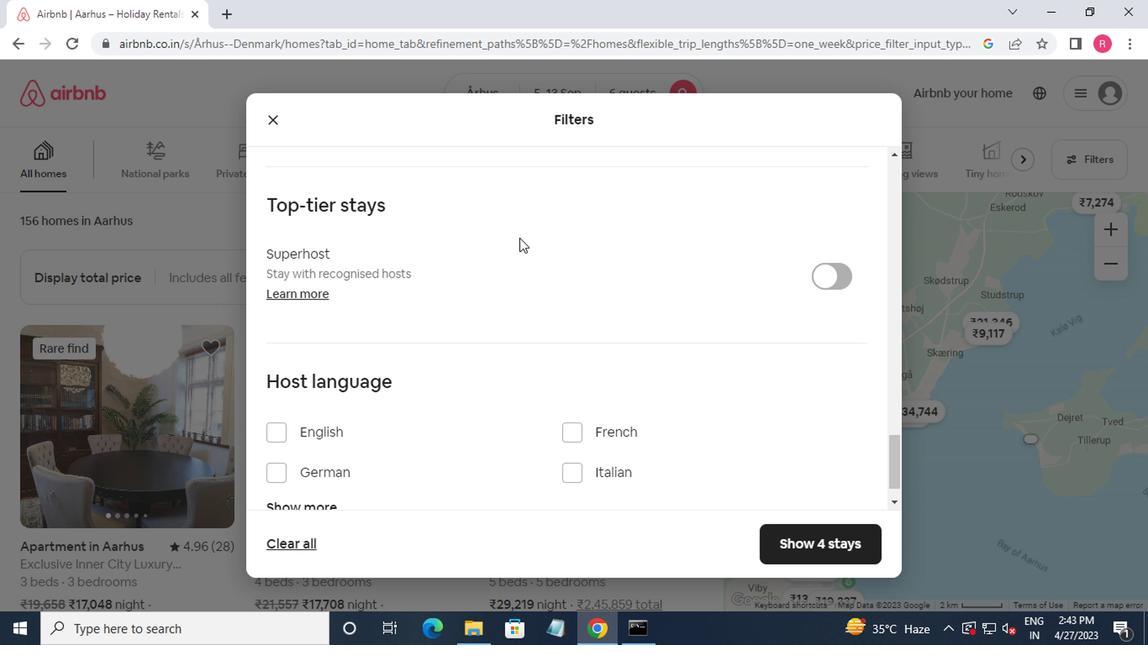 
Action: Mouse scrolled (510, 231) with delta (0, 0)
Screenshot: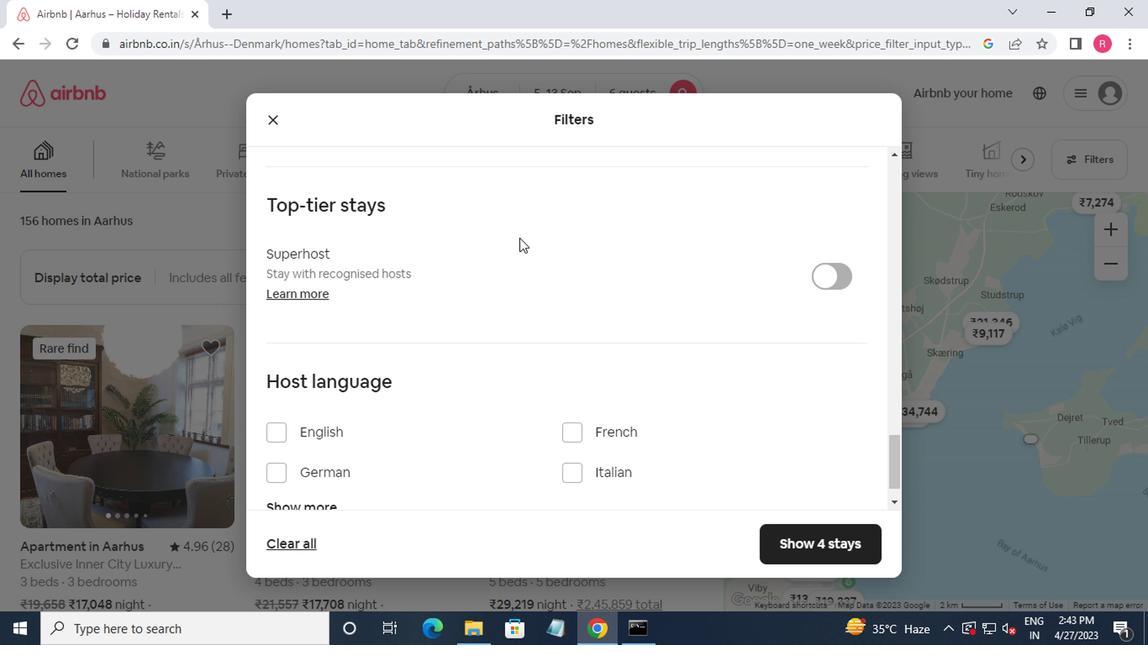 
Action: Mouse moved to (509, 230)
Screenshot: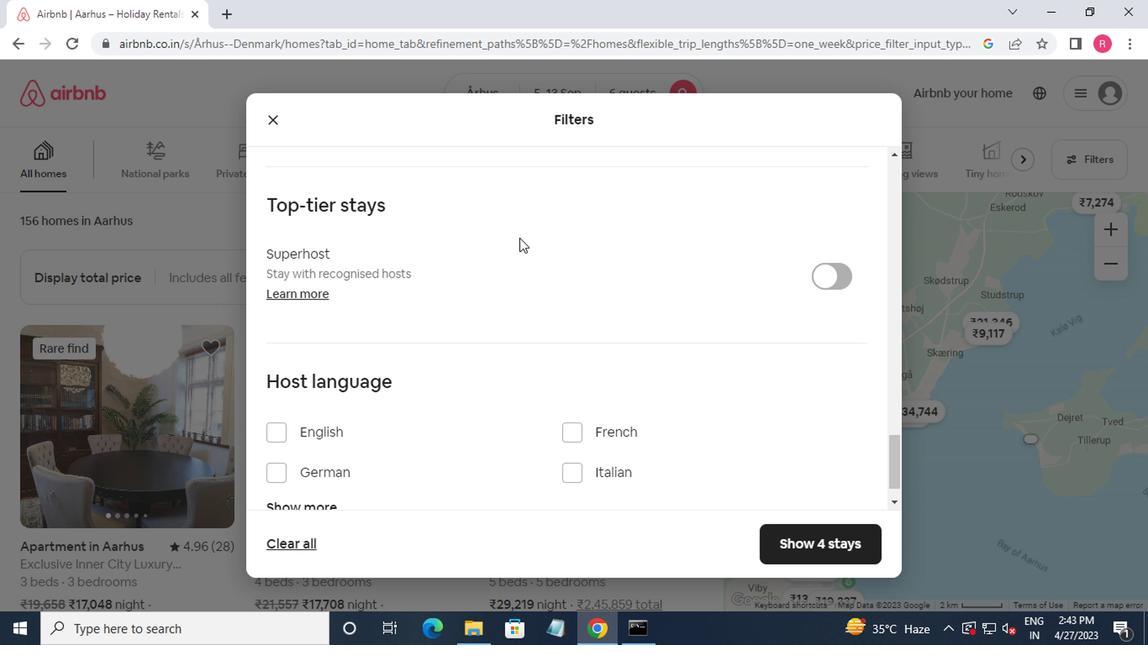 
Action: Mouse scrolled (509, 231) with delta (0, 0)
Screenshot: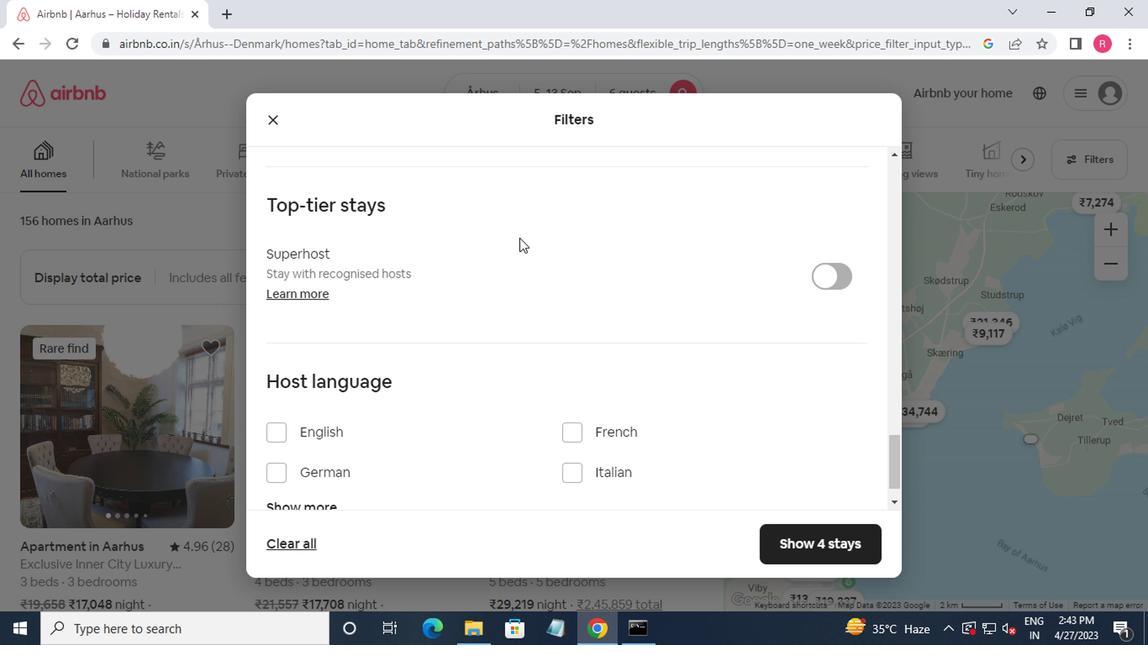 
Action: Mouse moved to (509, 229)
Screenshot: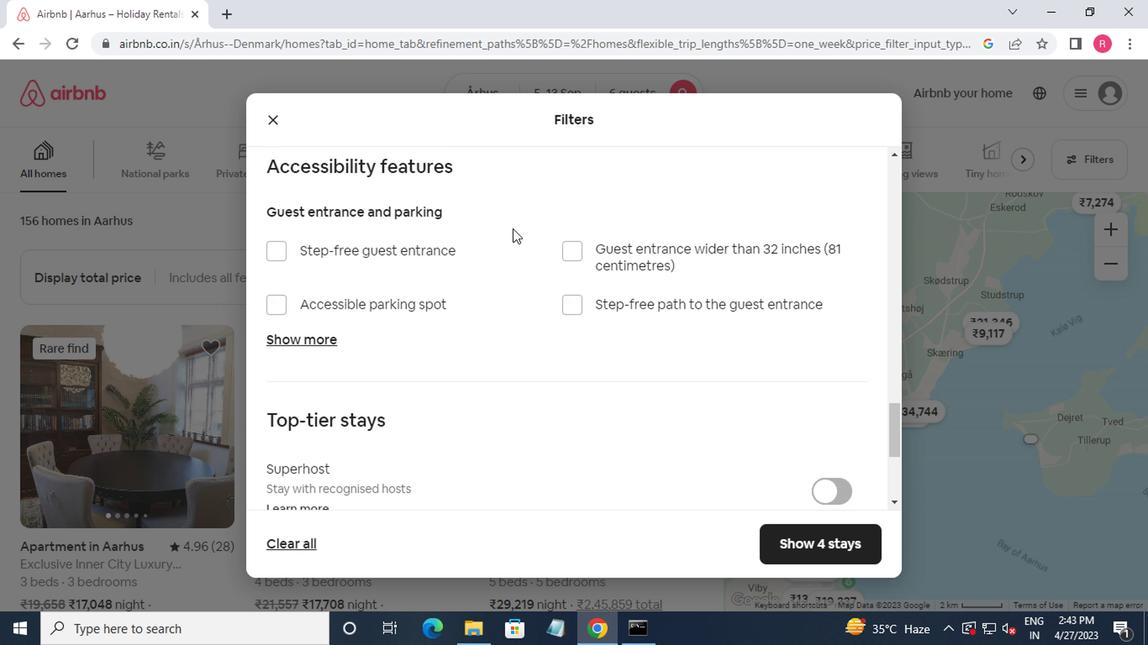 
Action: Mouse scrolled (509, 230) with delta (0, 1)
Screenshot: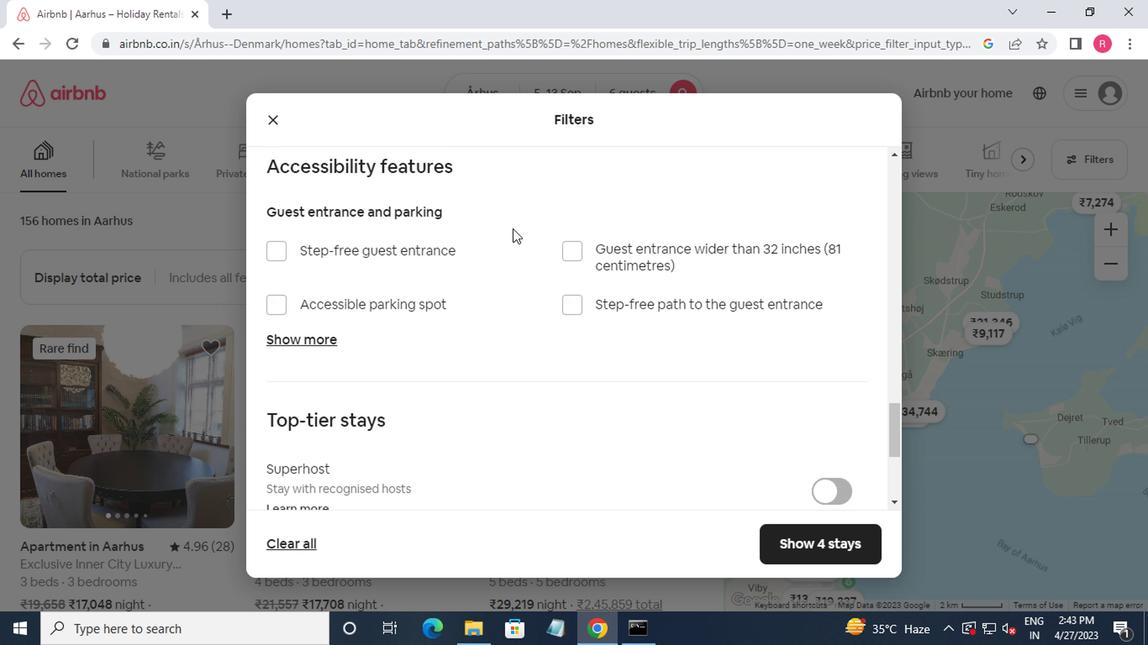 
Action: Mouse scrolled (509, 230) with delta (0, 1)
Screenshot: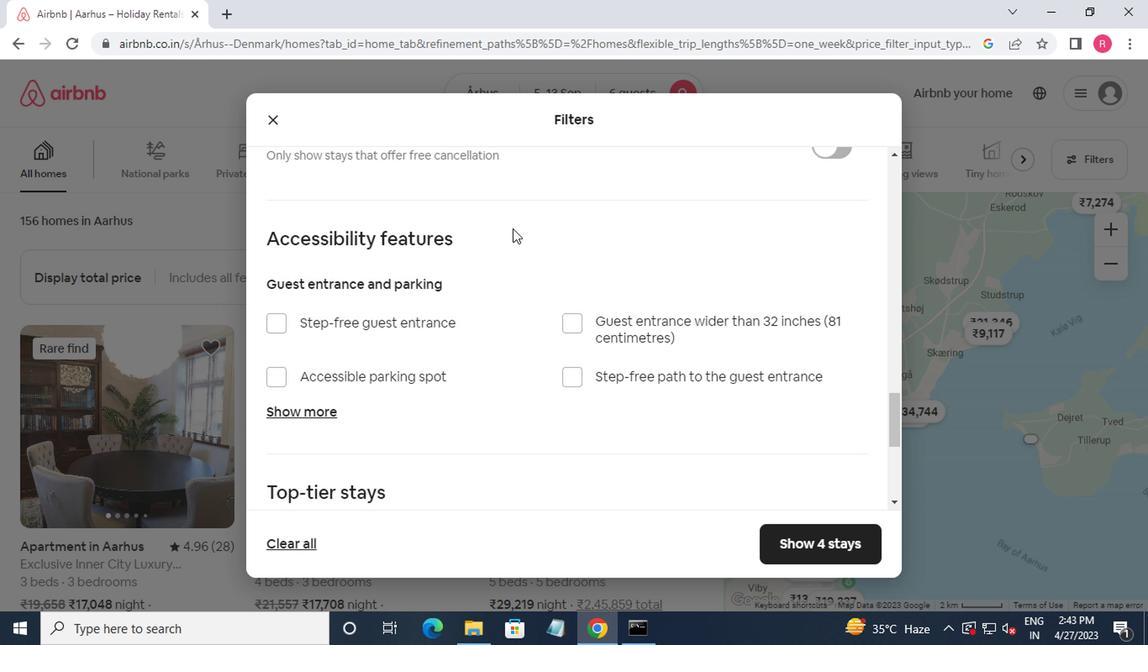 
Action: Mouse moved to (509, 227)
Screenshot: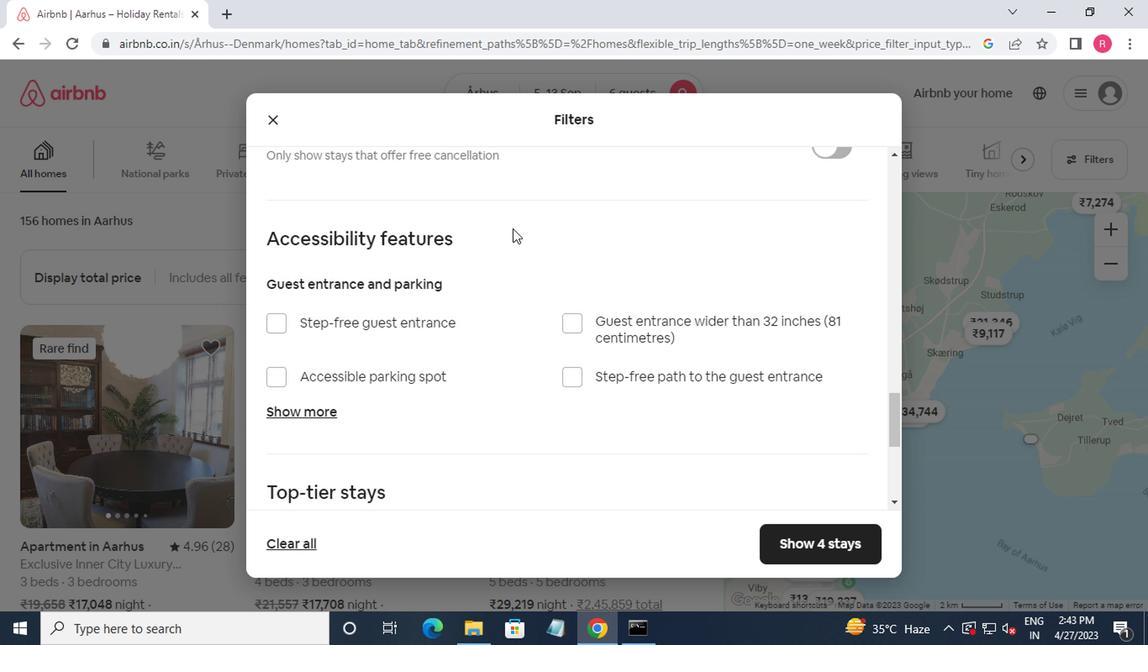 
Action: Mouse scrolled (509, 229) with delta (0, 1)
Screenshot: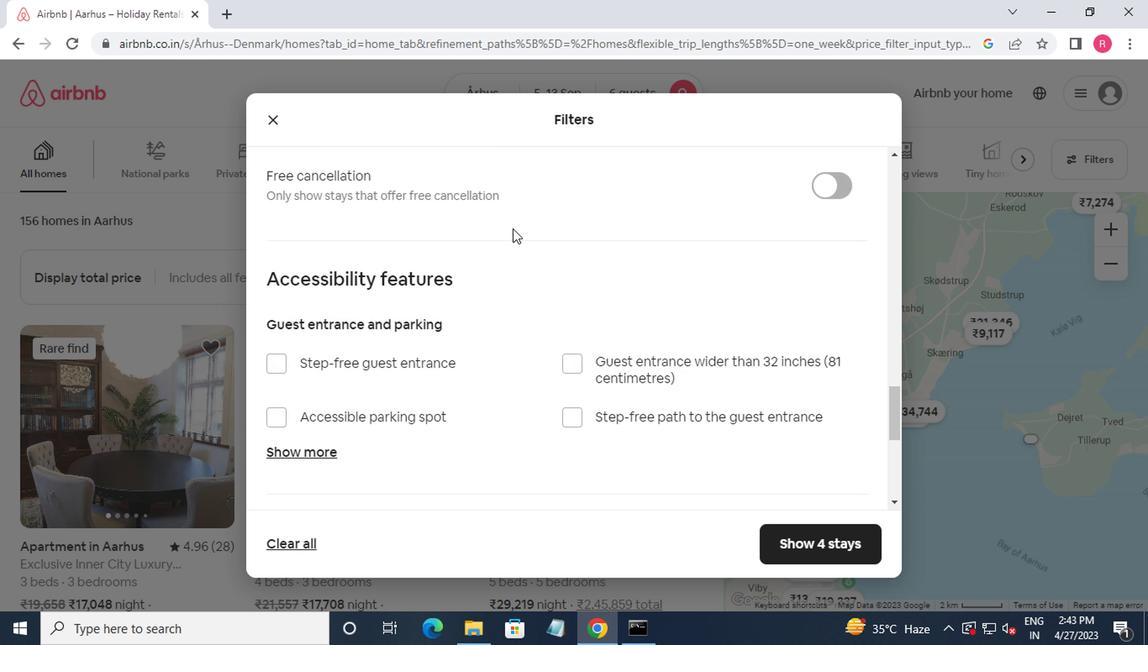 
Action: Mouse scrolled (509, 229) with delta (0, 1)
Screenshot: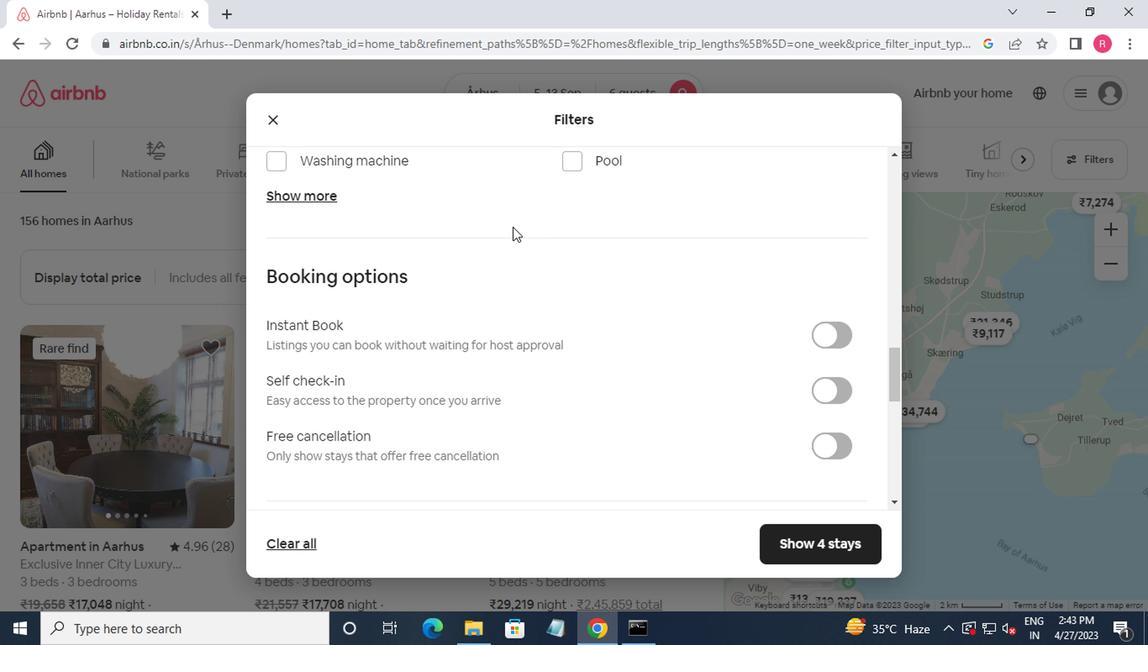 
Action: Mouse scrolled (509, 229) with delta (0, 1)
Screenshot: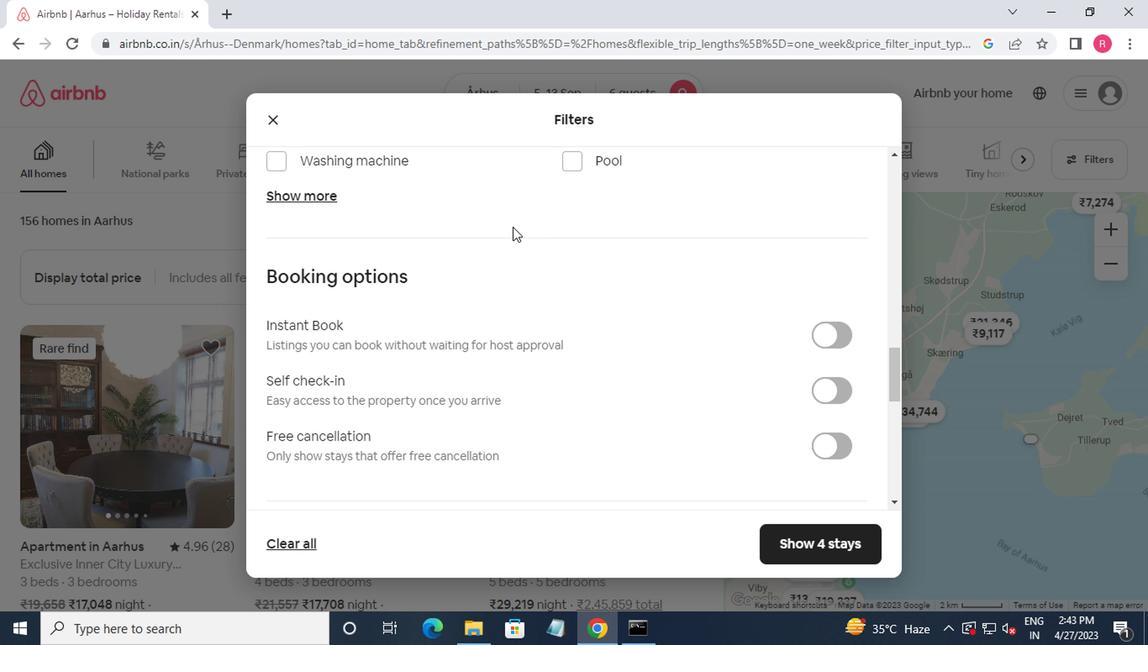 
Action: Mouse moved to (270, 325)
Screenshot: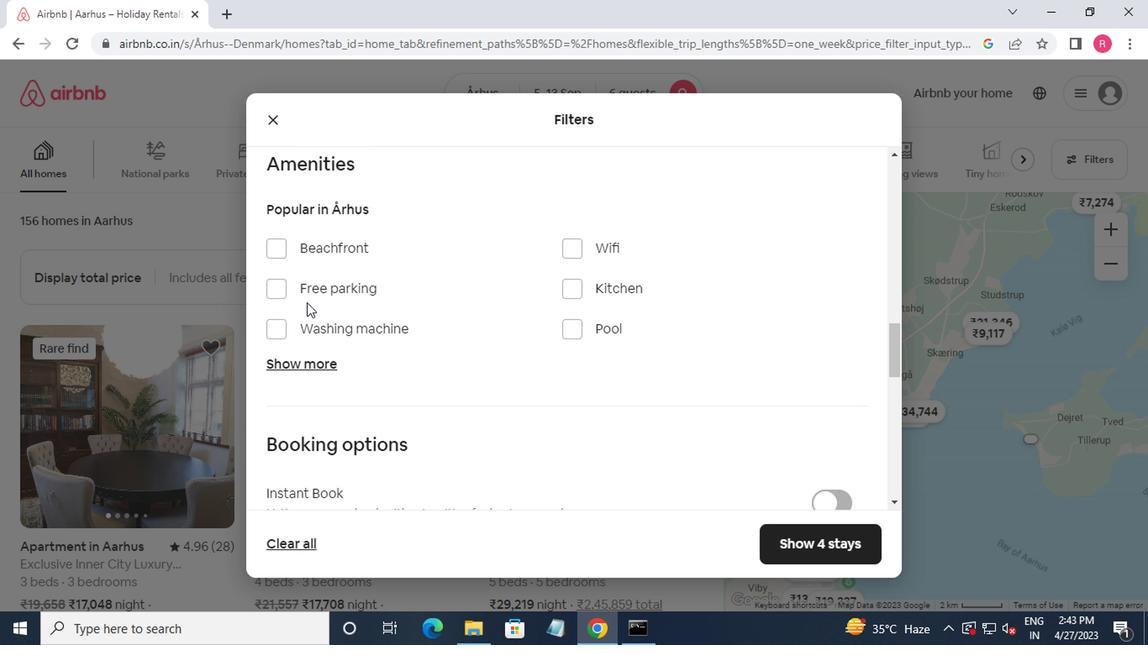 
Action: Mouse pressed left at (270, 325)
Screenshot: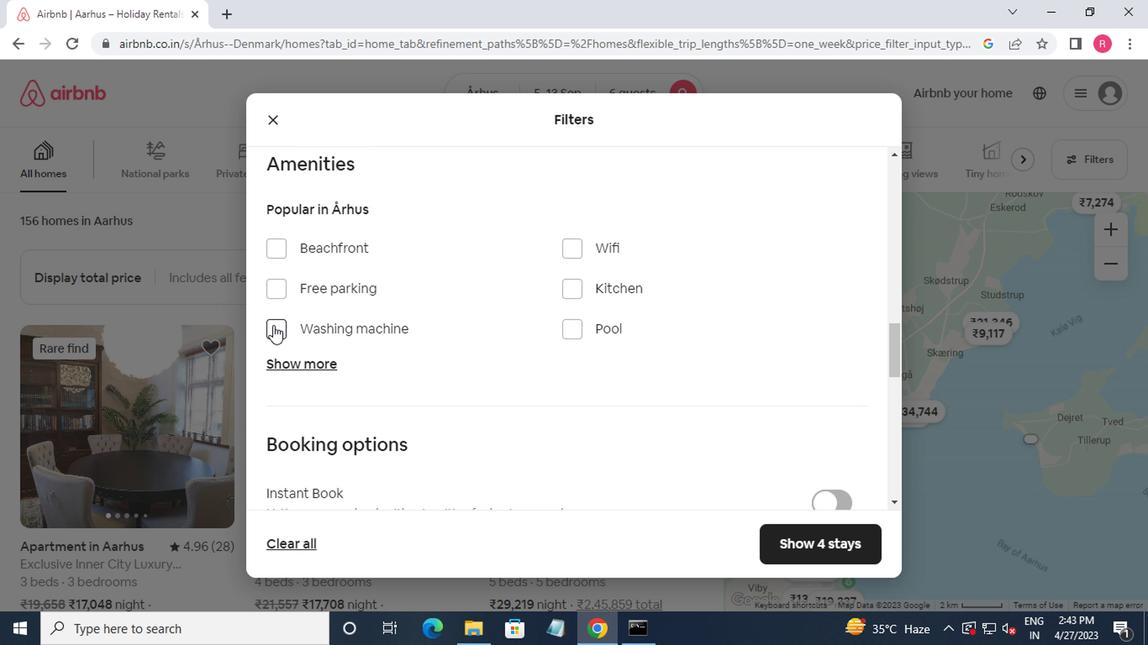 
Action: Mouse moved to (288, 312)
Screenshot: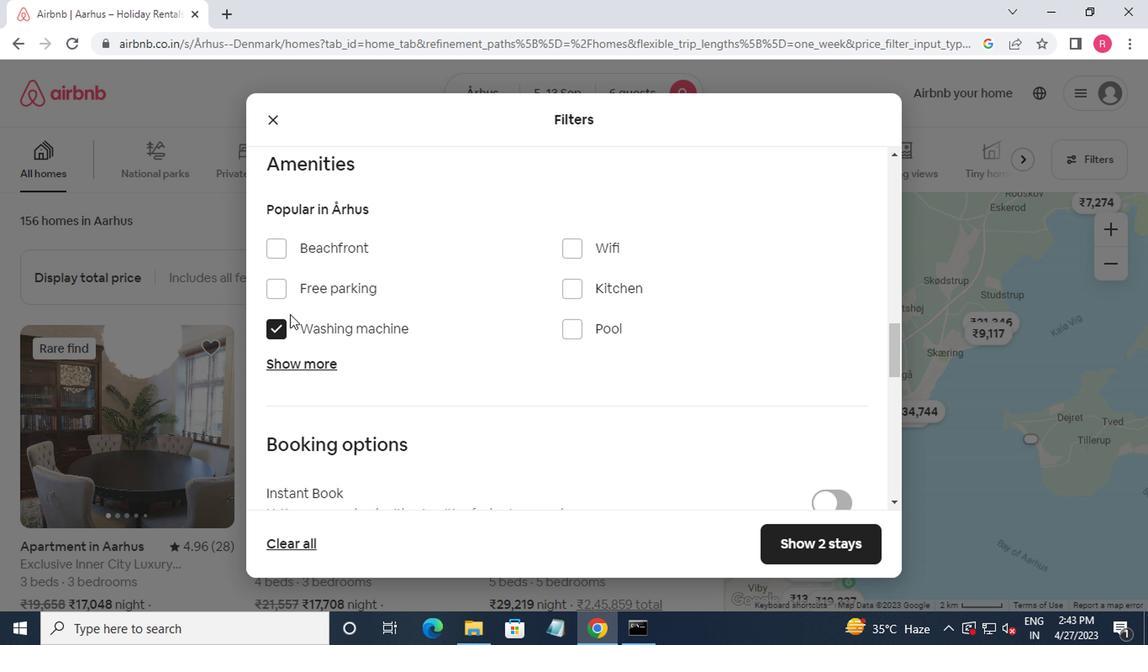 
Action: Mouse scrolled (288, 311) with delta (0, -1)
Screenshot: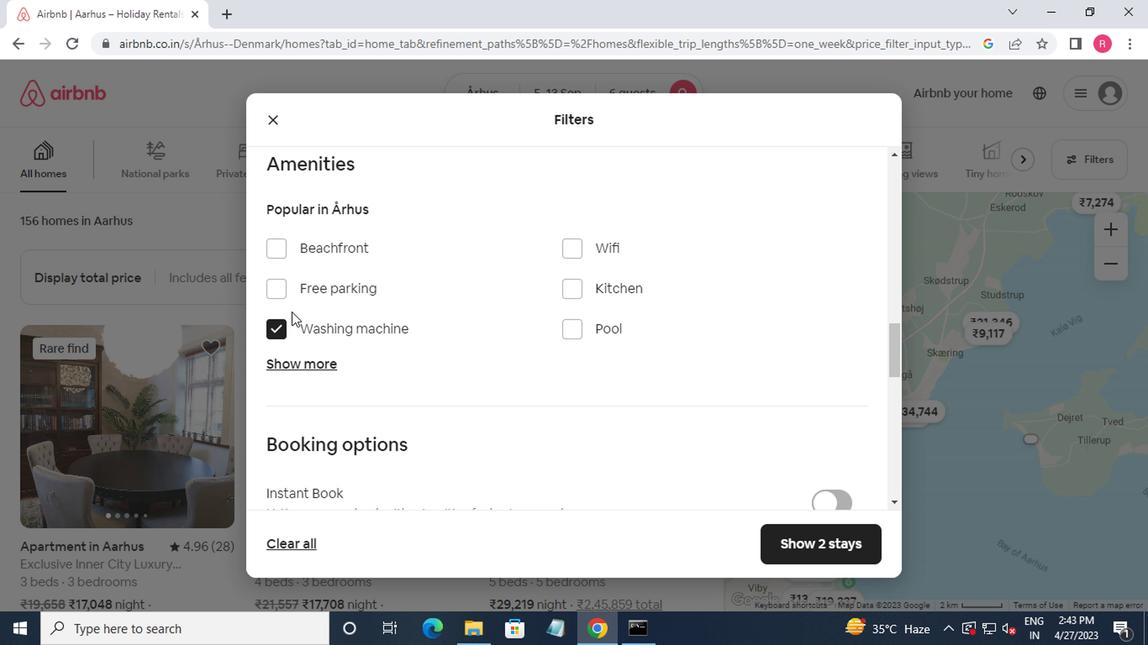 
Action: Mouse scrolled (288, 311) with delta (0, -1)
Screenshot: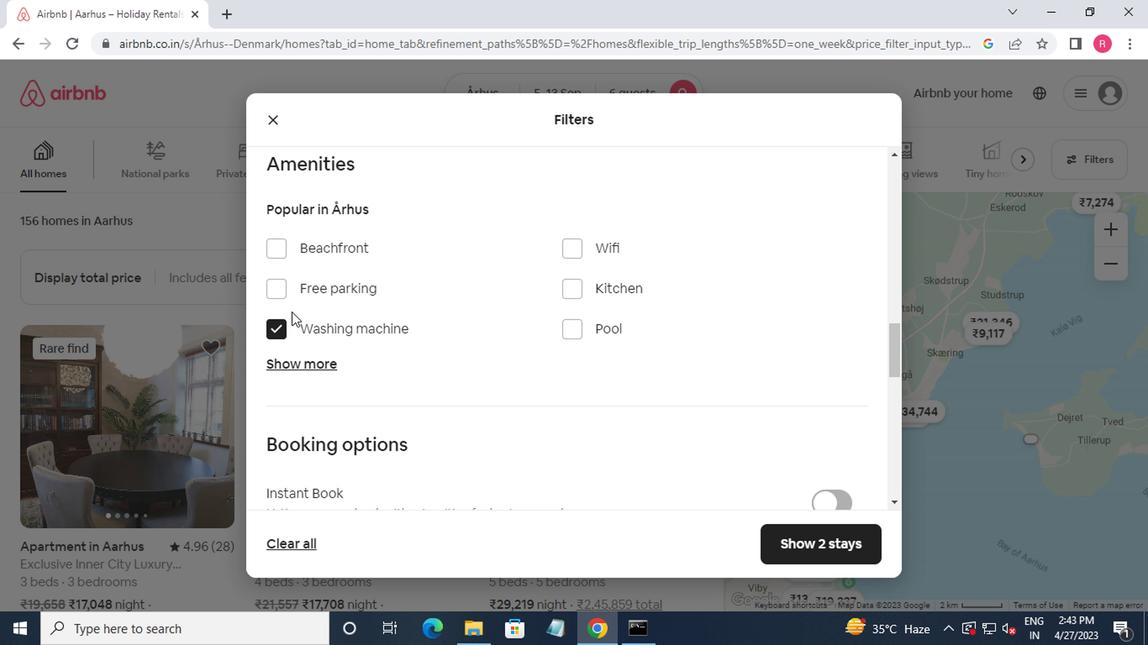 
Action: Mouse scrolled (288, 311) with delta (0, -1)
Screenshot: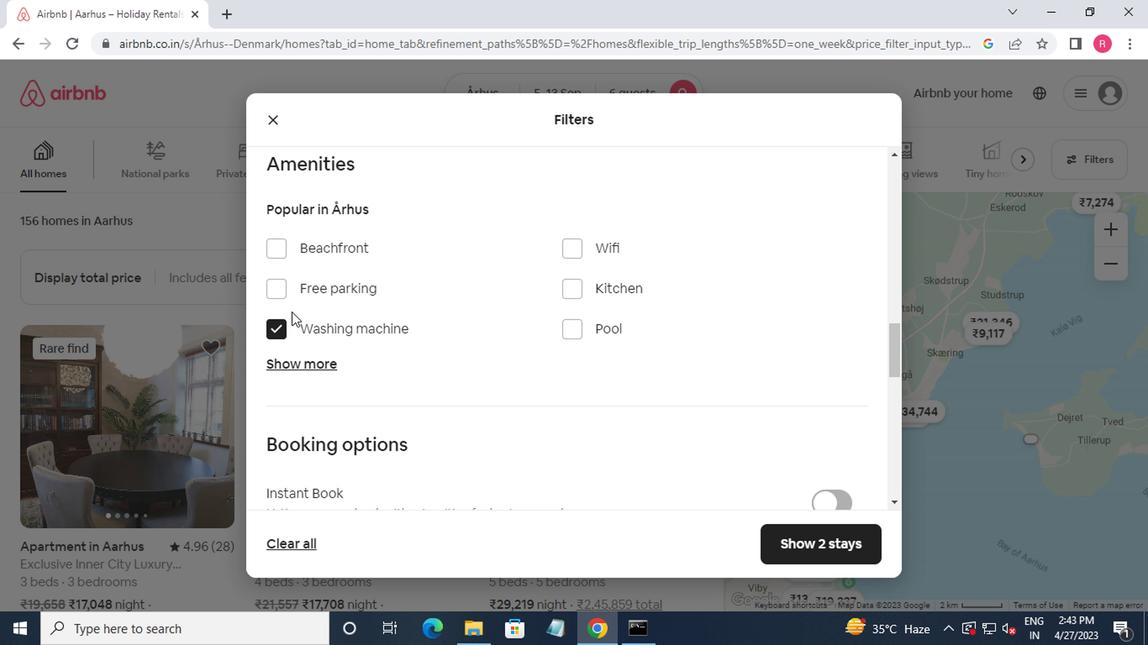 
Action: Mouse scrolled (288, 311) with delta (0, -1)
Screenshot: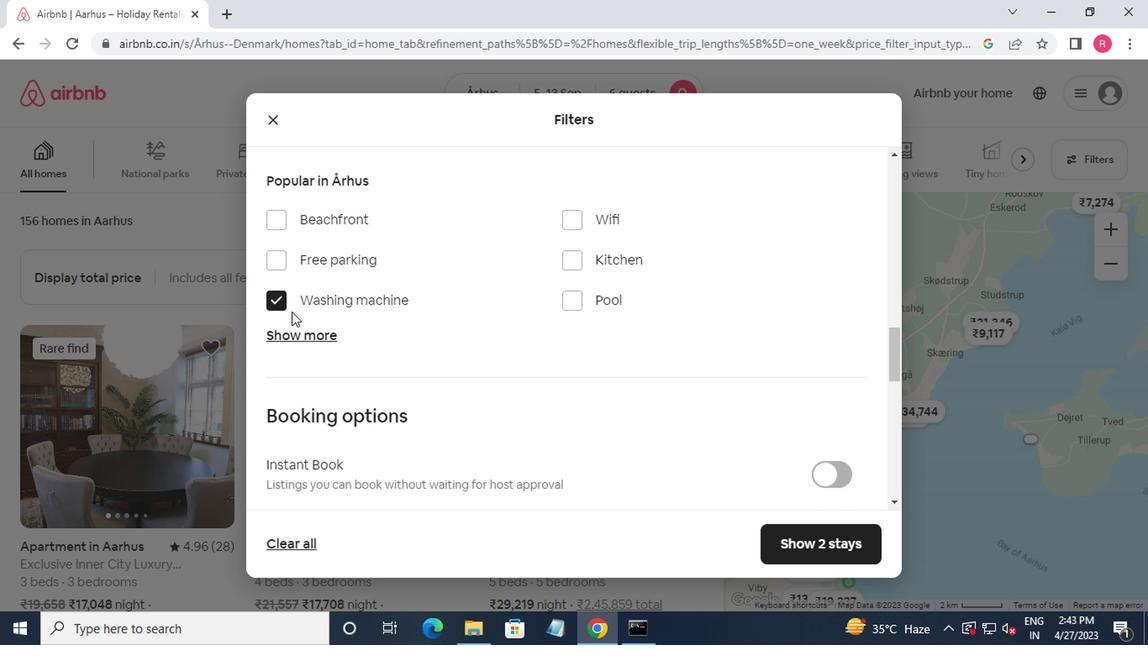 
Action: Mouse moved to (295, 307)
Screenshot: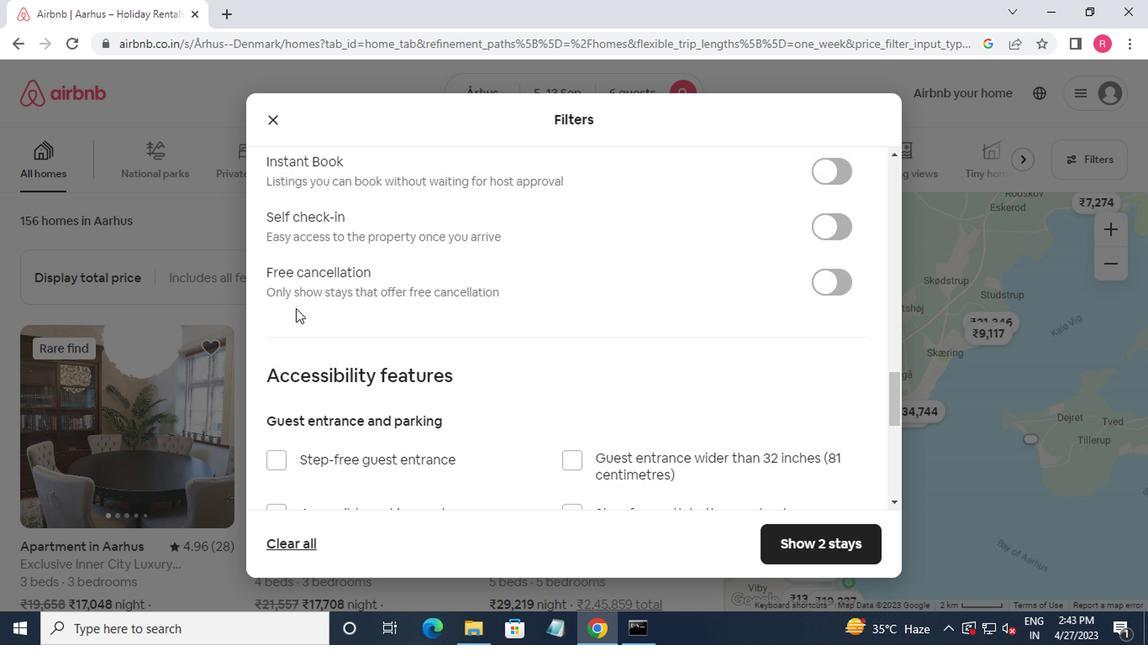 
Action: Mouse scrolled (295, 306) with delta (0, 0)
Screenshot: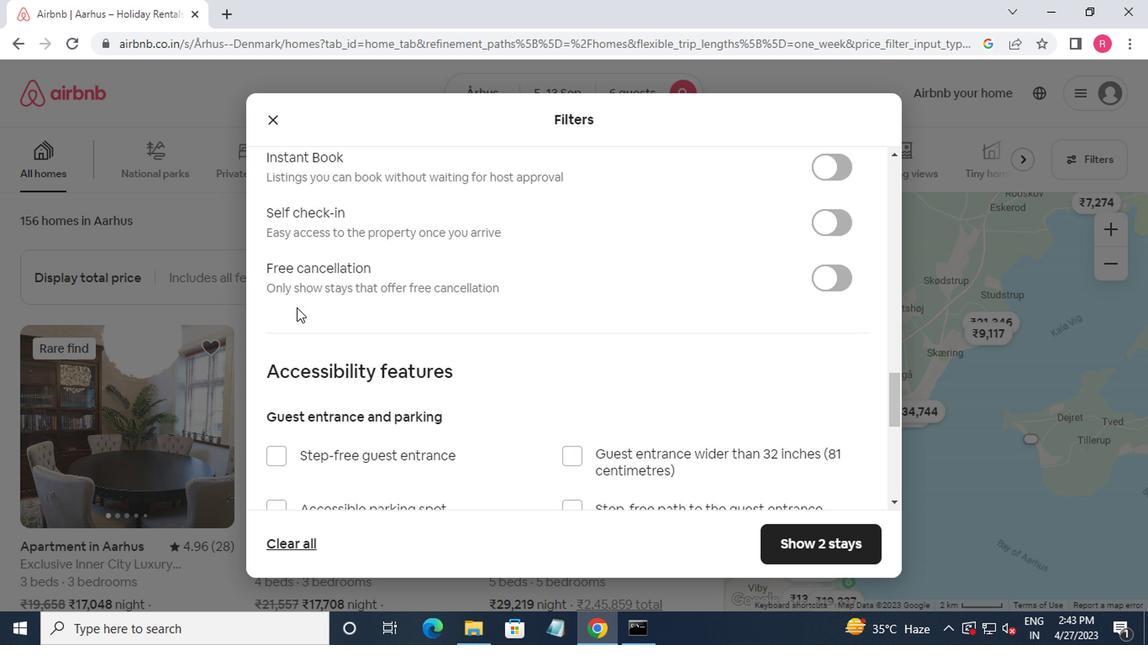 
Action: Mouse moved to (322, 307)
Screenshot: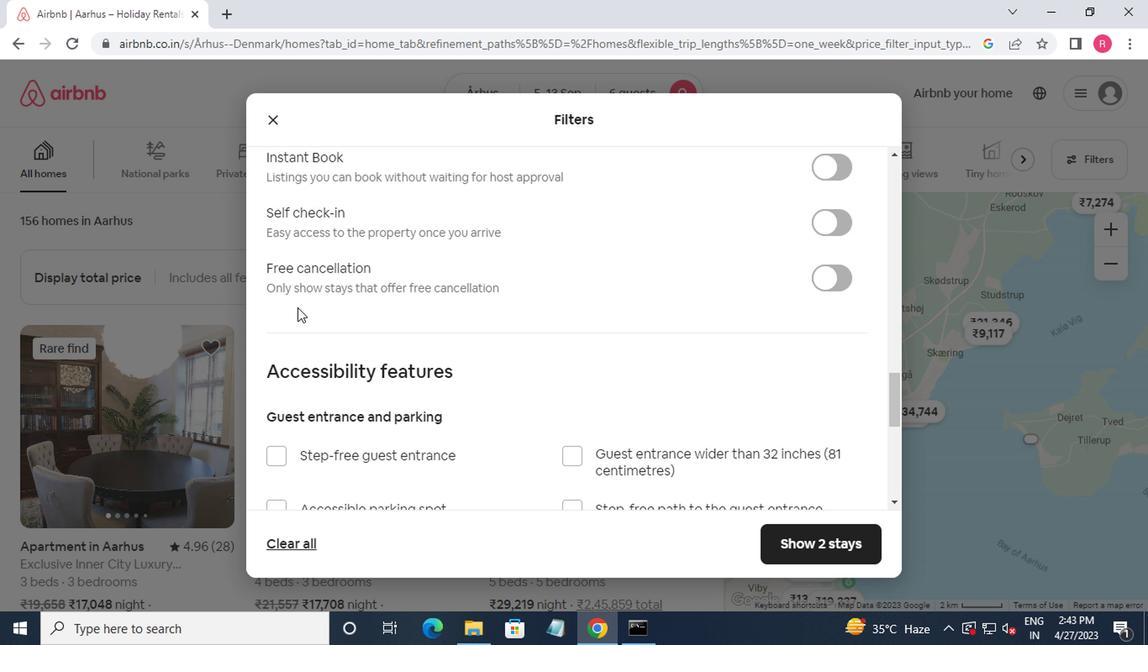 
Action: Mouse scrolled (322, 306) with delta (0, 0)
Screenshot: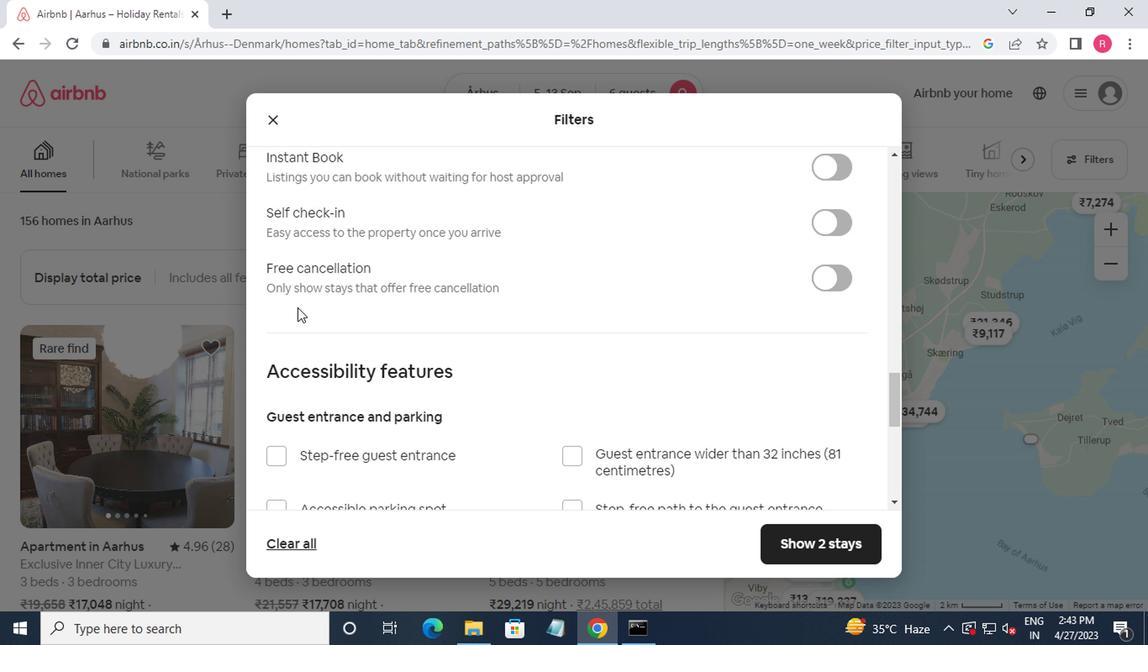 
Action: Mouse moved to (358, 315)
Screenshot: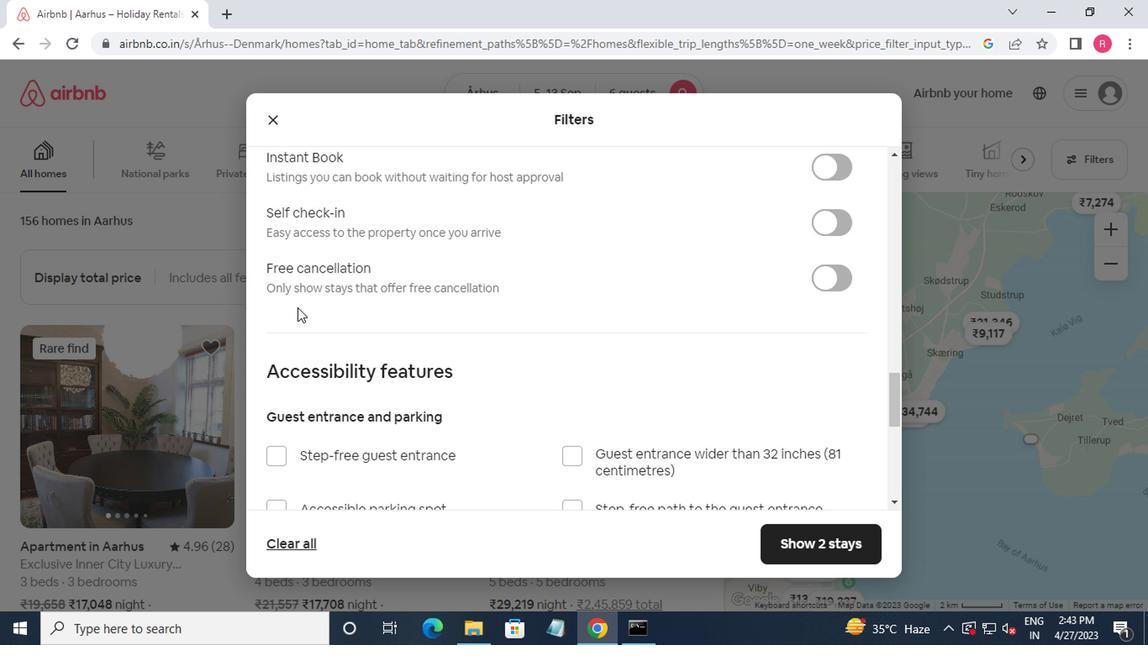 
Action: Mouse scrolled (358, 314) with delta (0, 0)
Screenshot: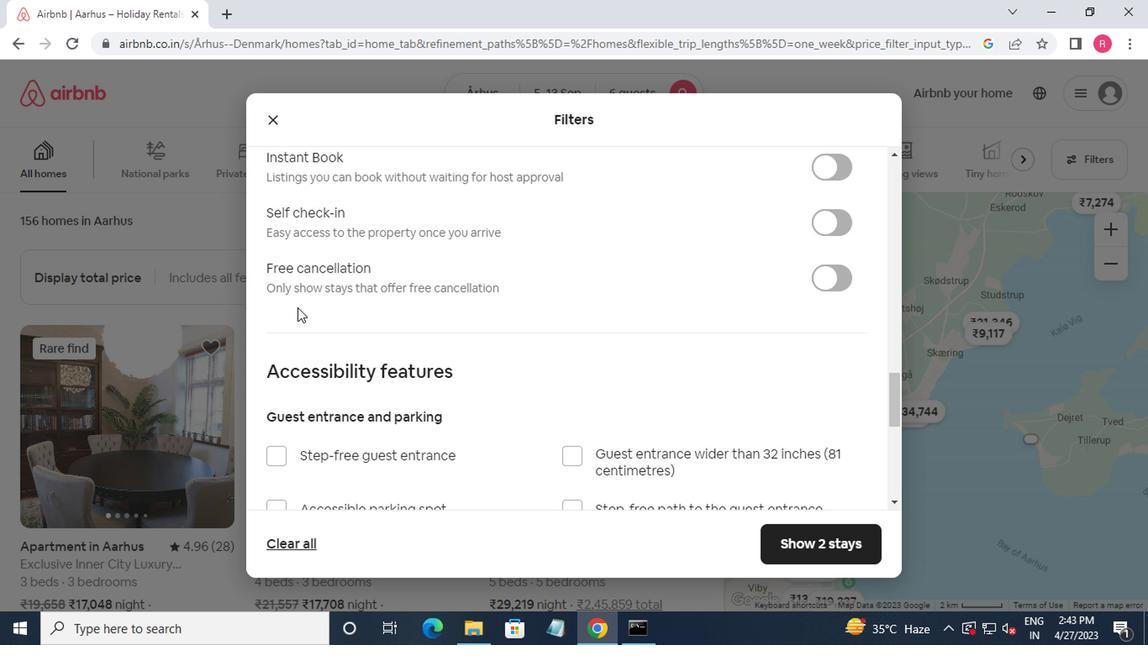 
Action: Mouse moved to (393, 315)
Screenshot: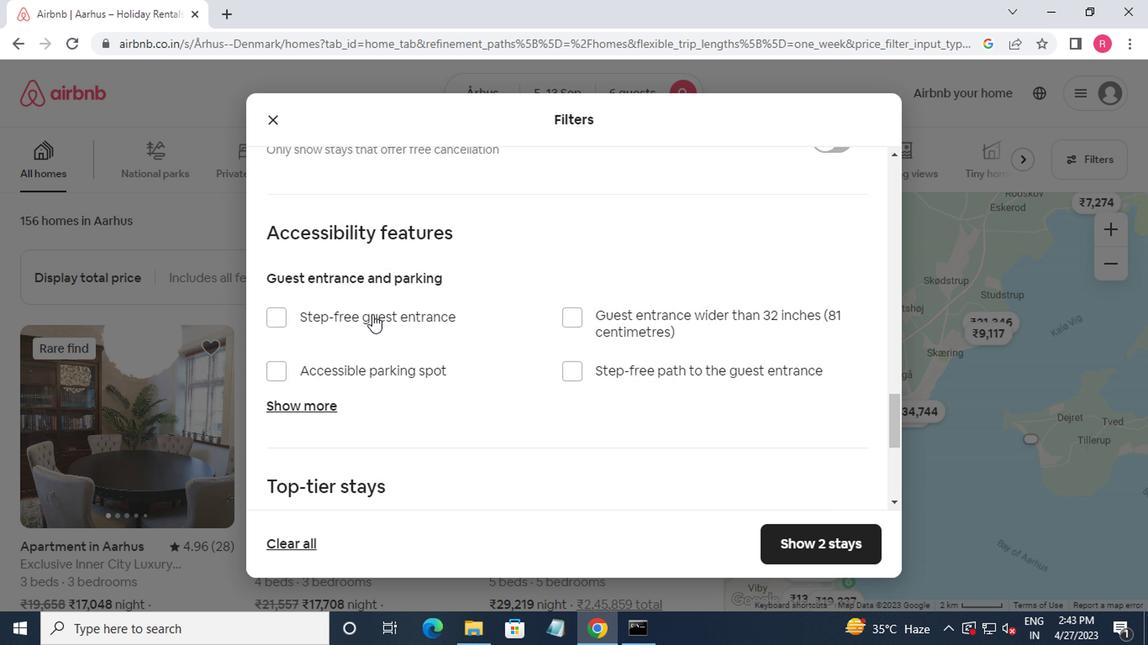 
Action: Mouse scrolled (393, 317) with delta (0, 1)
Screenshot: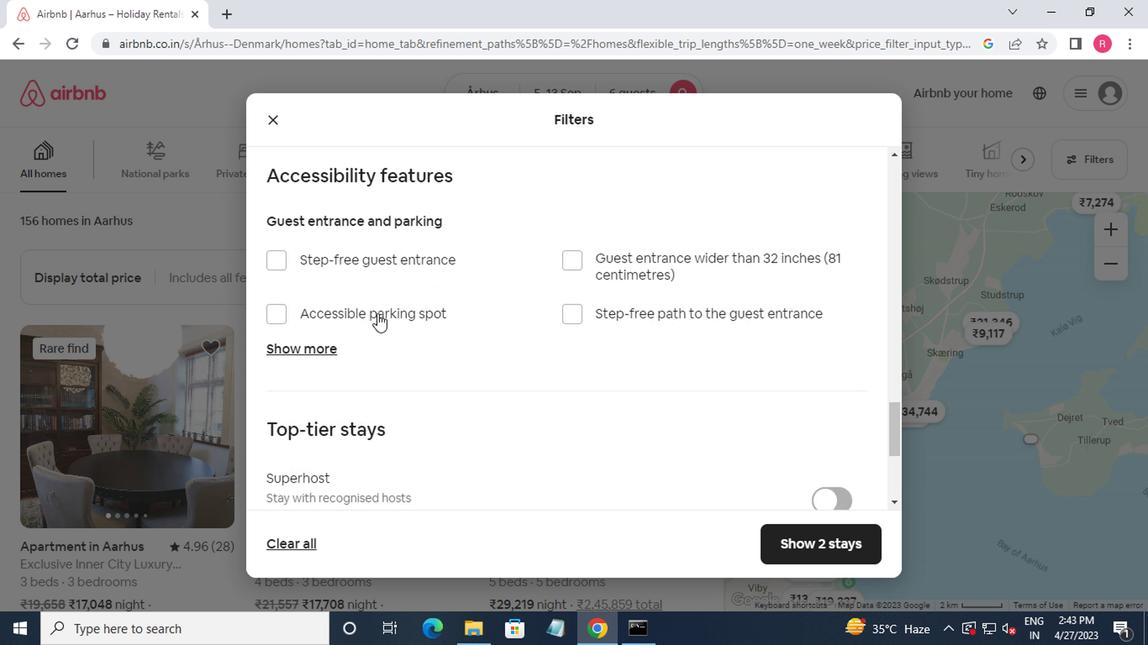 
Action: Mouse scrolled (393, 317) with delta (0, 1)
Screenshot: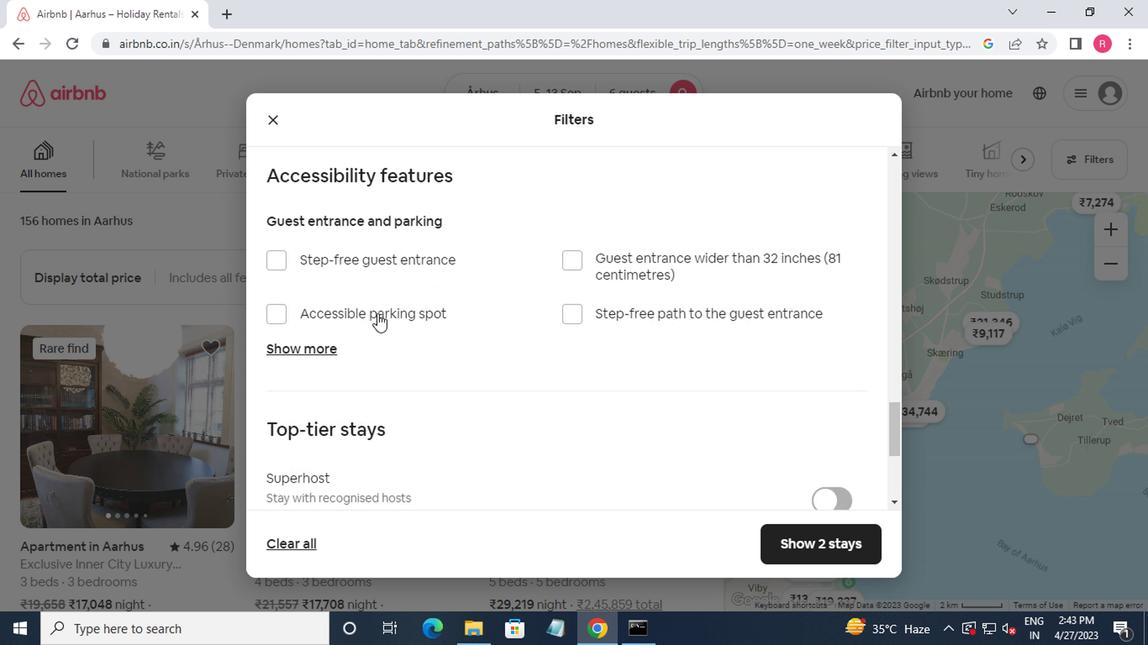 
Action: Mouse moved to (393, 315)
Screenshot: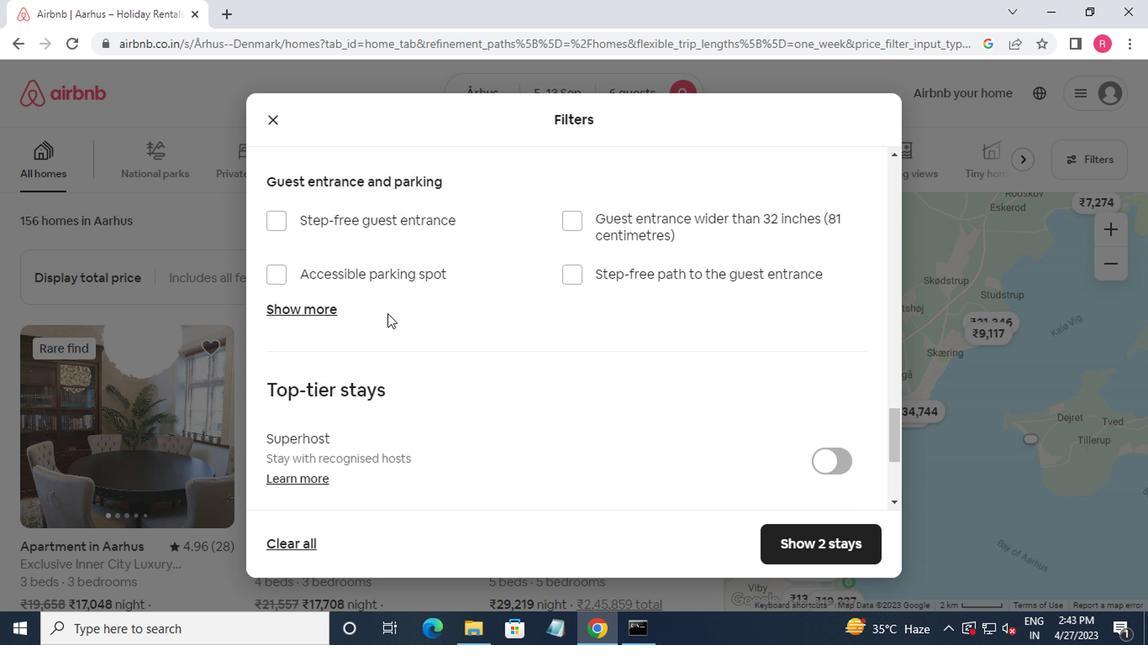 
Action: Mouse scrolled (393, 317) with delta (0, 1)
Screenshot: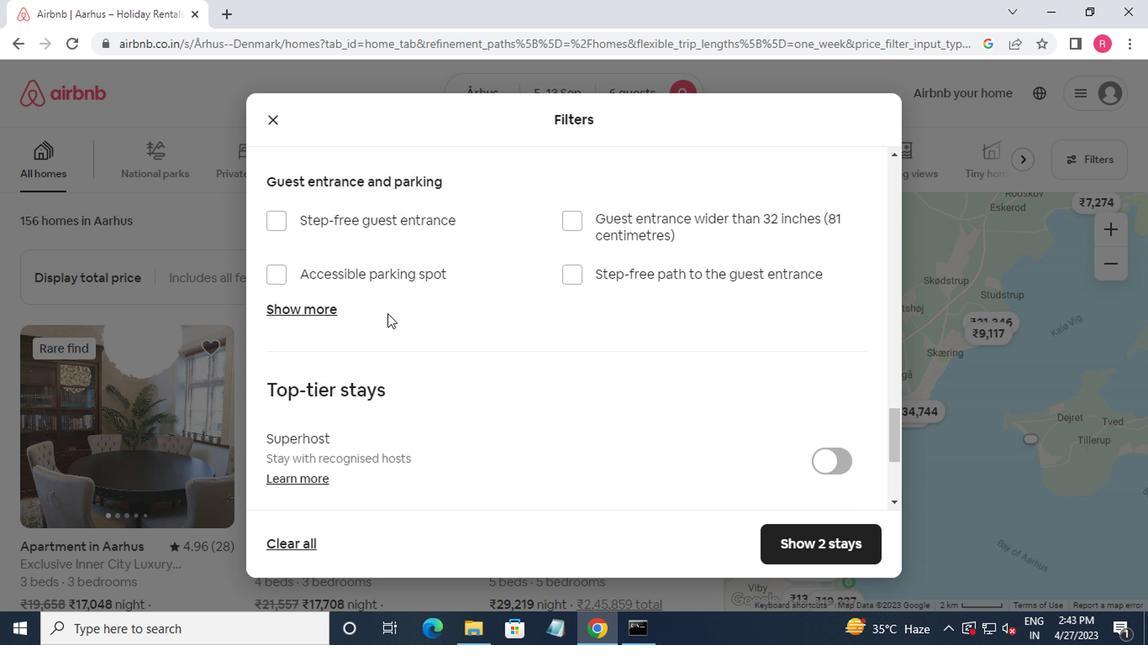 
Action: Mouse moved to (393, 313)
Screenshot: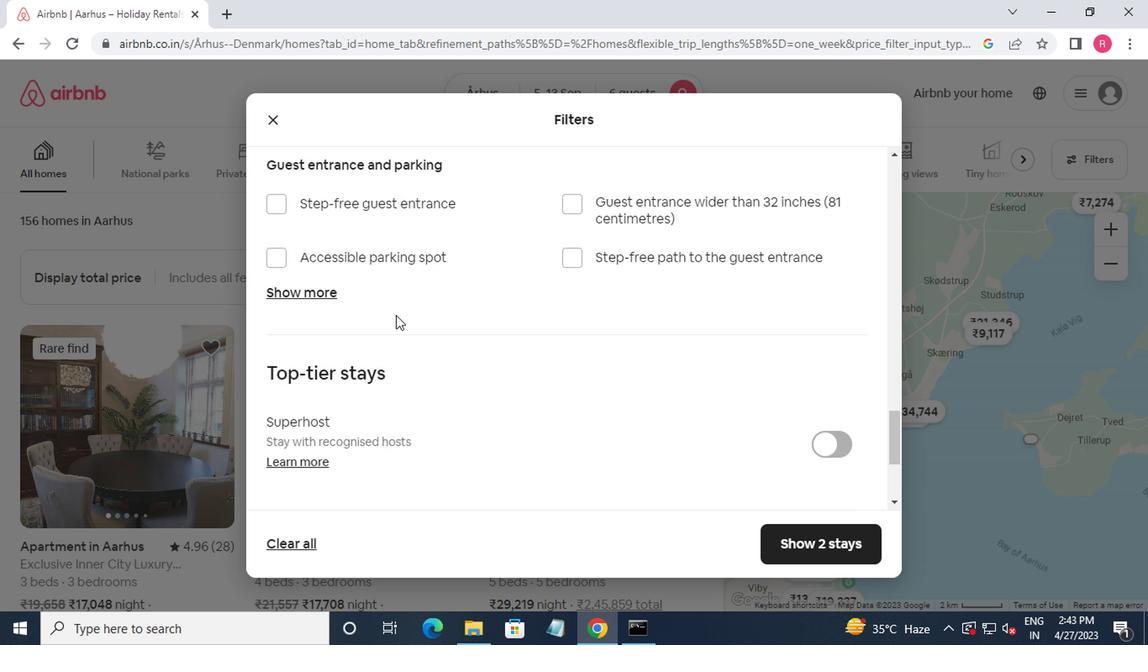 
Action: Mouse scrolled (393, 314) with delta (0, 1)
Screenshot: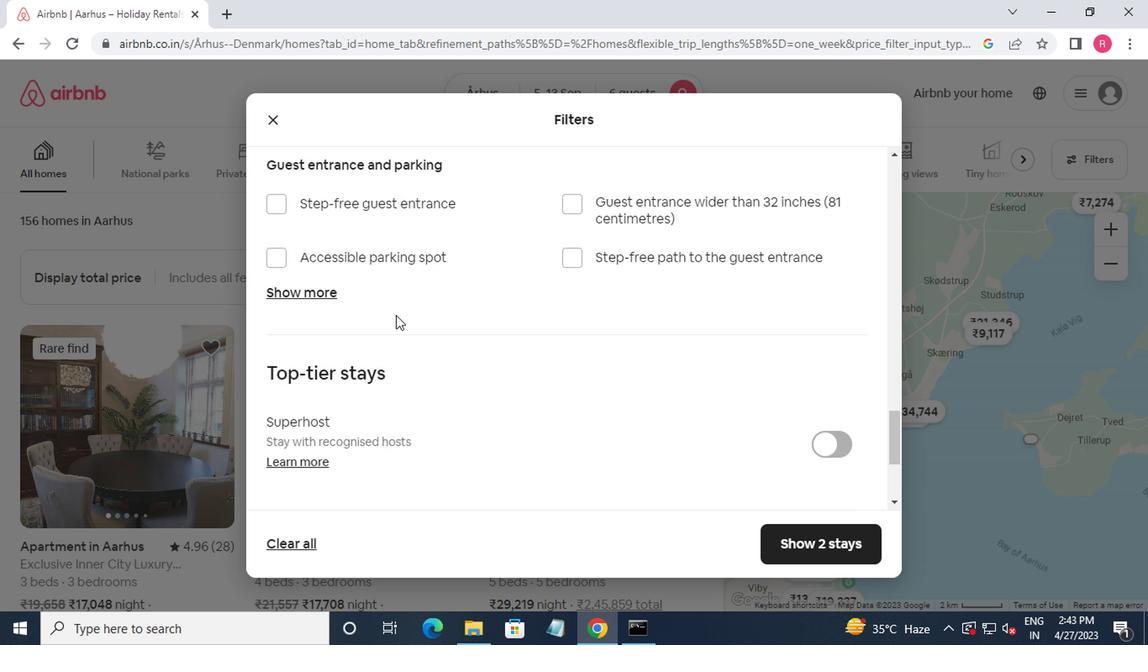 
Action: Mouse moved to (818, 312)
Screenshot: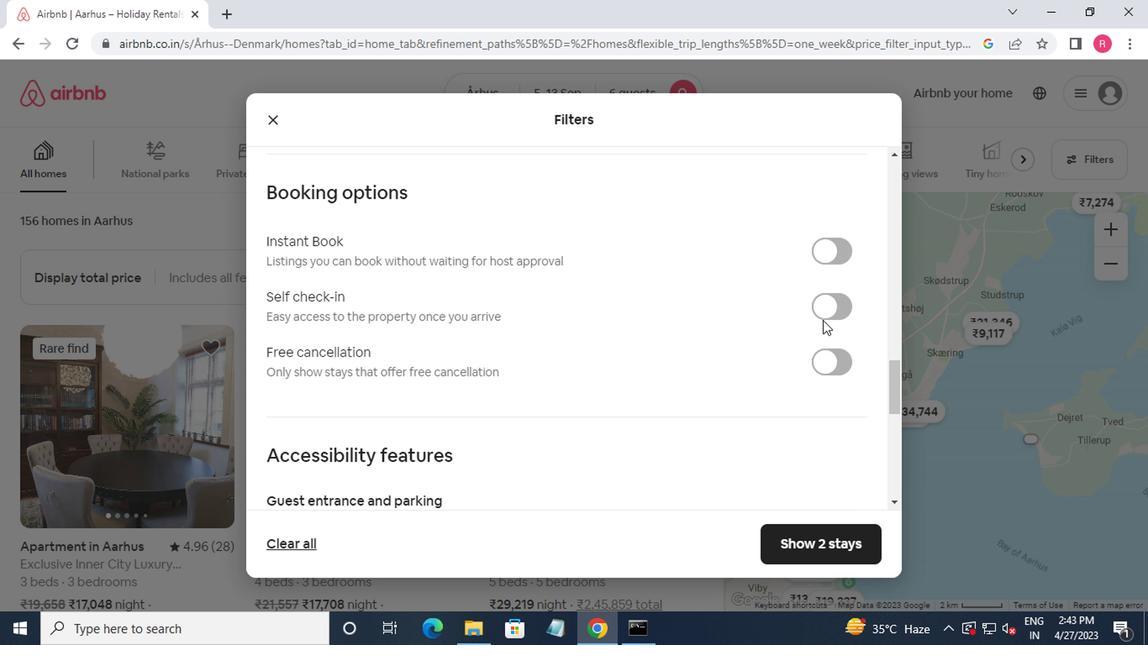 
Action: Mouse pressed left at (818, 312)
Screenshot: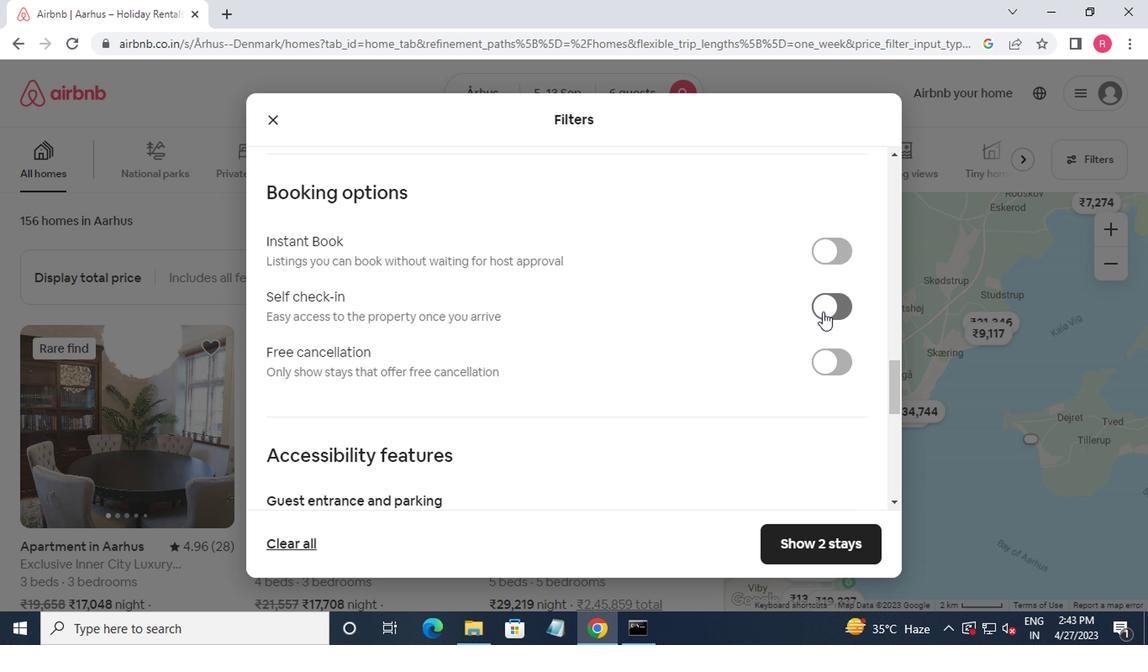 
Action: Mouse moved to (799, 303)
Screenshot: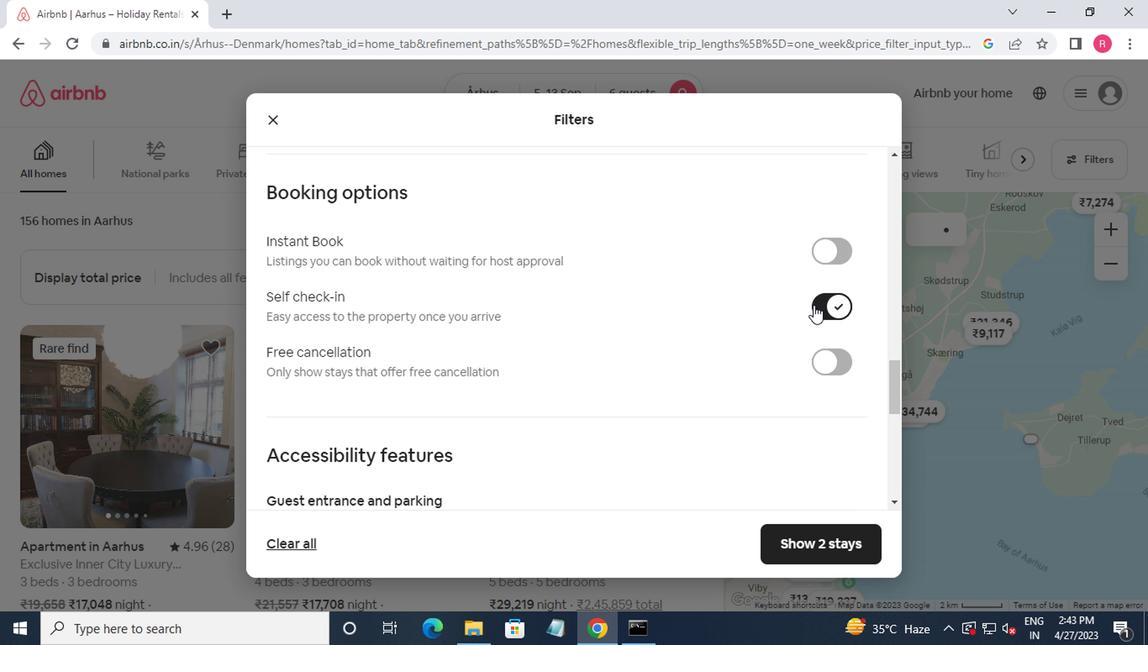 
Action: Mouse scrolled (799, 302) with delta (0, 0)
Screenshot: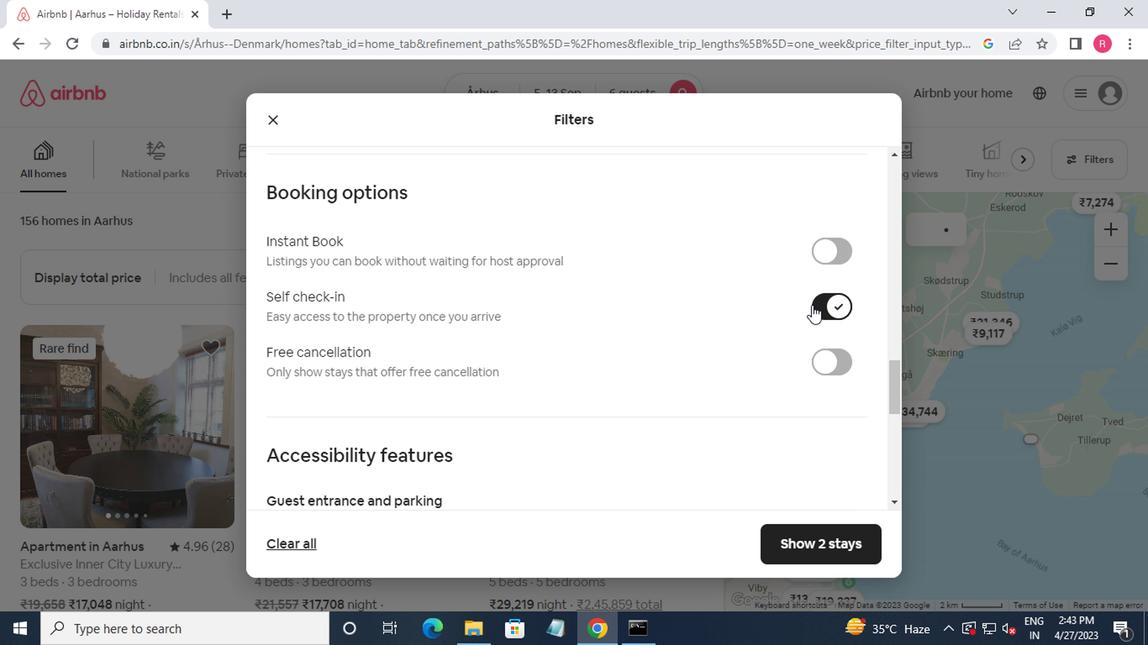 
Action: Mouse moved to (797, 303)
Screenshot: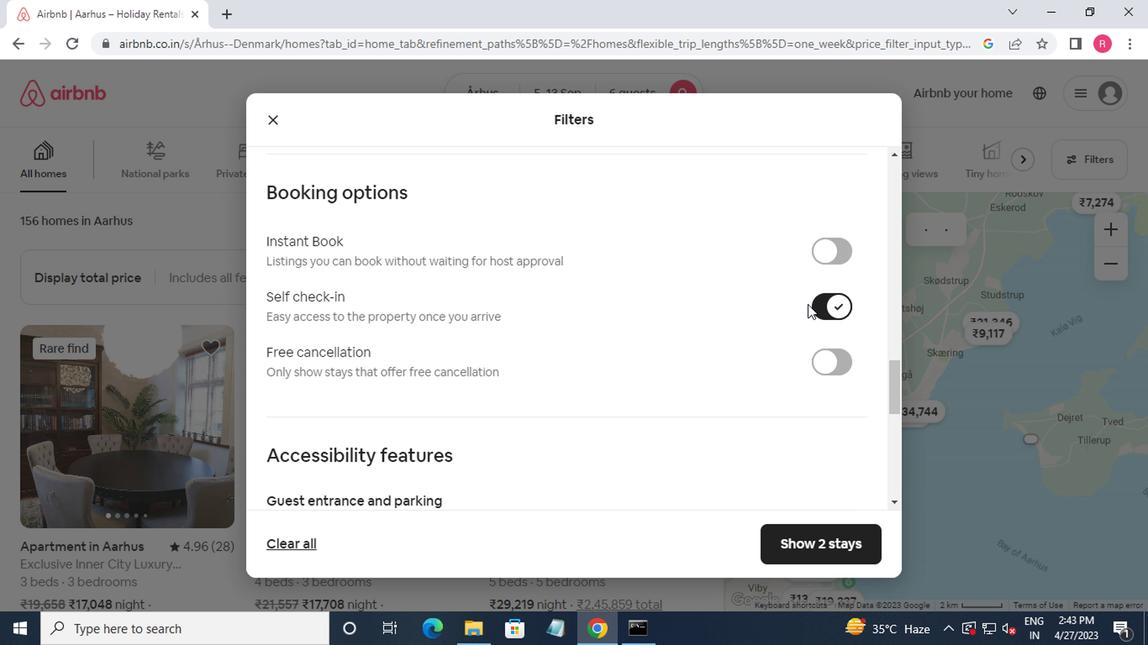 
Action: Mouse scrolled (797, 302) with delta (0, 0)
Screenshot: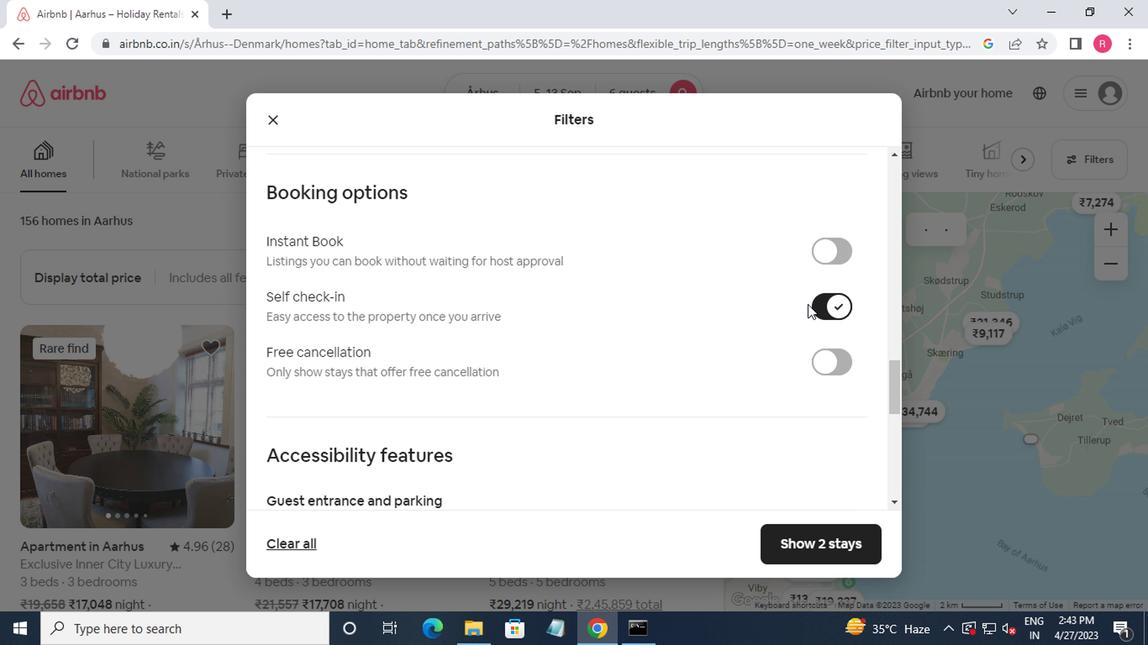 
Action: Mouse moved to (796, 303)
Screenshot: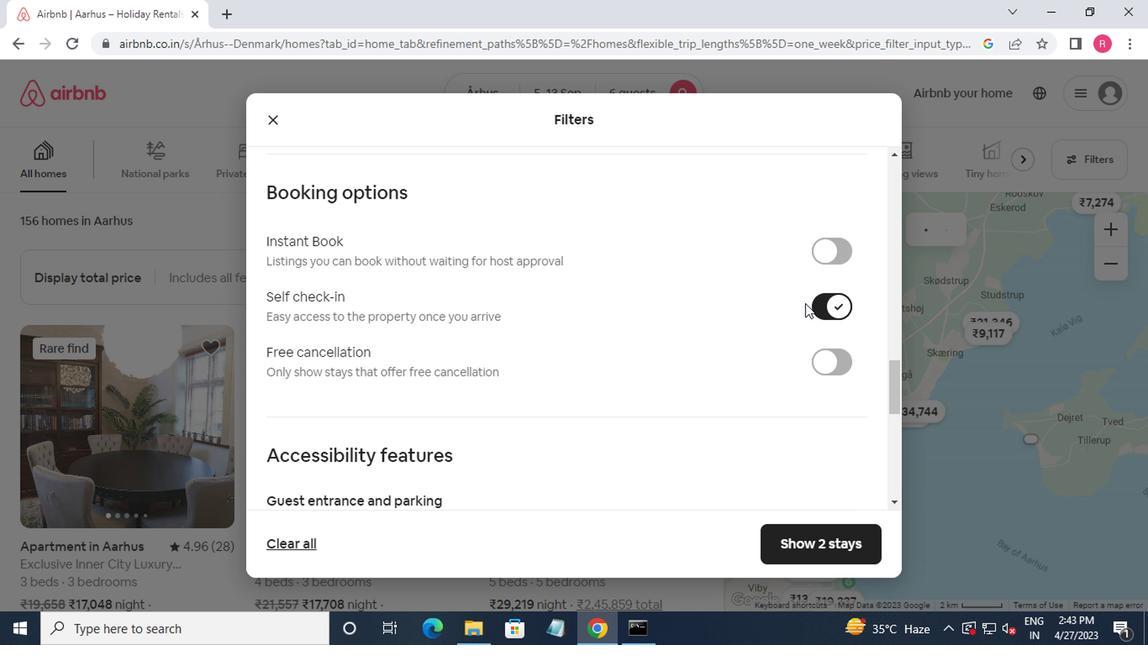
Action: Mouse scrolled (796, 302) with delta (0, 0)
Screenshot: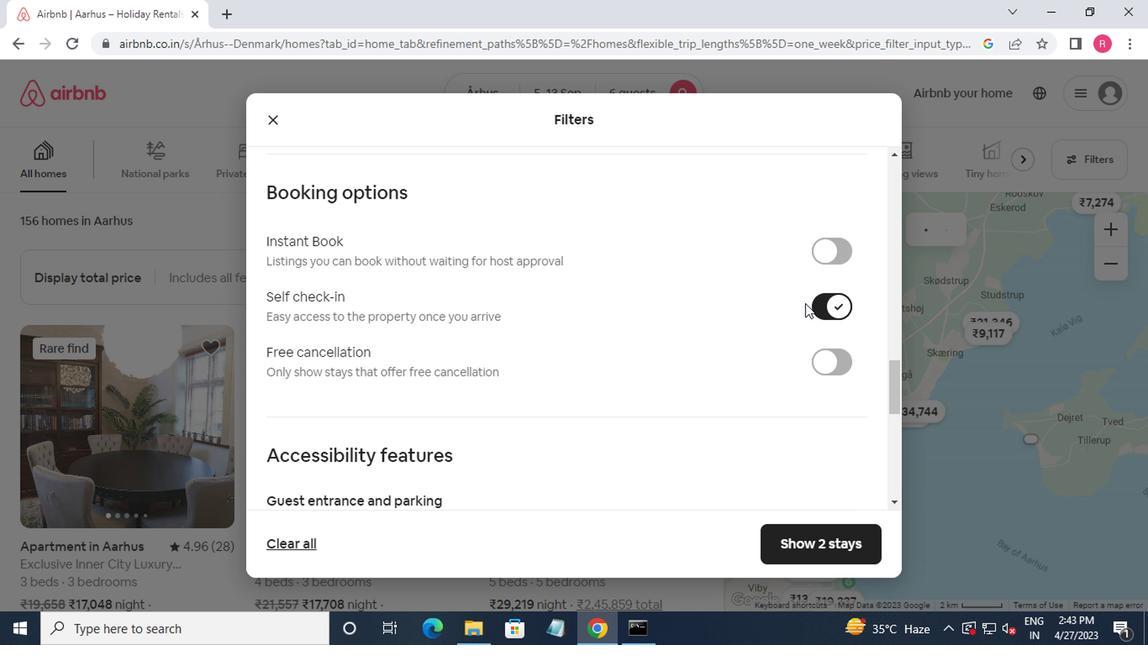 
Action: Mouse moved to (795, 303)
Screenshot: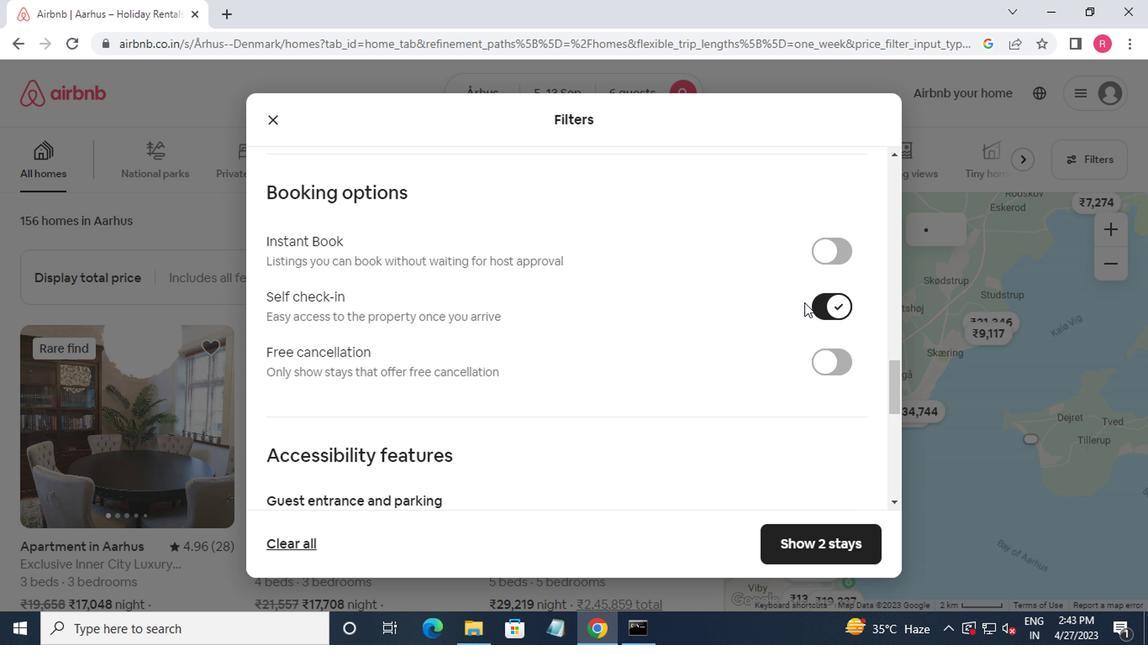 
Action: Mouse scrolled (795, 302) with delta (0, 0)
Screenshot: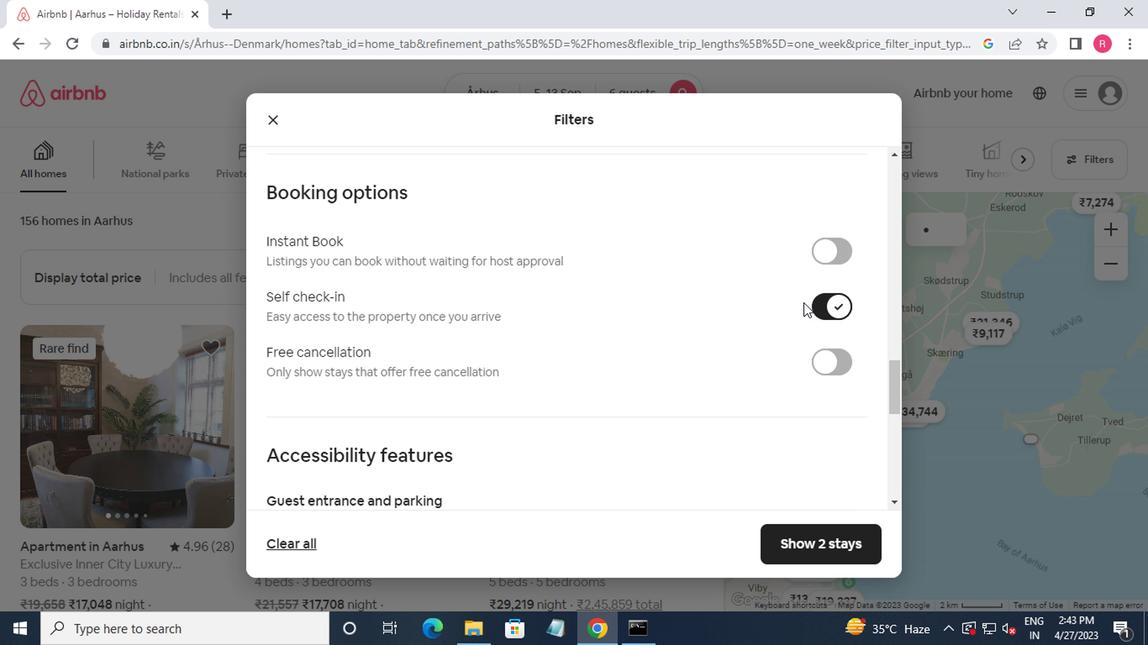 
Action: Mouse moved to (791, 302)
Screenshot: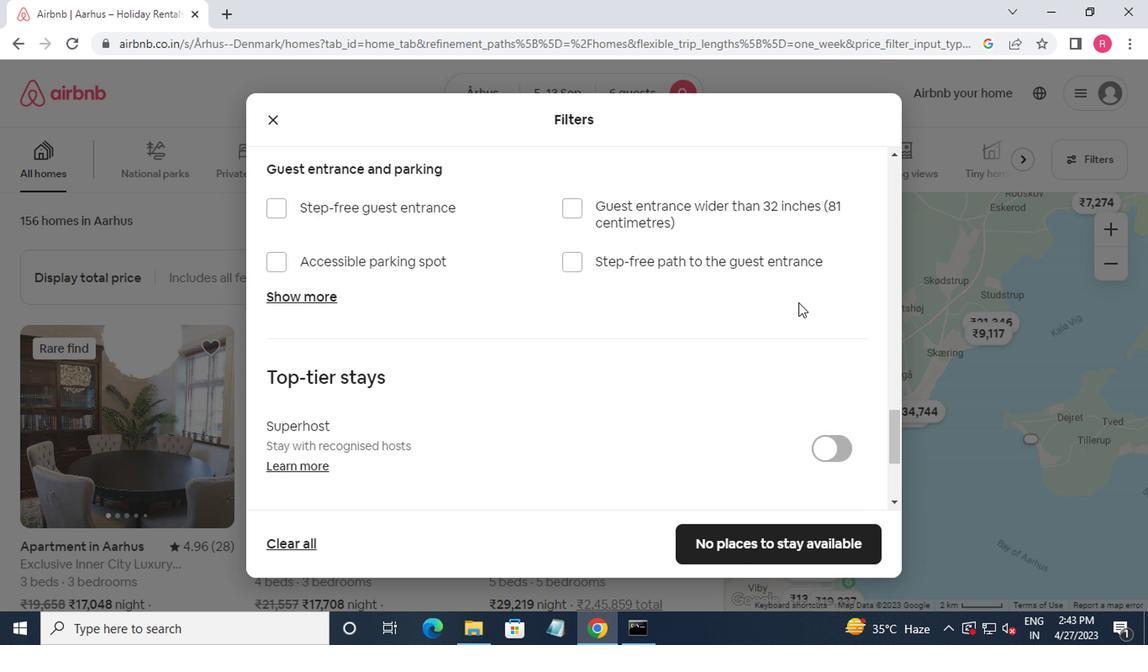 
Action: Mouse scrolled (791, 302) with delta (0, 0)
Screenshot: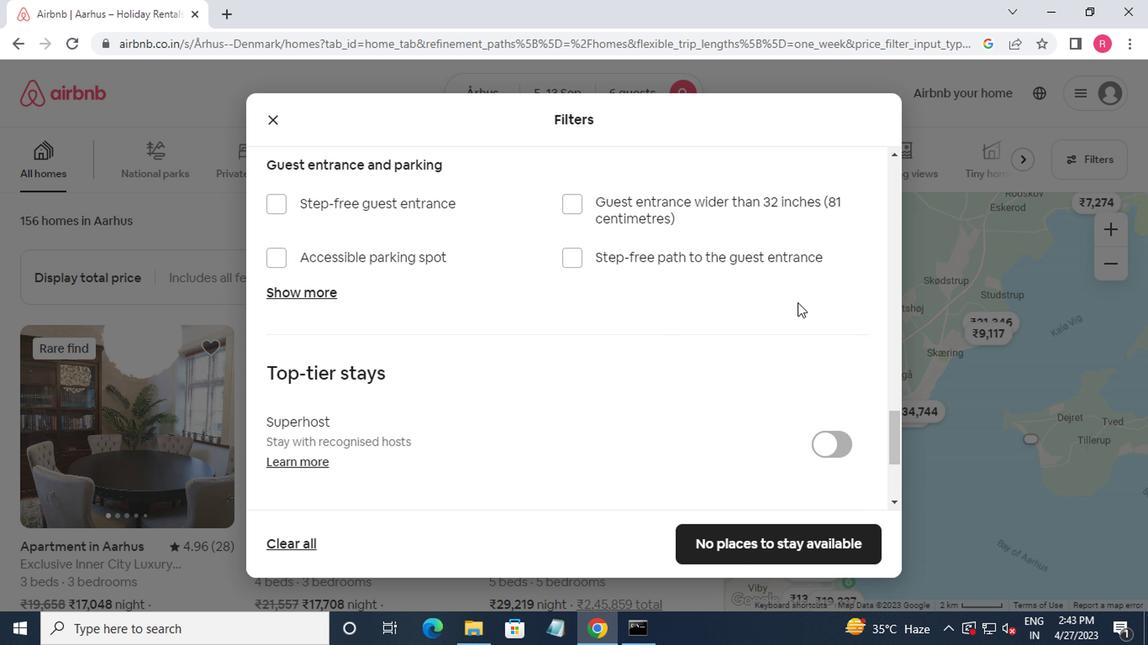 
Action: Mouse scrolled (791, 302) with delta (0, 0)
Screenshot: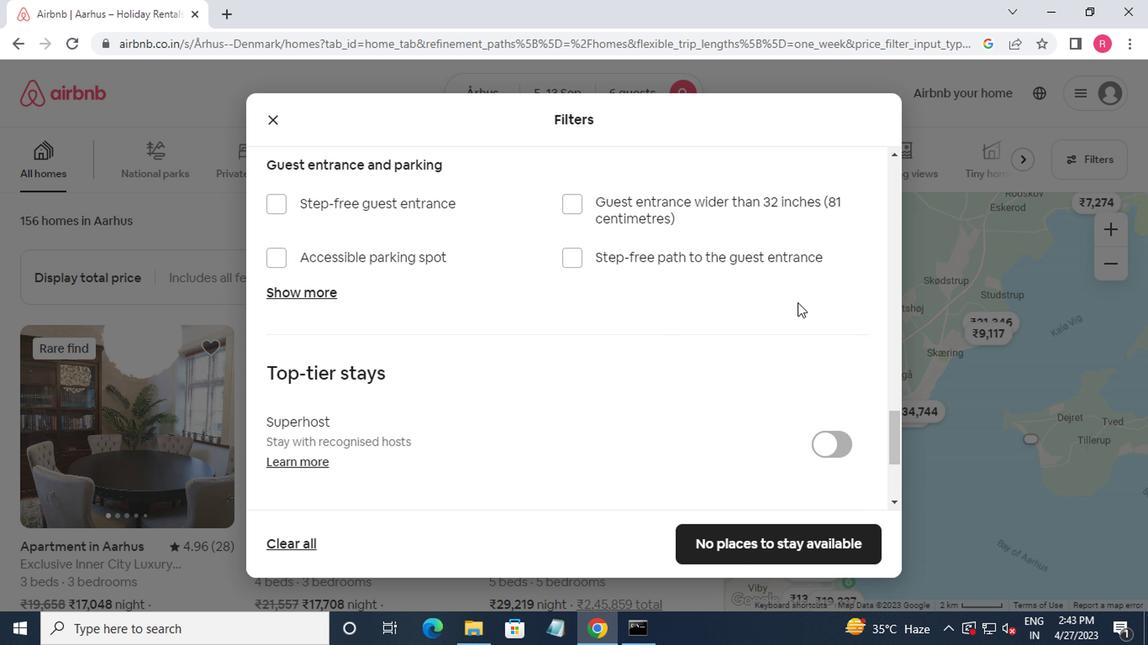 
Action: Mouse moved to (790, 302)
Screenshot: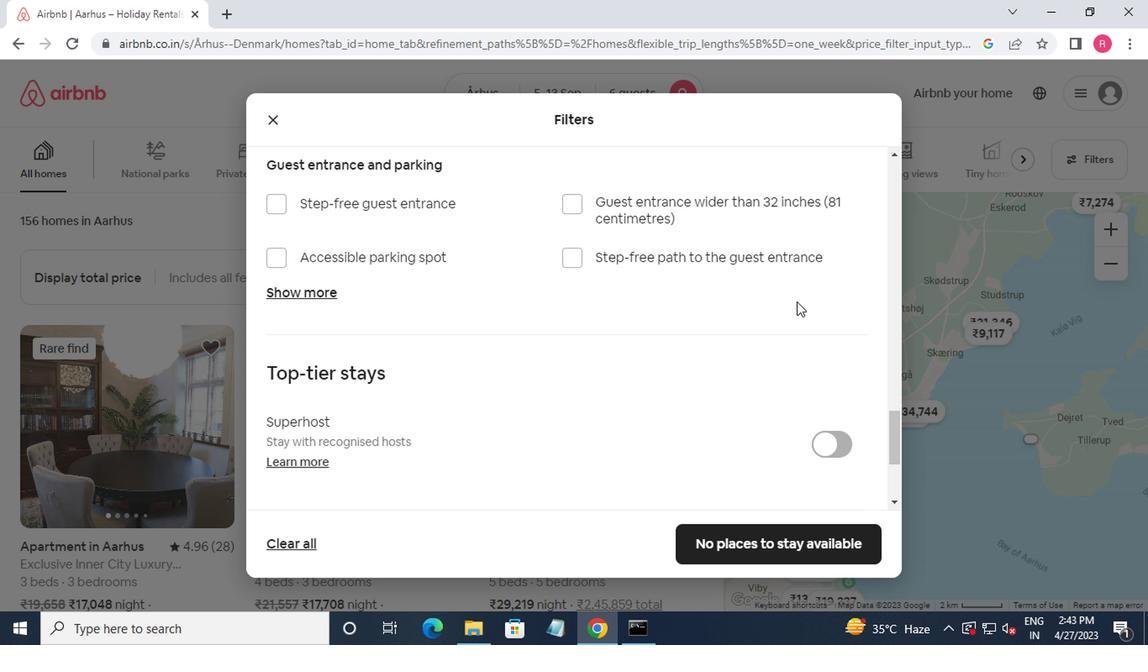 
Action: Mouse scrolled (790, 302) with delta (0, 0)
Screenshot: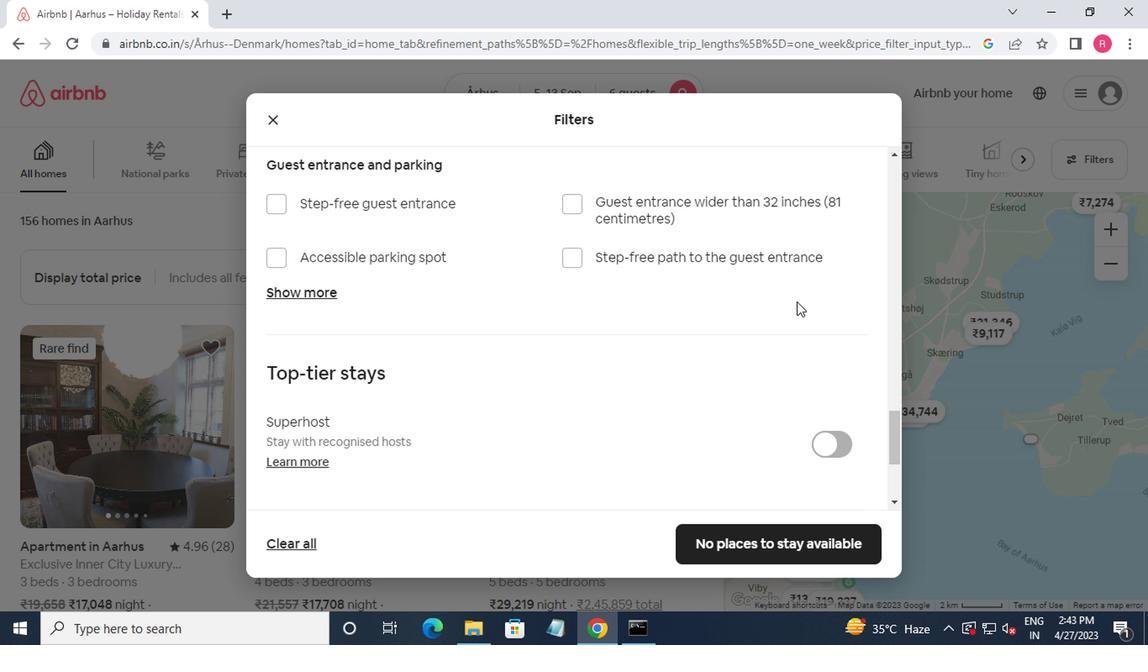 
Action: Mouse moved to (790, 302)
Screenshot: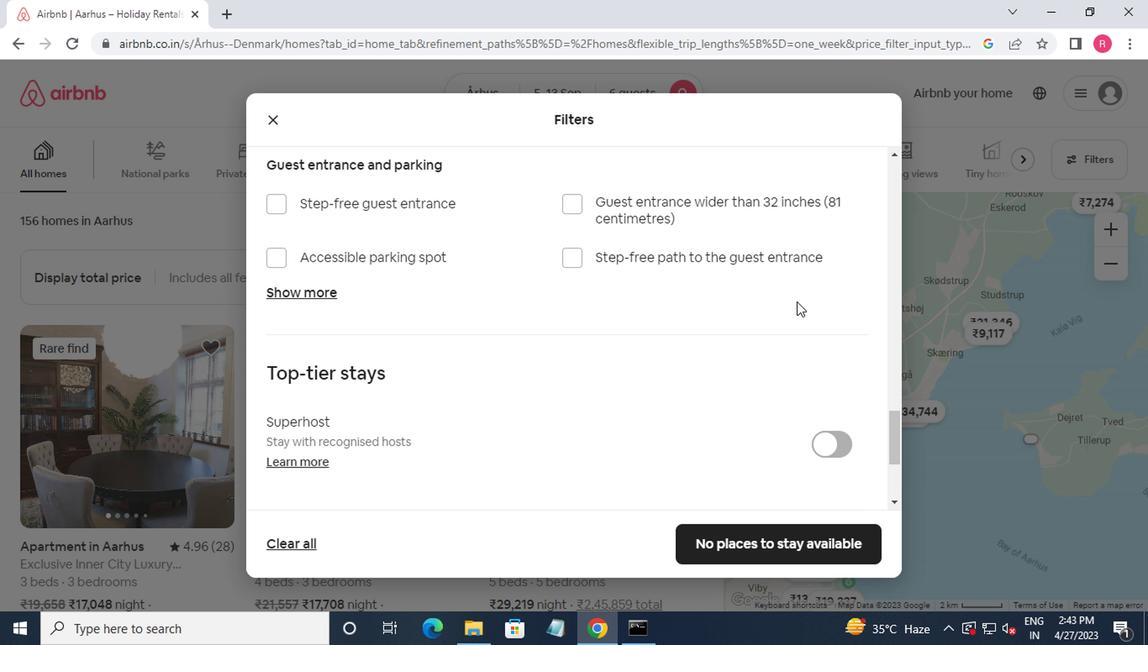 
Action: Mouse scrolled (790, 302) with delta (0, 0)
Screenshot: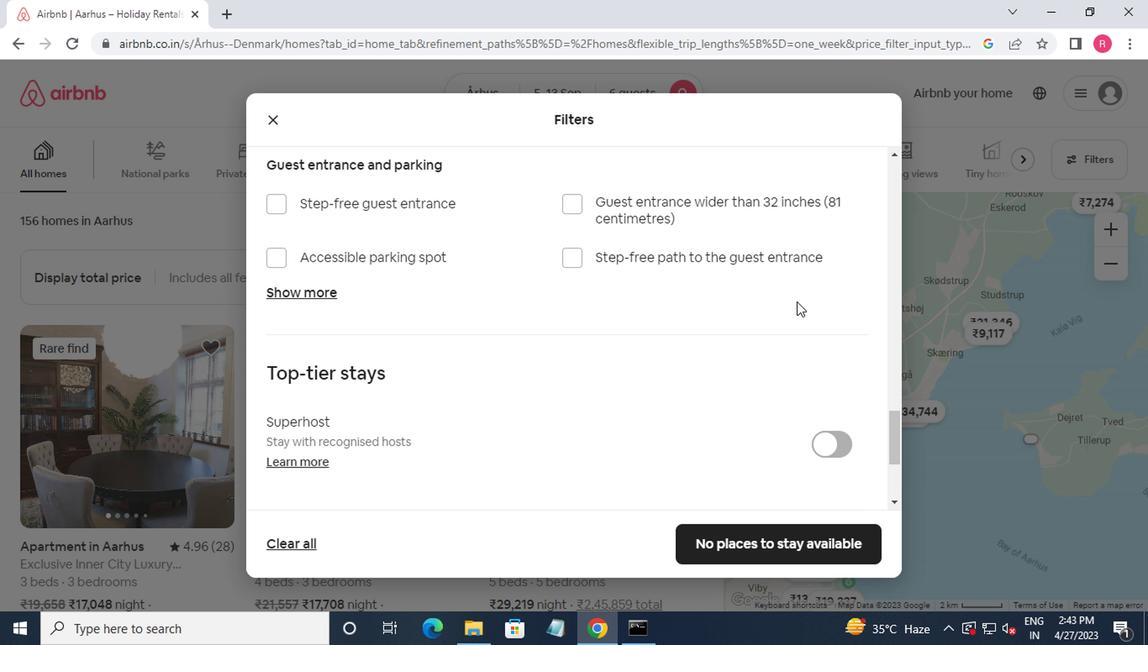 
Action: Mouse moved to (747, 302)
Screenshot: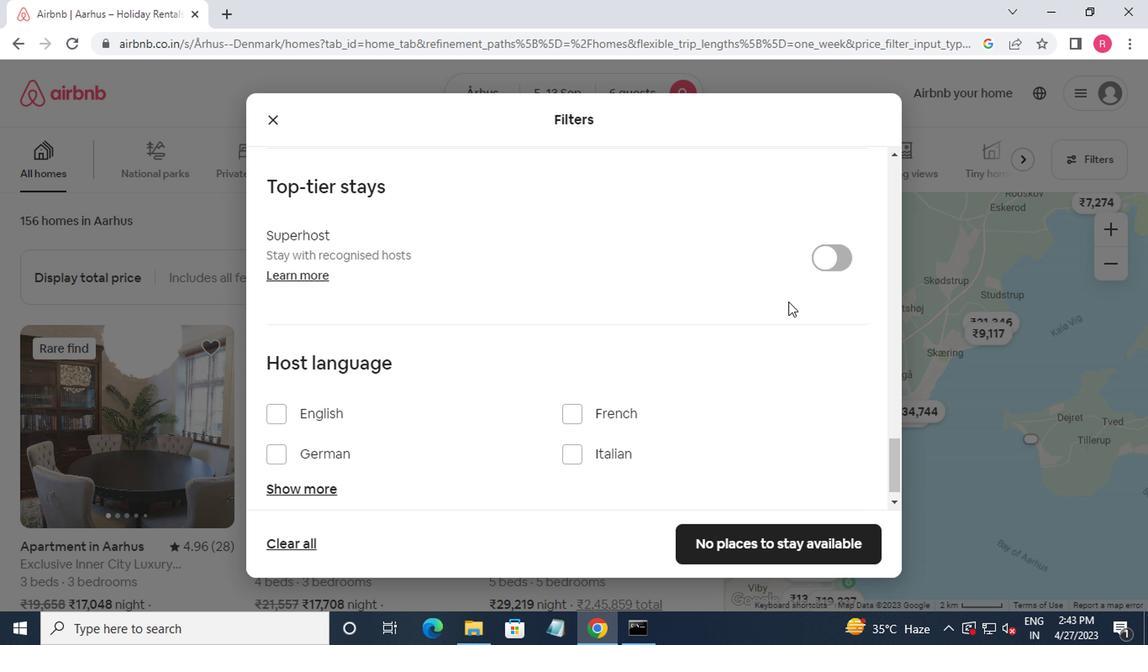 
Action: Mouse scrolled (747, 300) with delta (0, -1)
Screenshot: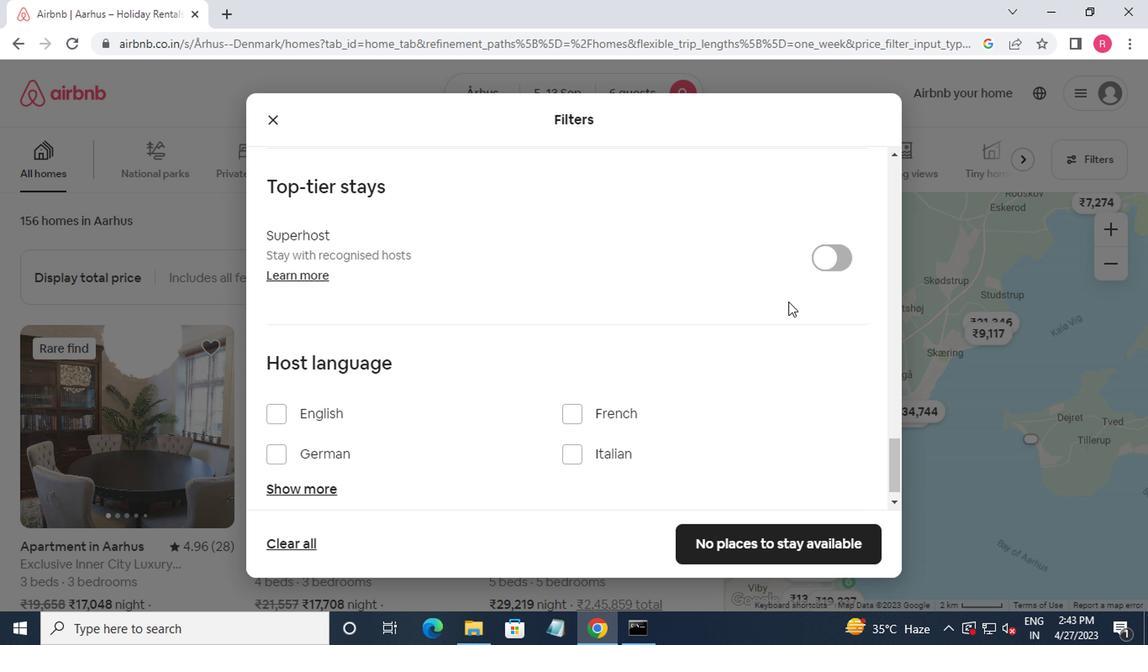 
Action: Mouse moved to (715, 304)
Screenshot: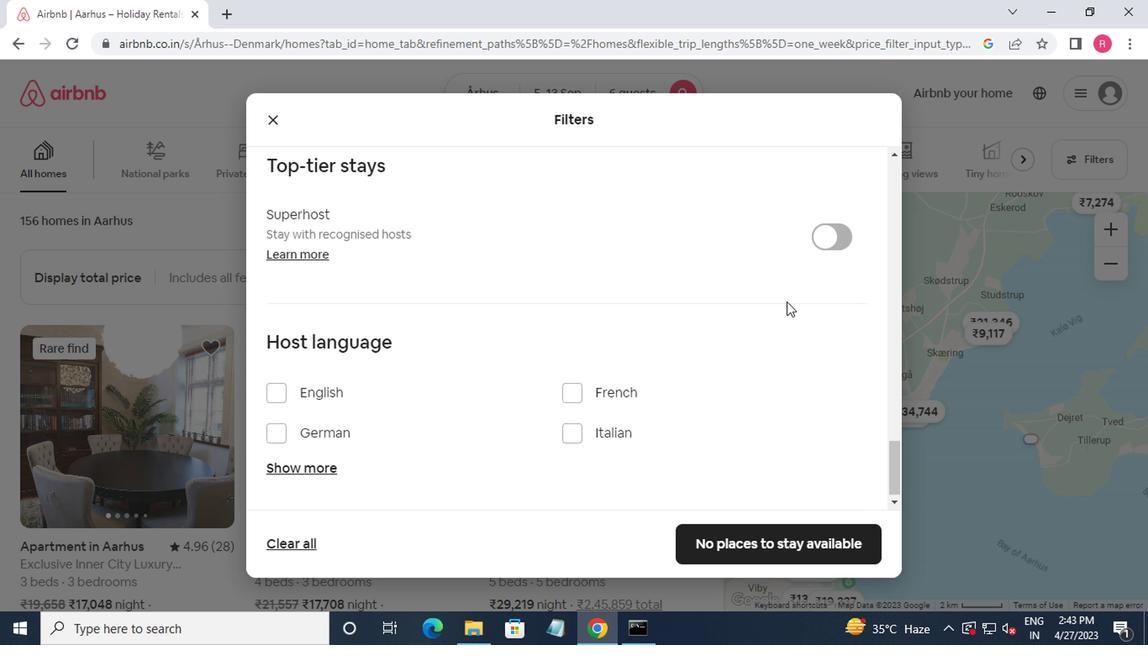 
Action: Mouse scrolled (715, 303) with delta (0, -1)
Screenshot: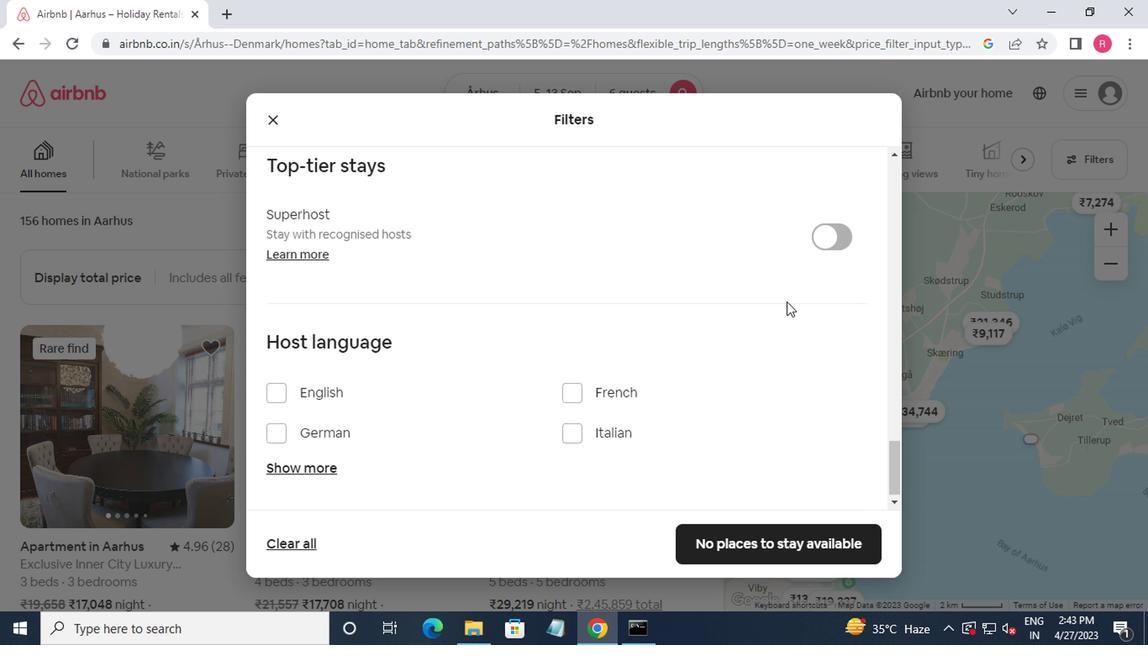 
Action: Mouse moved to (645, 325)
Screenshot: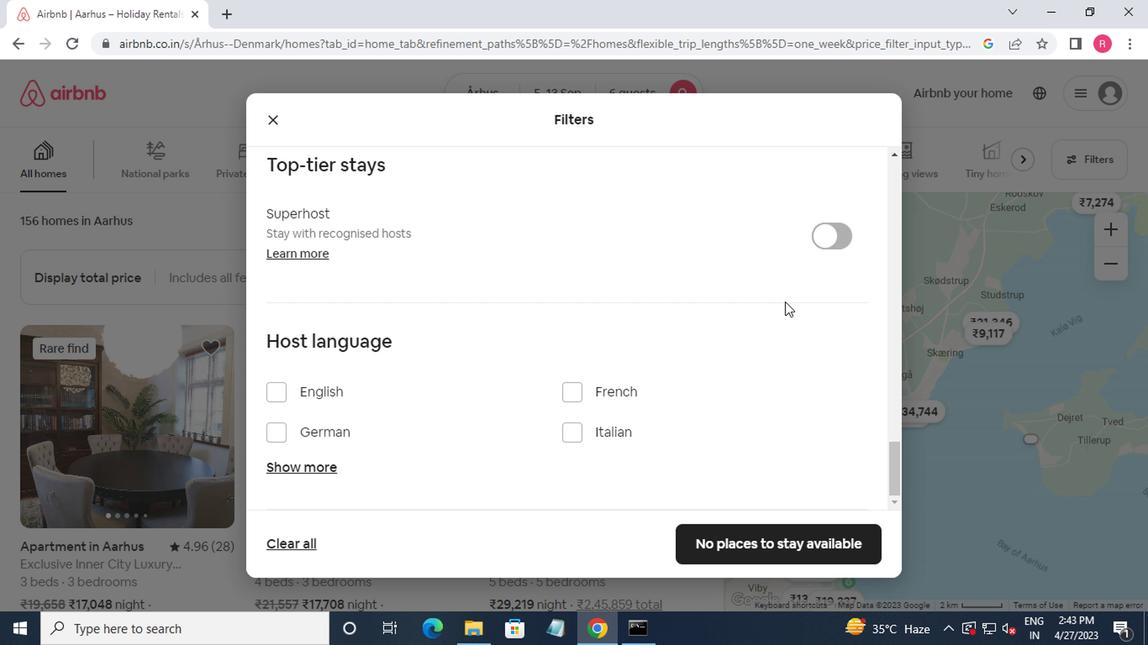 
Action: Mouse scrolled (645, 324) with delta (0, -1)
Screenshot: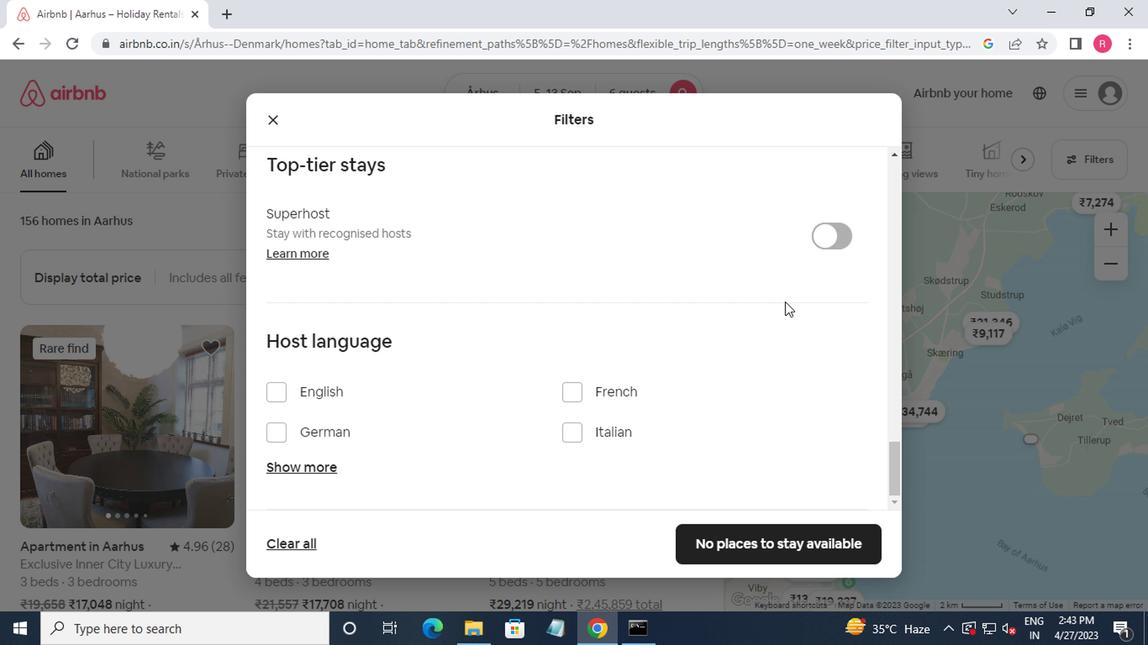 
Action: Mouse moved to (567, 335)
Screenshot: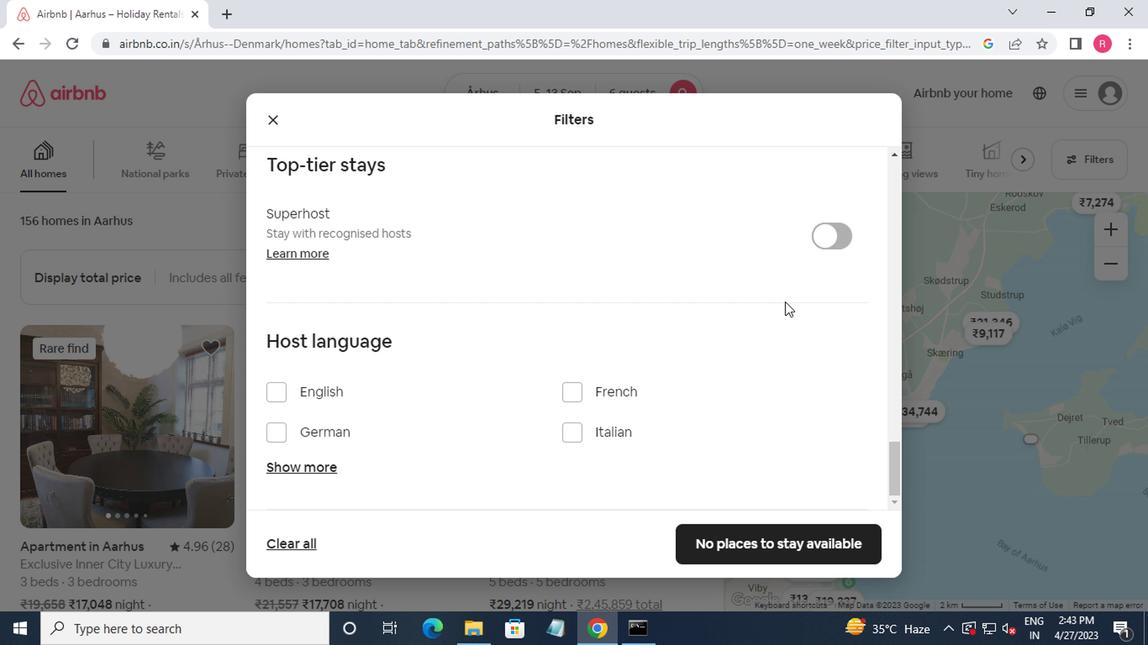 
Action: Mouse scrolled (567, 334) with delta (0, -1)
Screenshot: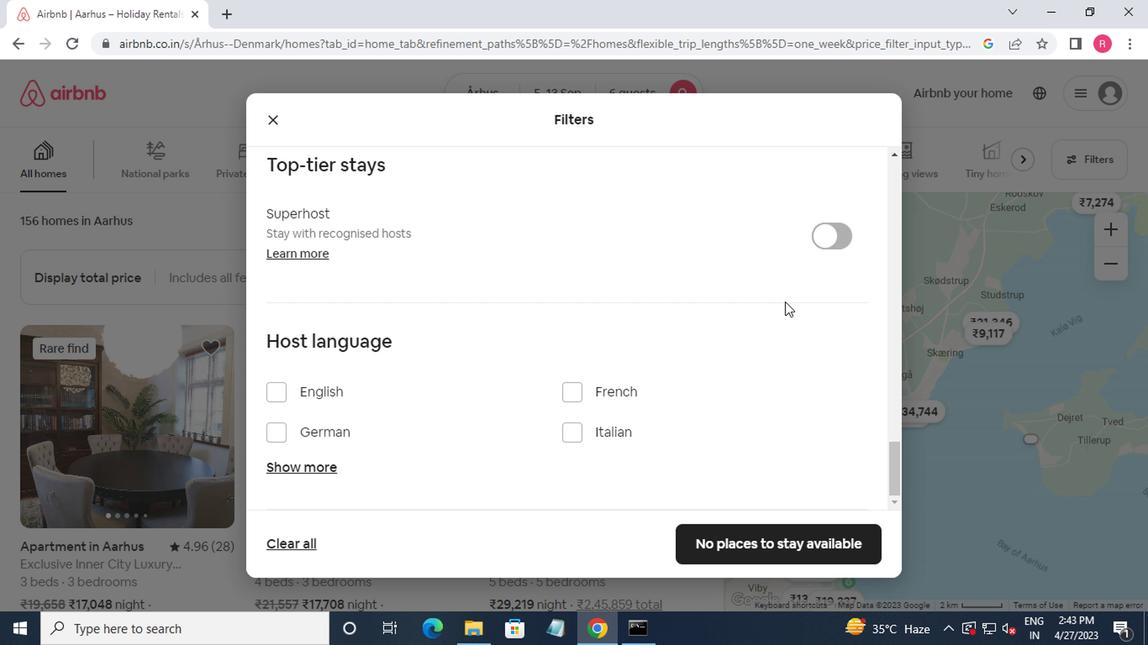 
Action: Mouse moved to (268, 392)
Screenshot: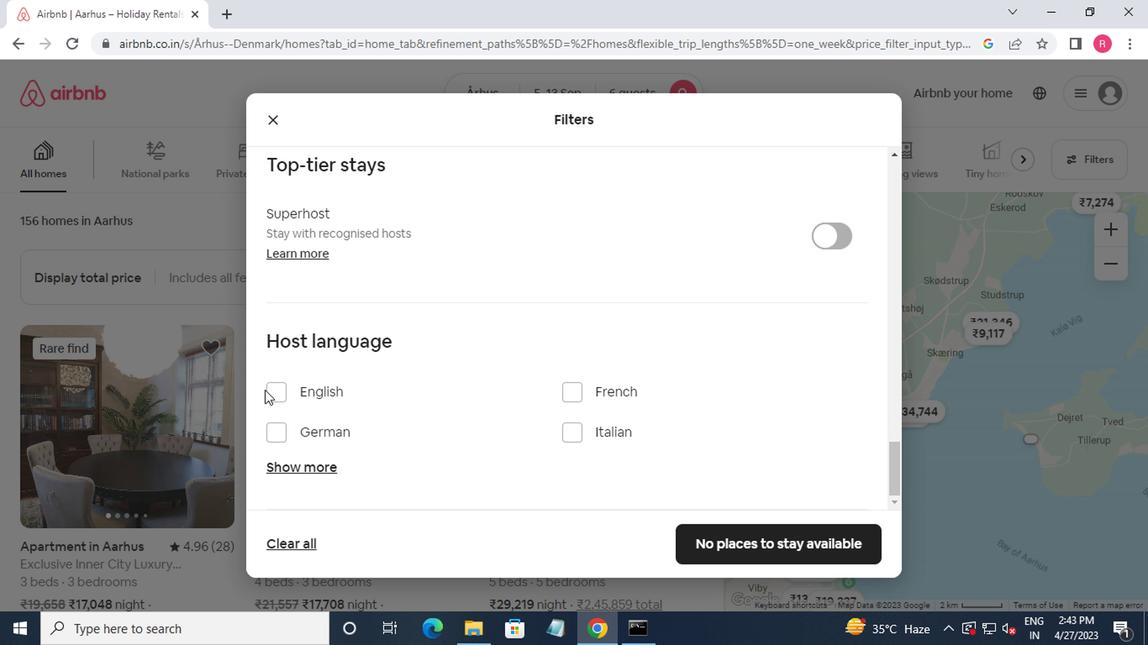 
Action: Mouse pressed left at (268, 392)
Screenshot: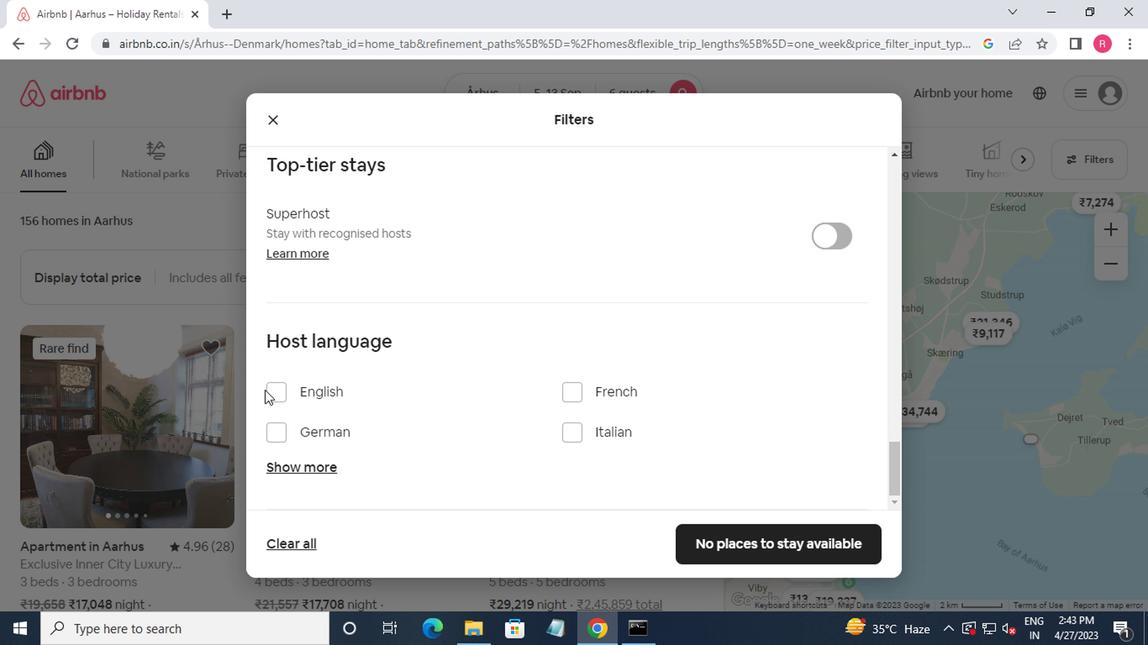 
Action: Mouse moved to (726, 542)
Screenshot: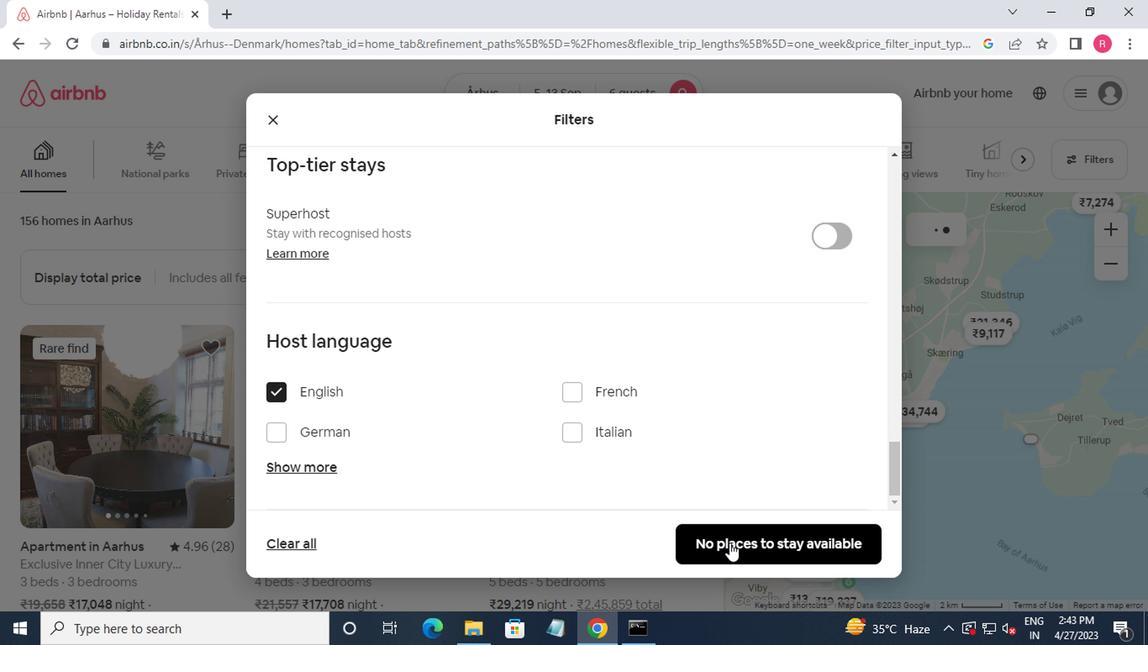 
Action: Mouse pressed left at (726, 542)
Screenshot: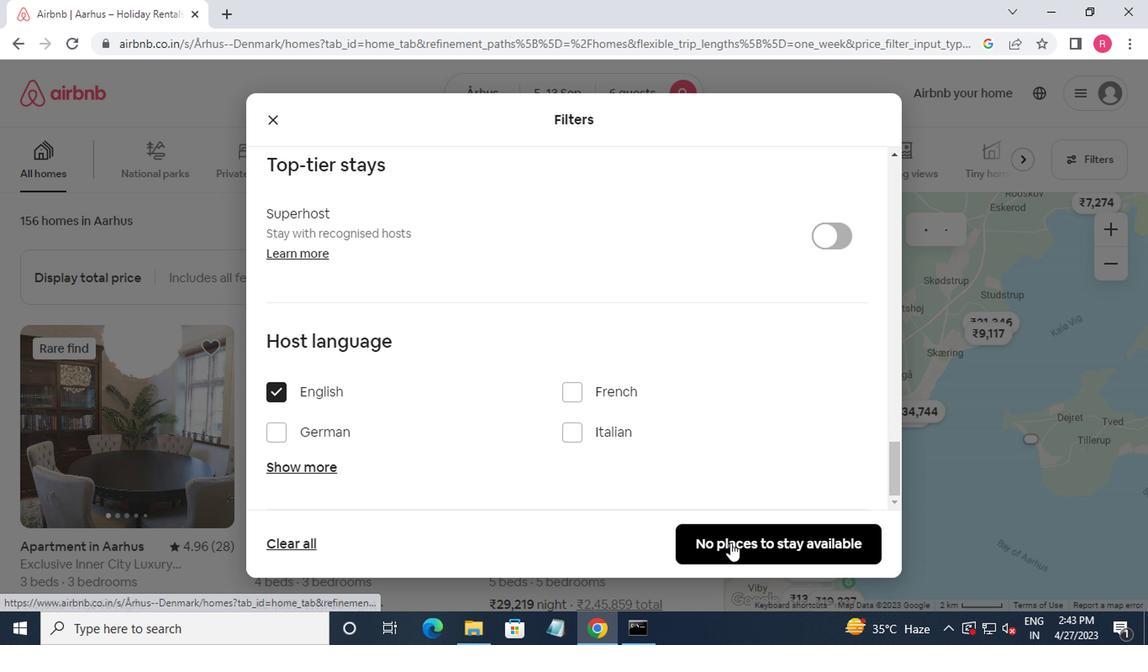 
Action: Mouse moved to (715, 513)
Screenshot: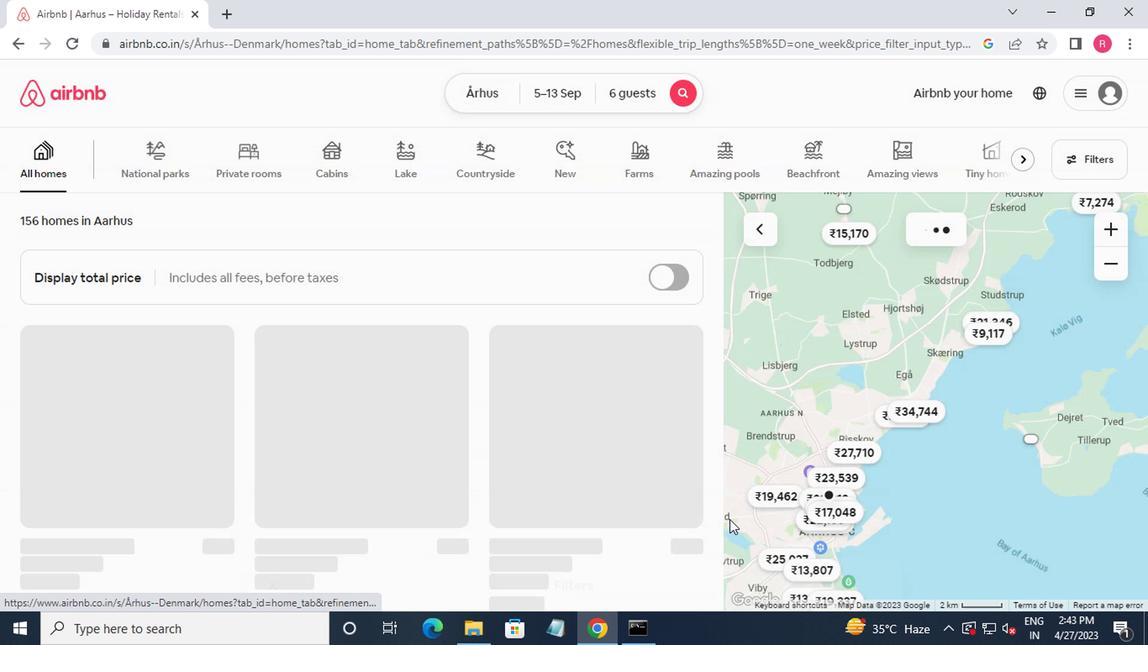 
